 Task: Add a signature Hannah Green containing Have a great Halloween, Hannah Green to email address softage.8@softage.net and add a folder Meditation
Action: Mouse moved to (94, 115)
Screenshot: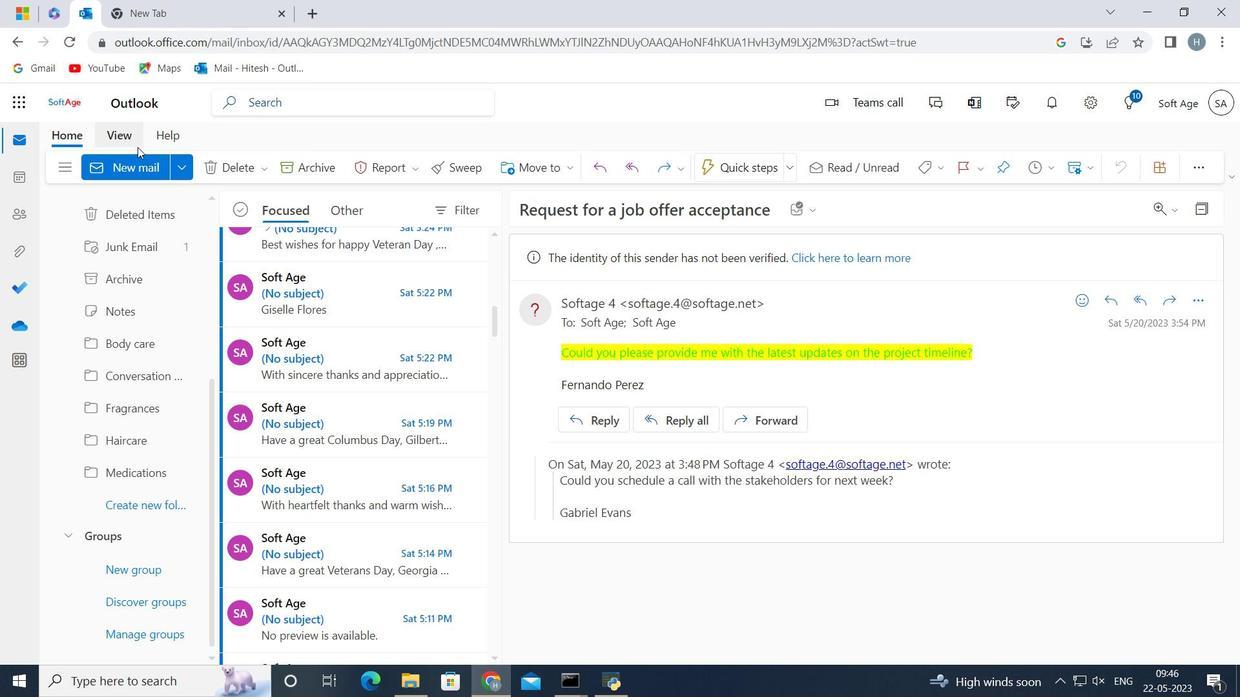 
Action: Mouse pressed left at (94, 115)
Screenshot: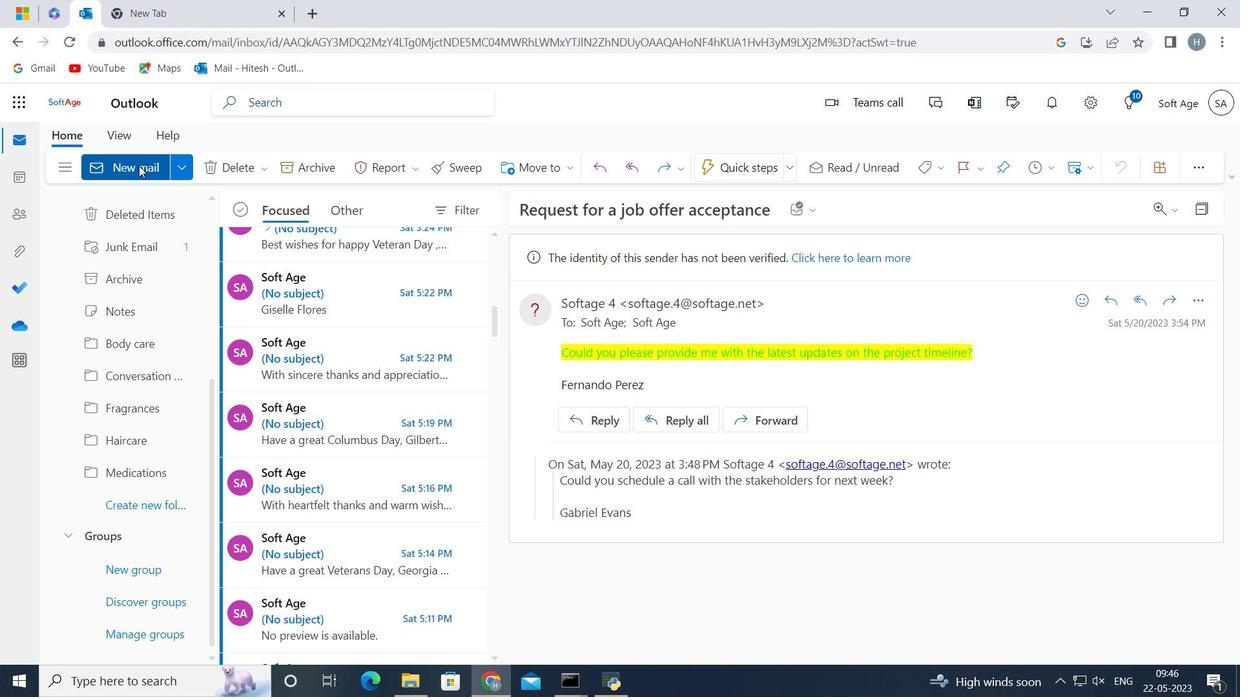 
Action: Mouse moved to (590, 319)
Screenshot: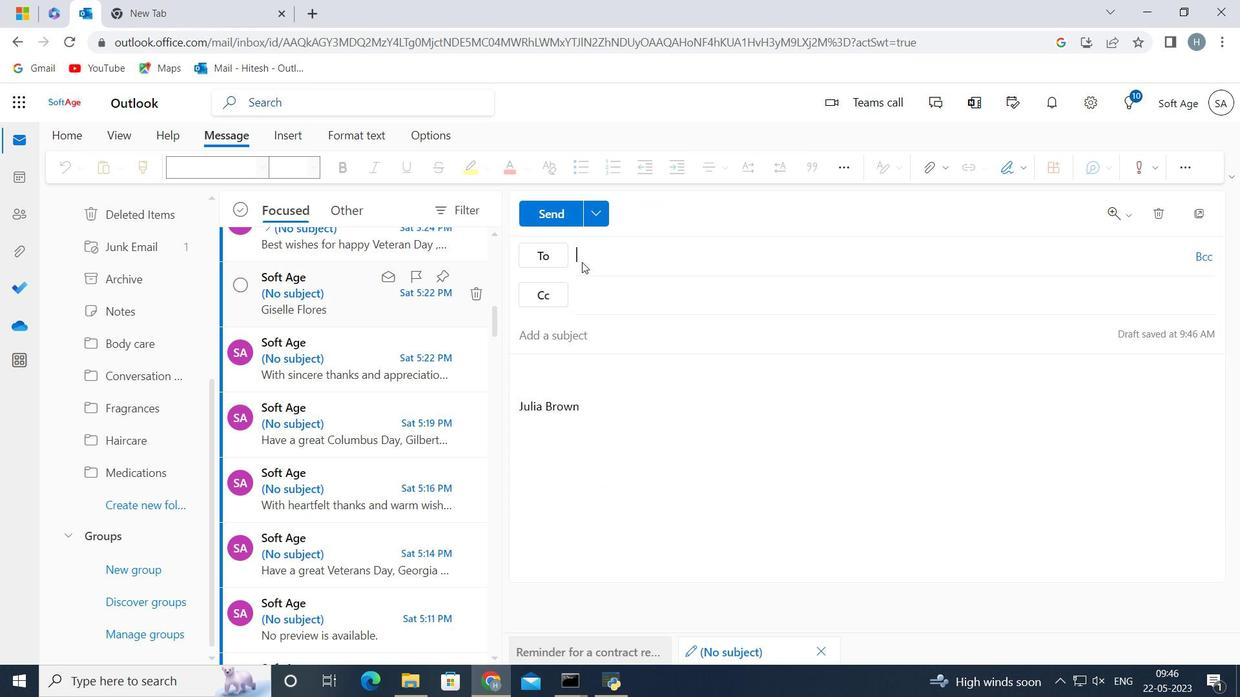 
Action: Mouse pressed left at (590, 319)
Screenshot: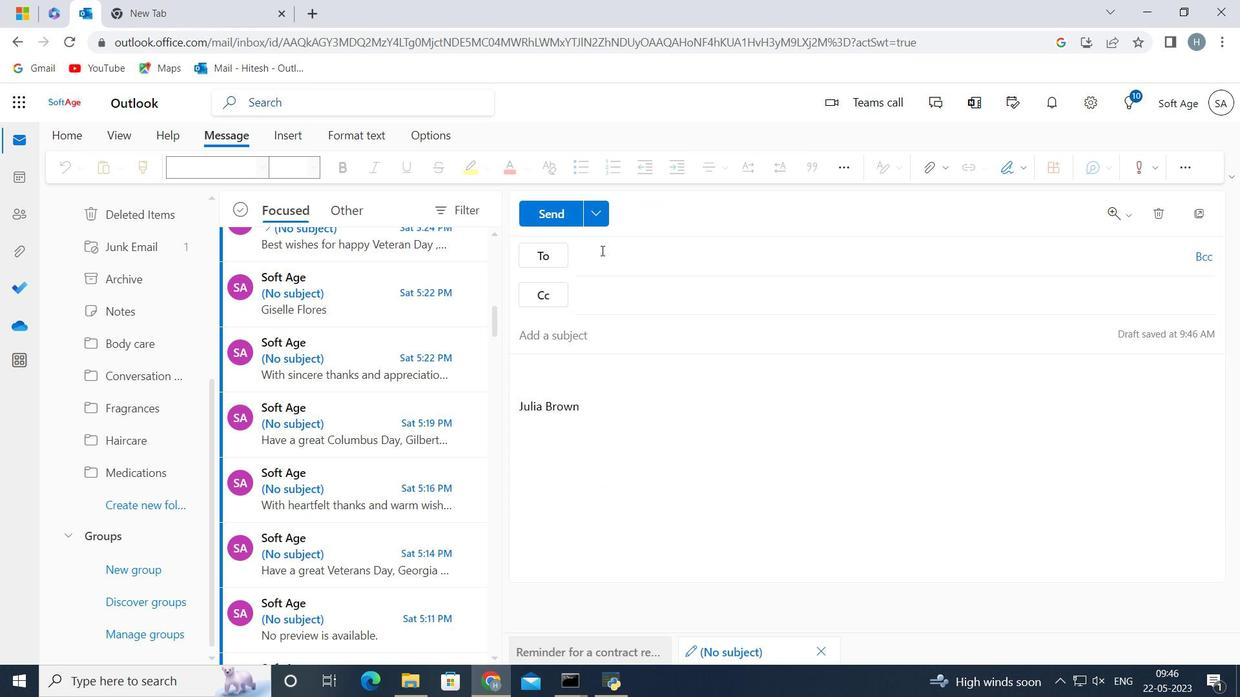 
Action: Mouse moved to (875, 112)
Screenshot: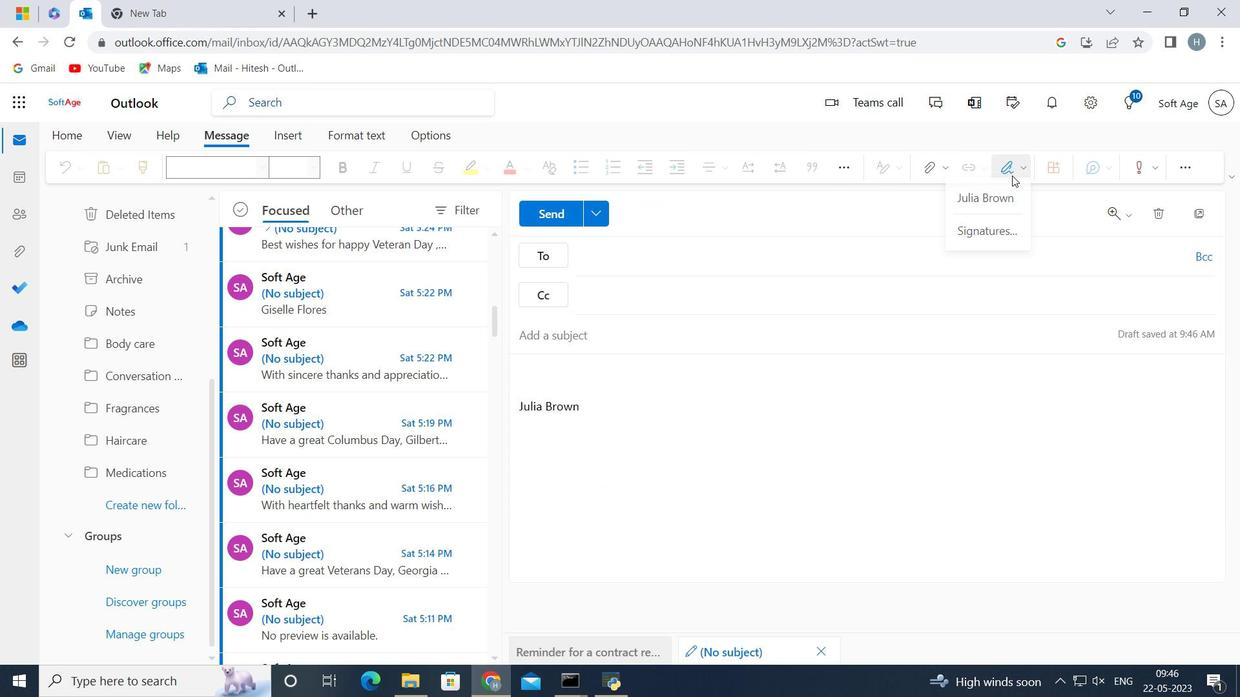 
Action: Mouse pressed left at (875, 112)
Screenshot: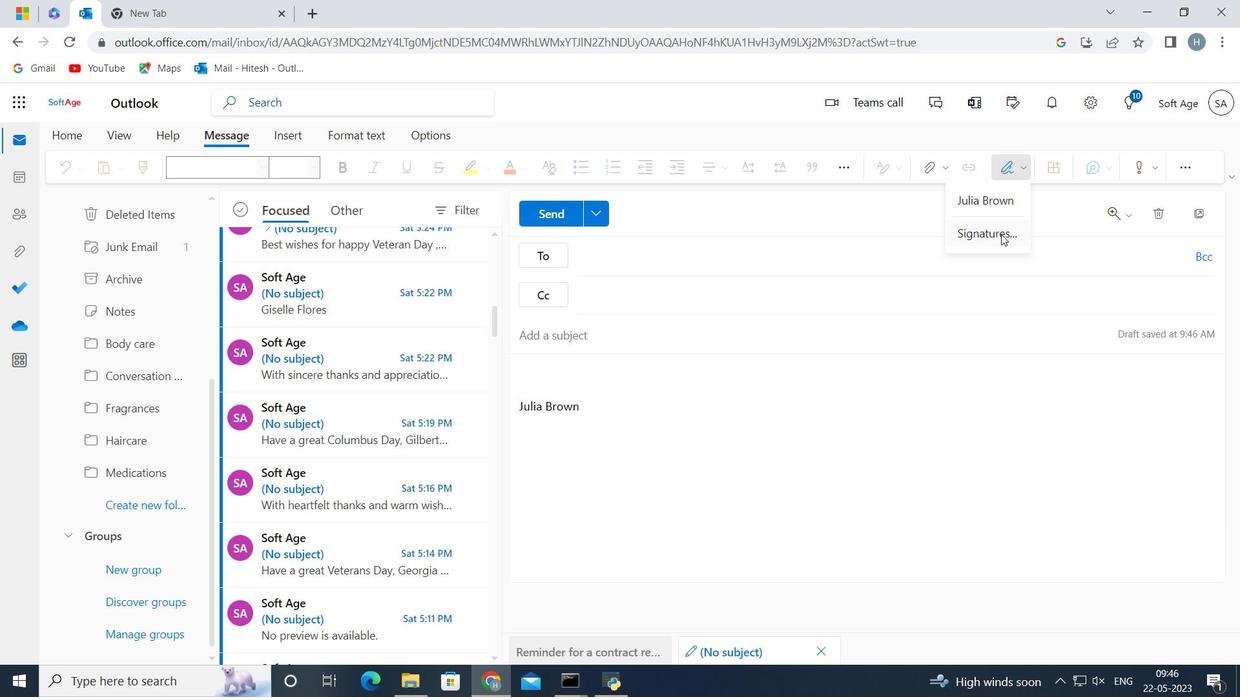 
Action: Mouse moved to (840, 184)
Screenshot: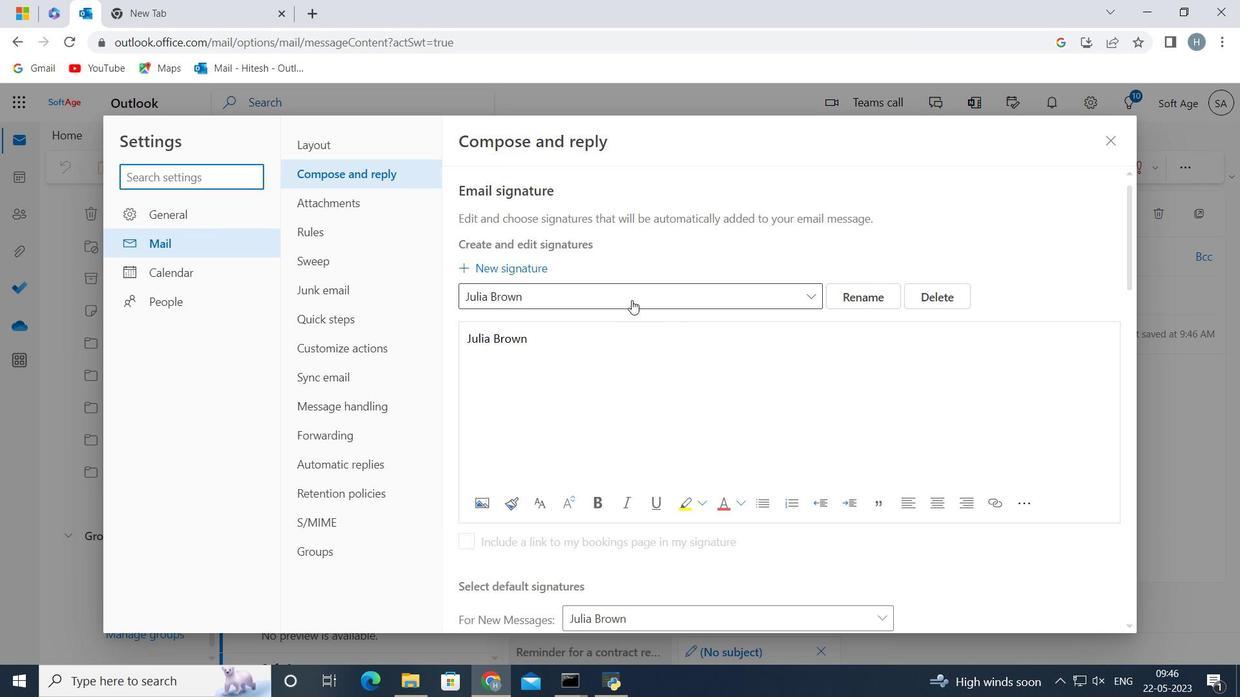 
Action: Mouse pressed left at (840, 184)
Screenshot: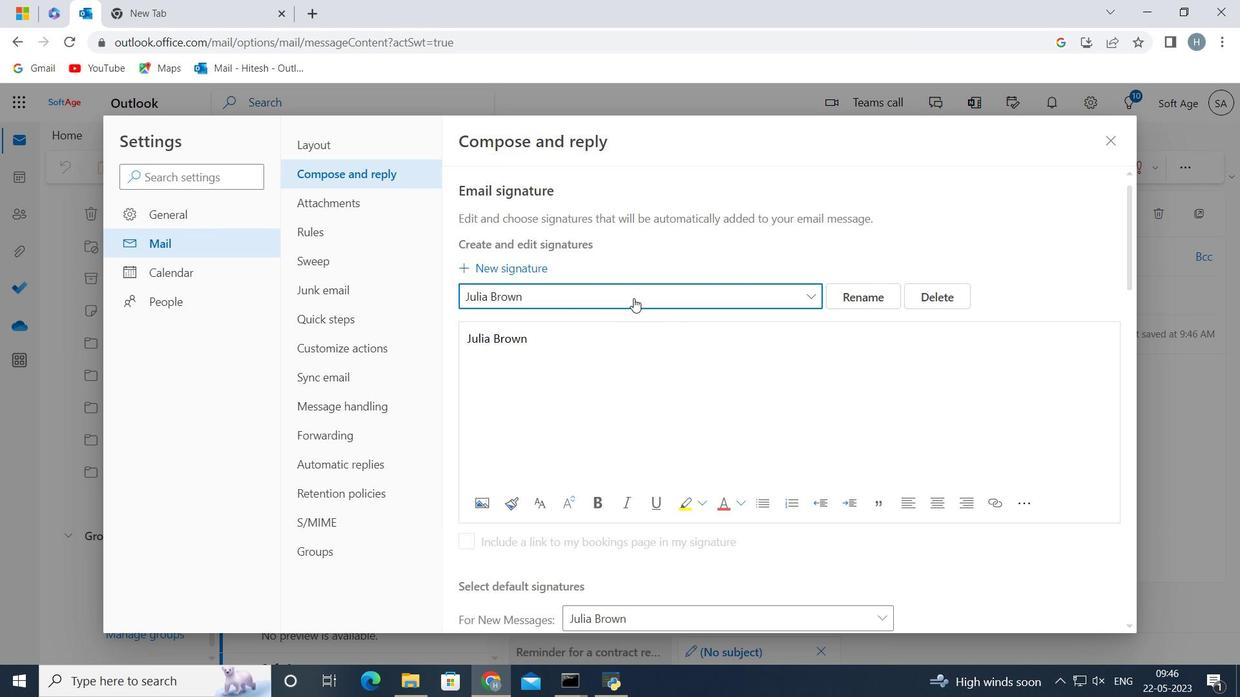 
Action: Mouse moved to (526, 189)
Screenshot: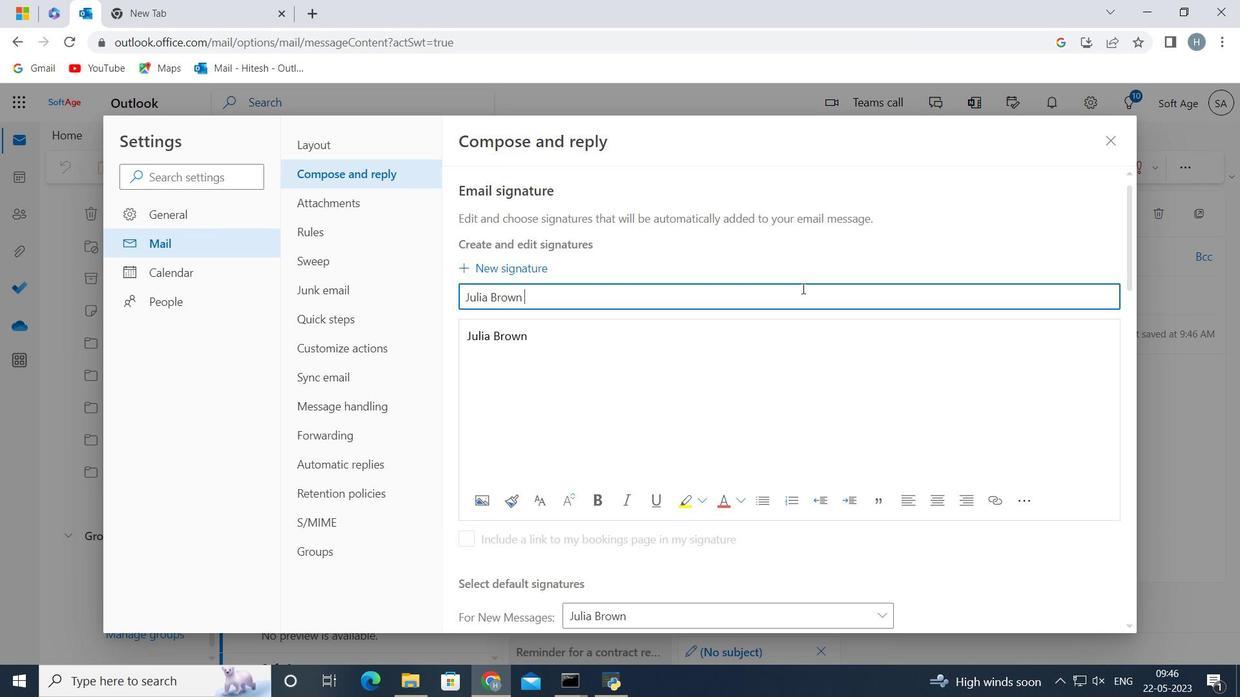 
Action: Mouse pressed left at (526, 189)
Screenshot: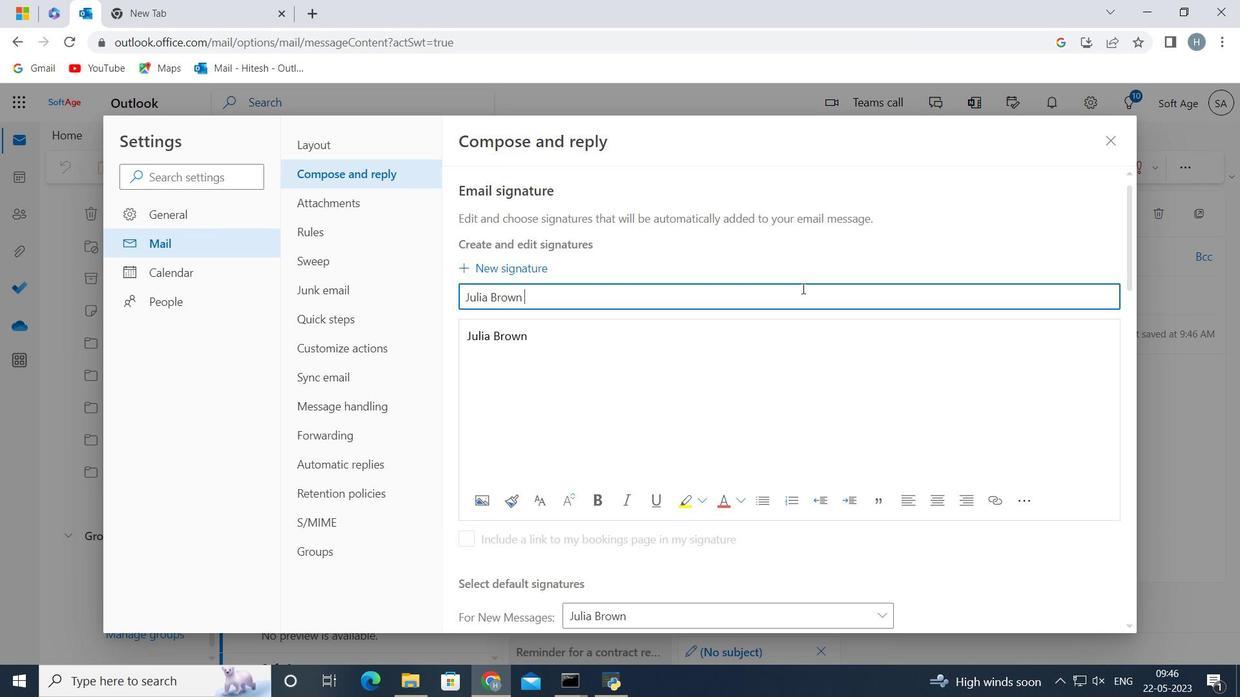 
Action: Mouse moved to (559, 212)
Screenshot: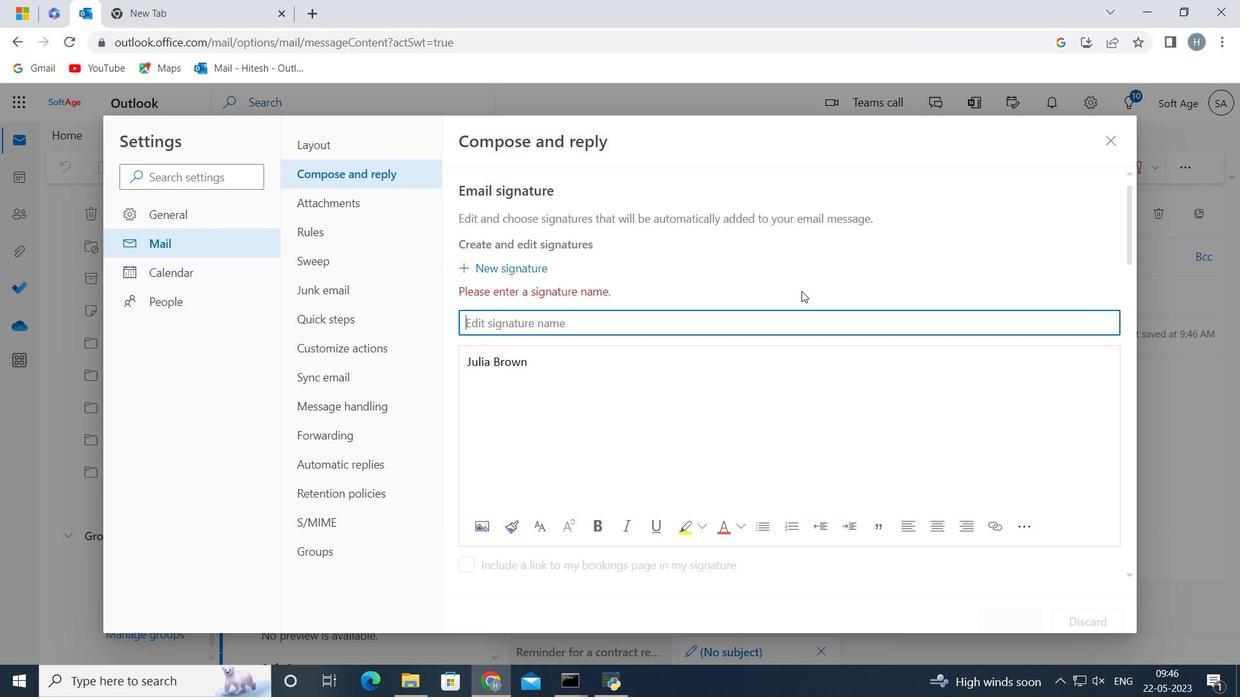 
Action: Mouse pressed left at (559, 212)
Screenshot: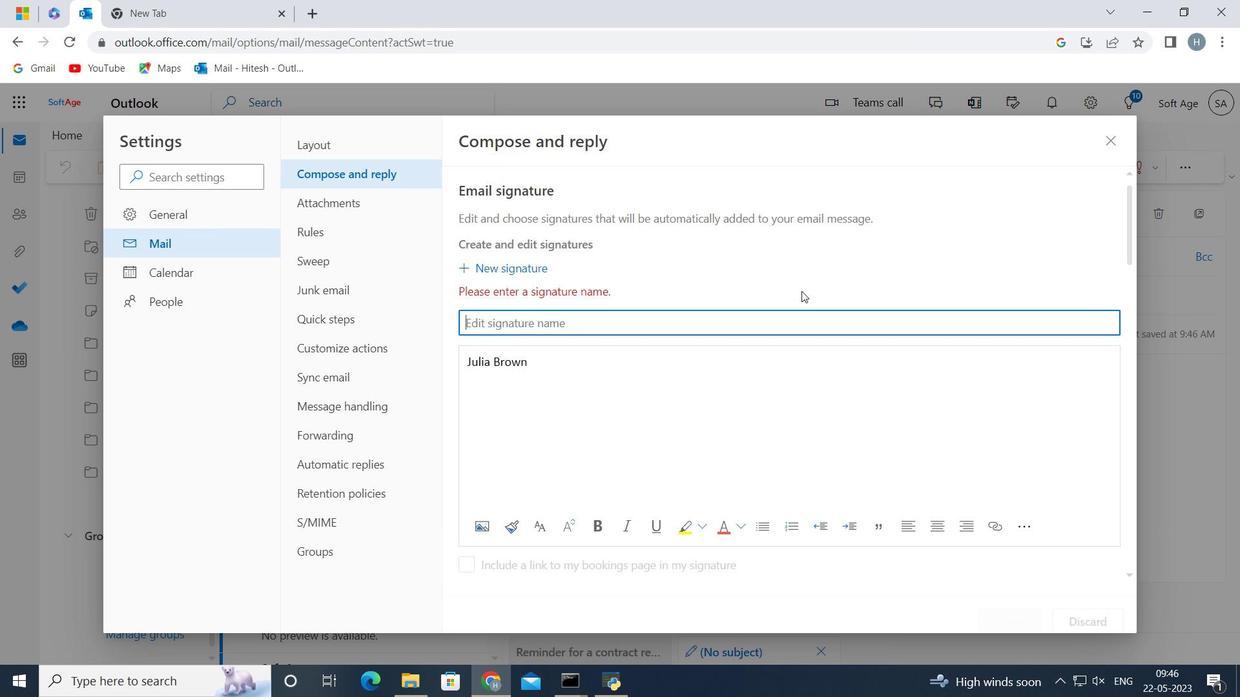 
Action: Key pressed <Key.caps_lock>H<Key.caps_lock>annah<Key.space><Key.caps_lock>G<Key.caps_lock>reen
Screenshot: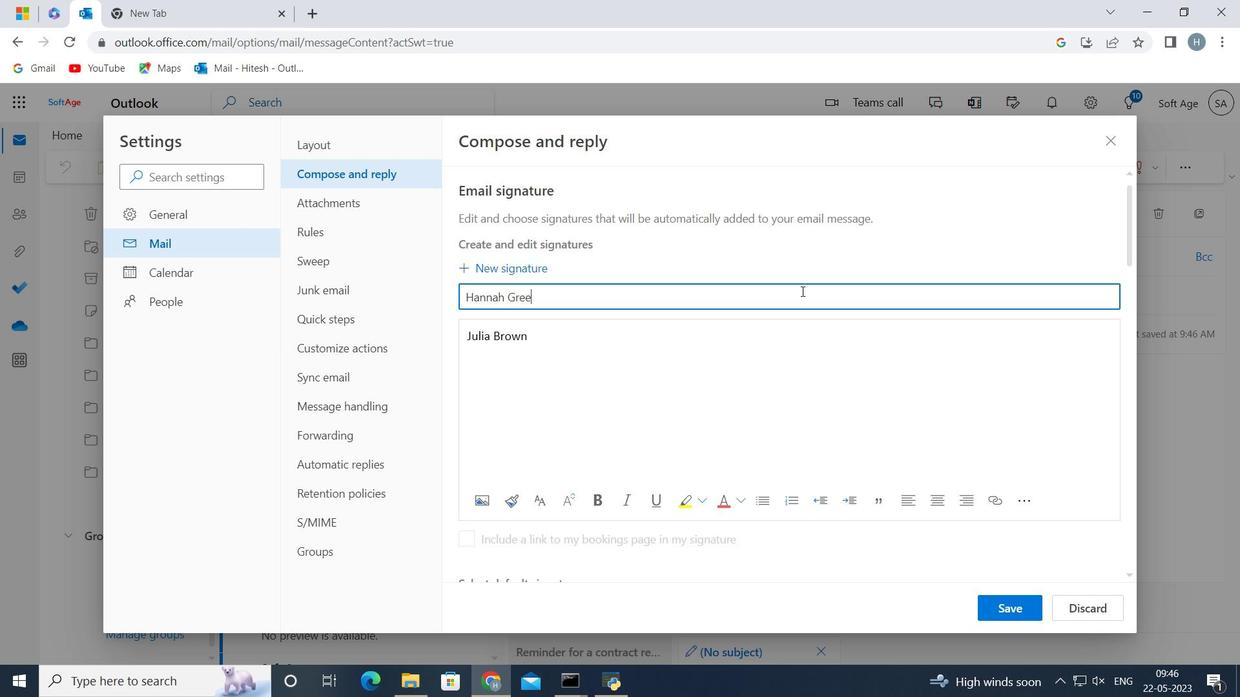
Action: Mouse moved to (570, 282)
Screenshot: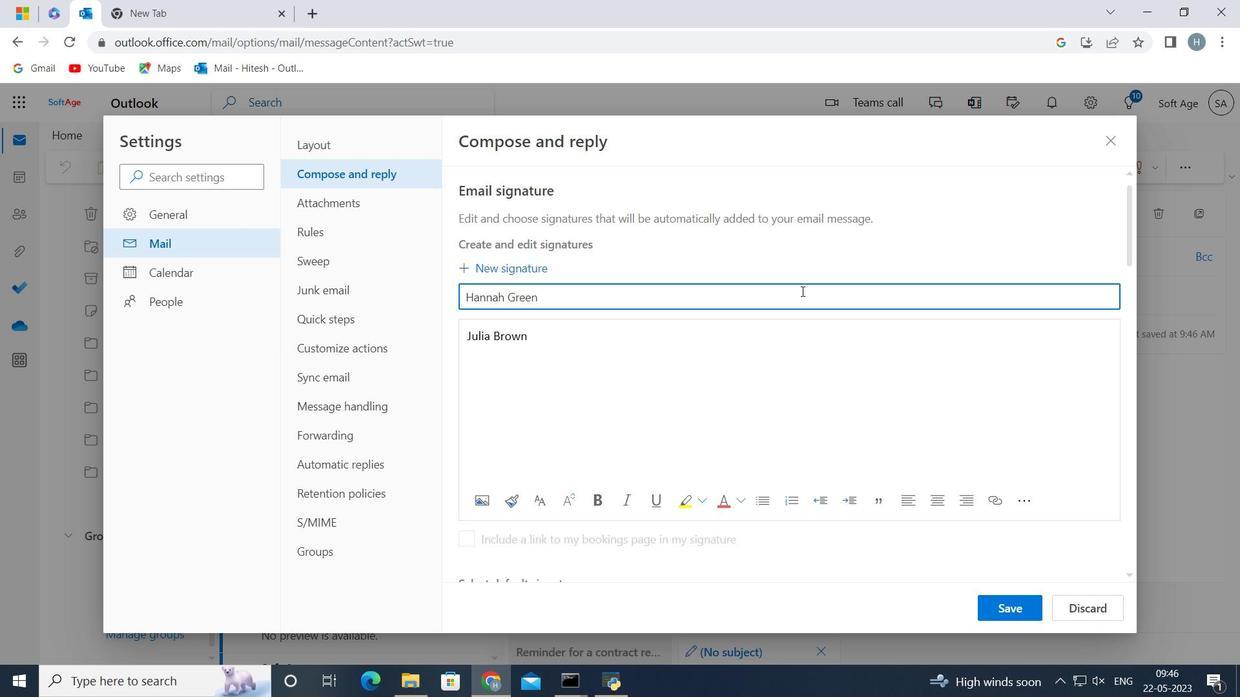 
Action: Mouse pressed left at (570, 282)
Screenshot: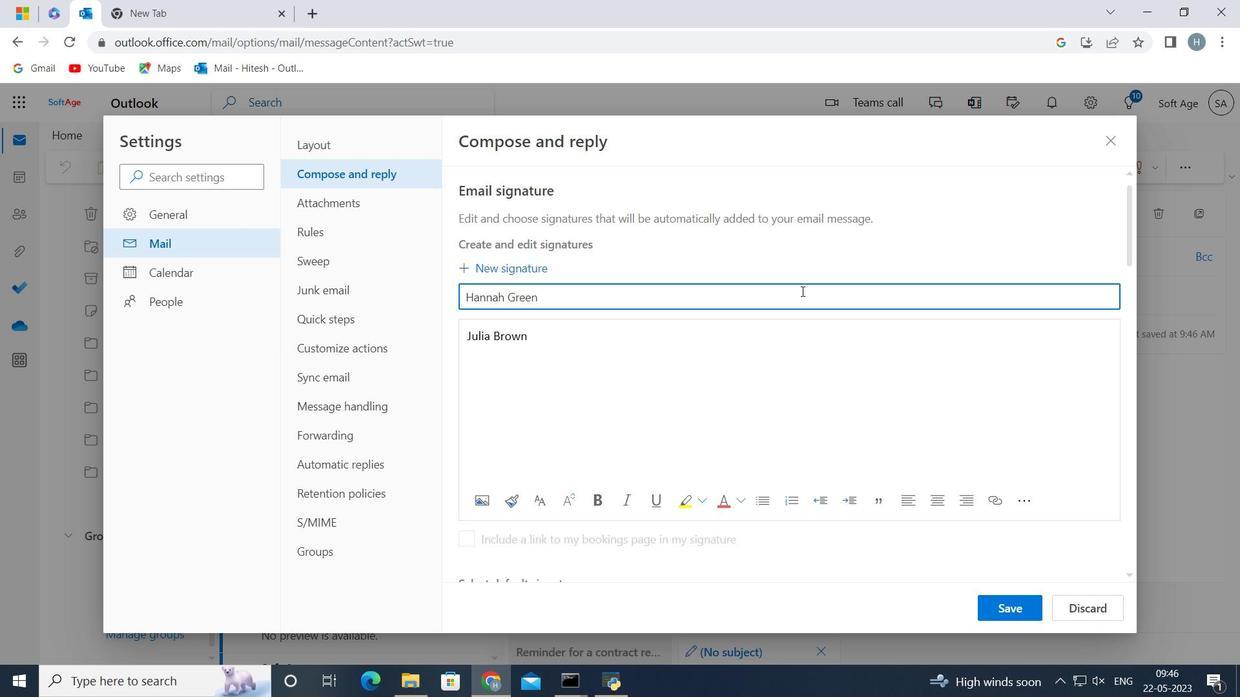 
Action: Key pressed <Key.caps_lock>H<Key.caps_lock>ave<Key.space>a<Key.space>great<Key.space><Key.caps_lock>H<Key.caps_lock>alloween,<Key.enter><Key.caps_lock>H<Key.caps_lock>annah<Key.space><Key.caps_lock>G<Key.caps_lock>reen
Screenshot: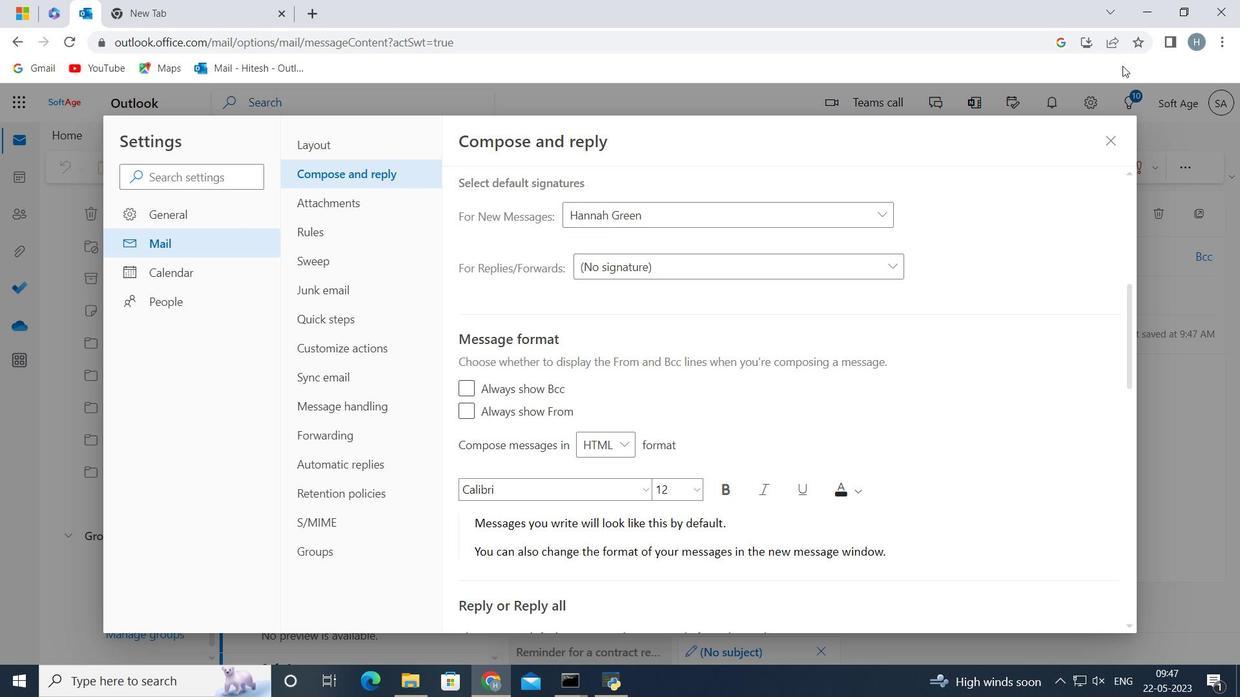
Action: Mouse moved to (927, 623)
Screenshot: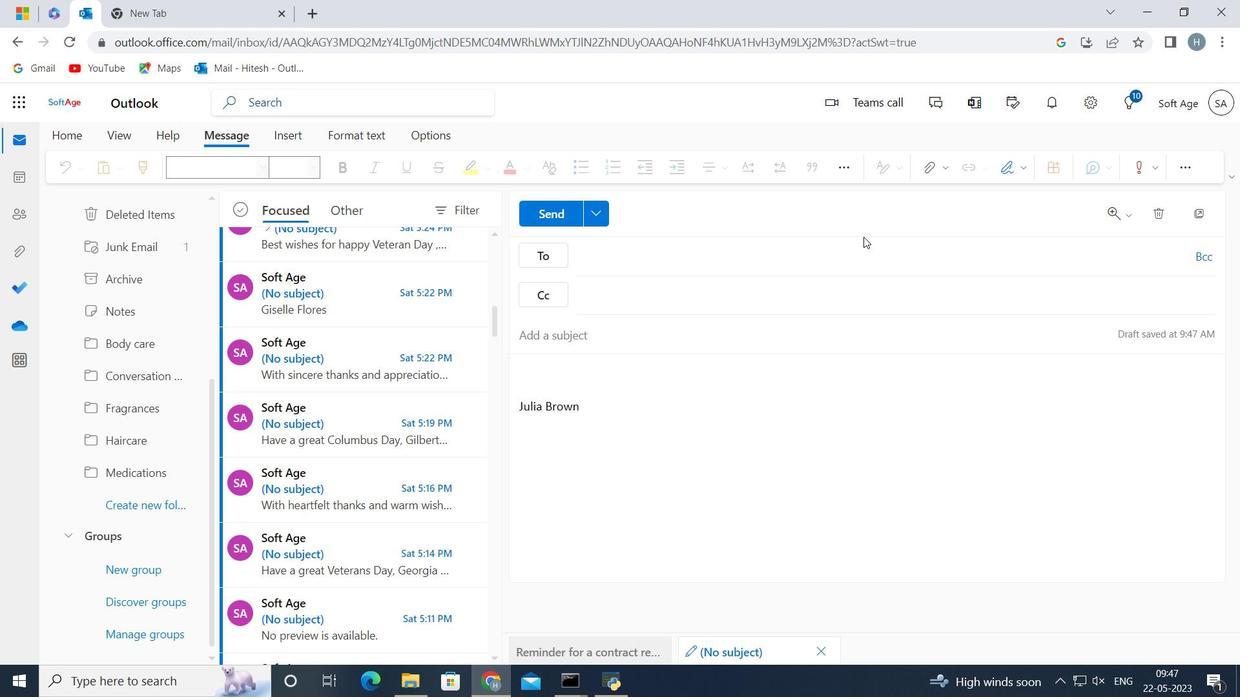 
Action: Mouse pressed left at (927, 623)
Screenshot: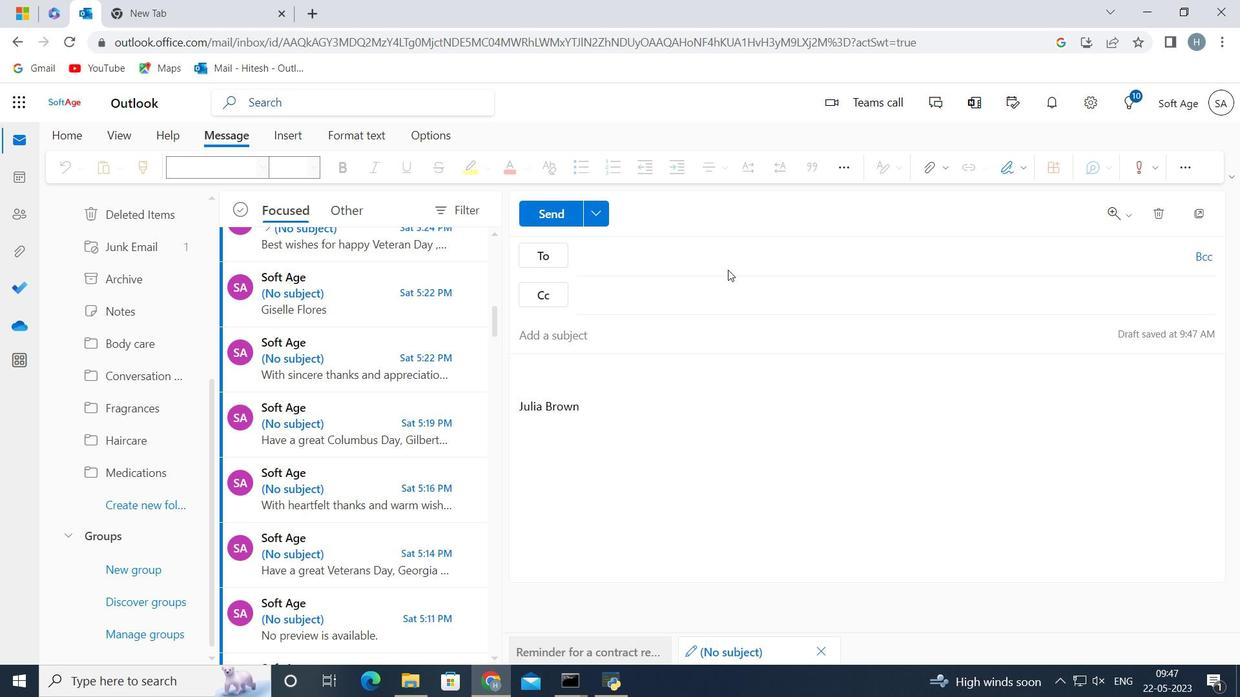 
Action: Mouse moved to (1009, 94)
Screenshot: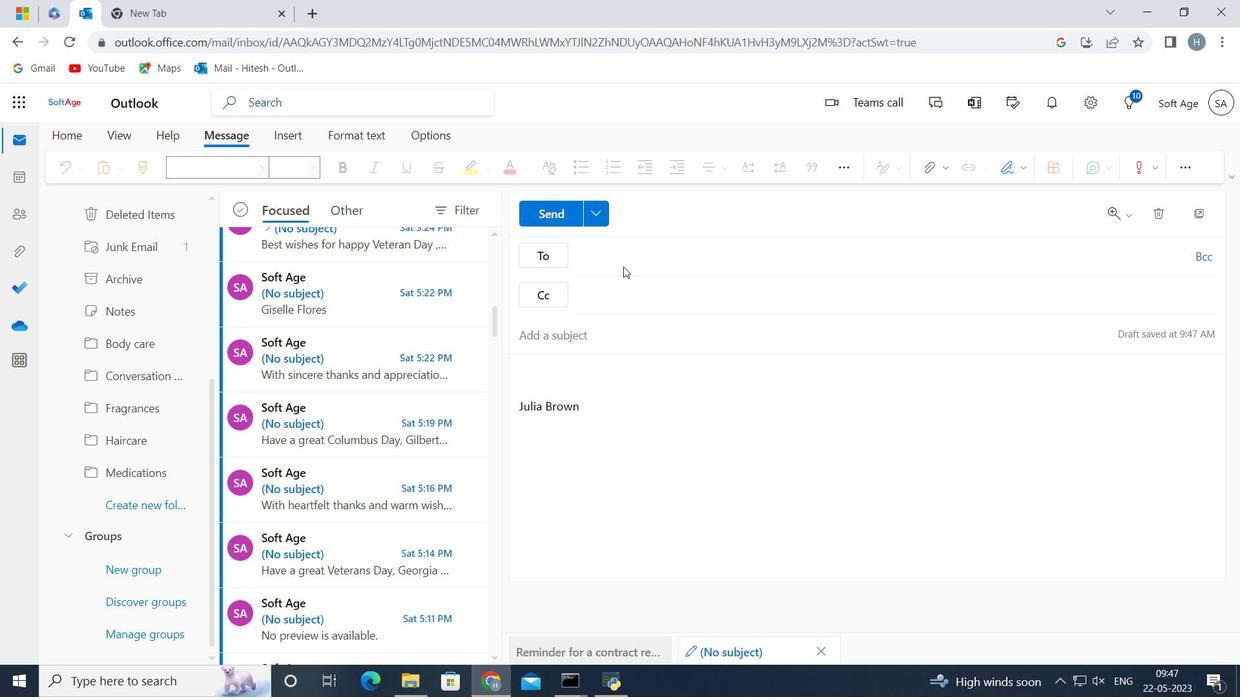 
Action: Mouse pressed left at (1009, 94)
Screenshot: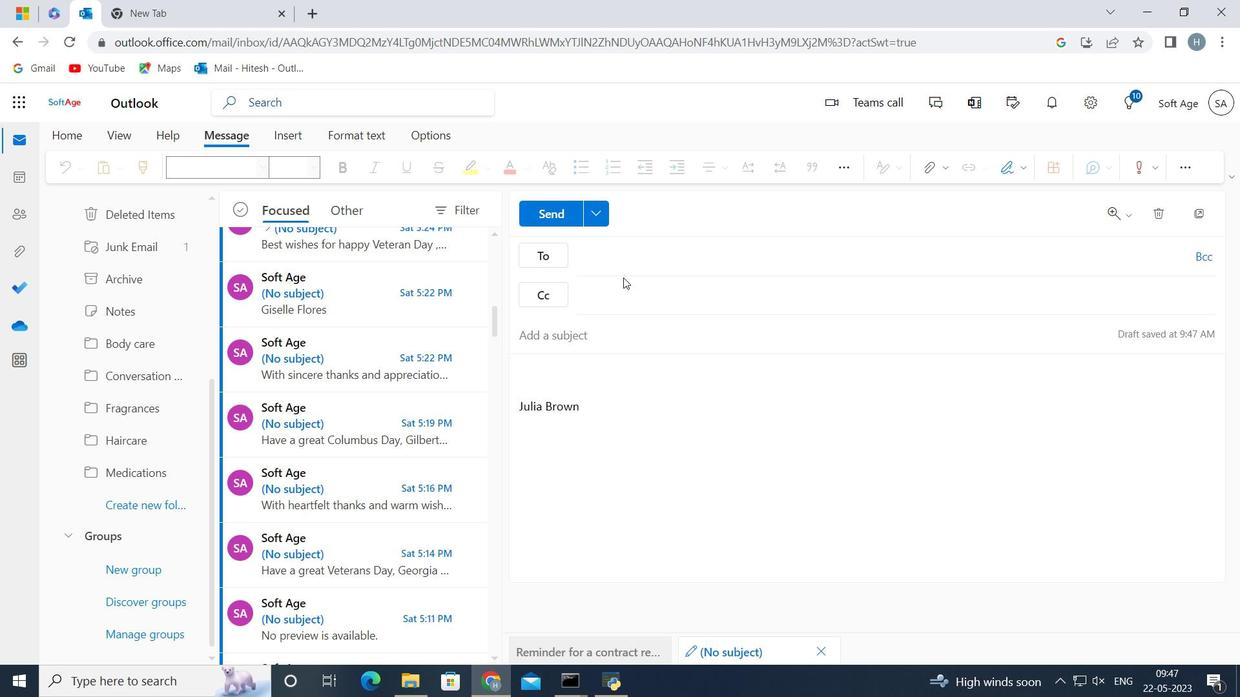 
Action: Mouse moved to (509, 348)
Screenshot: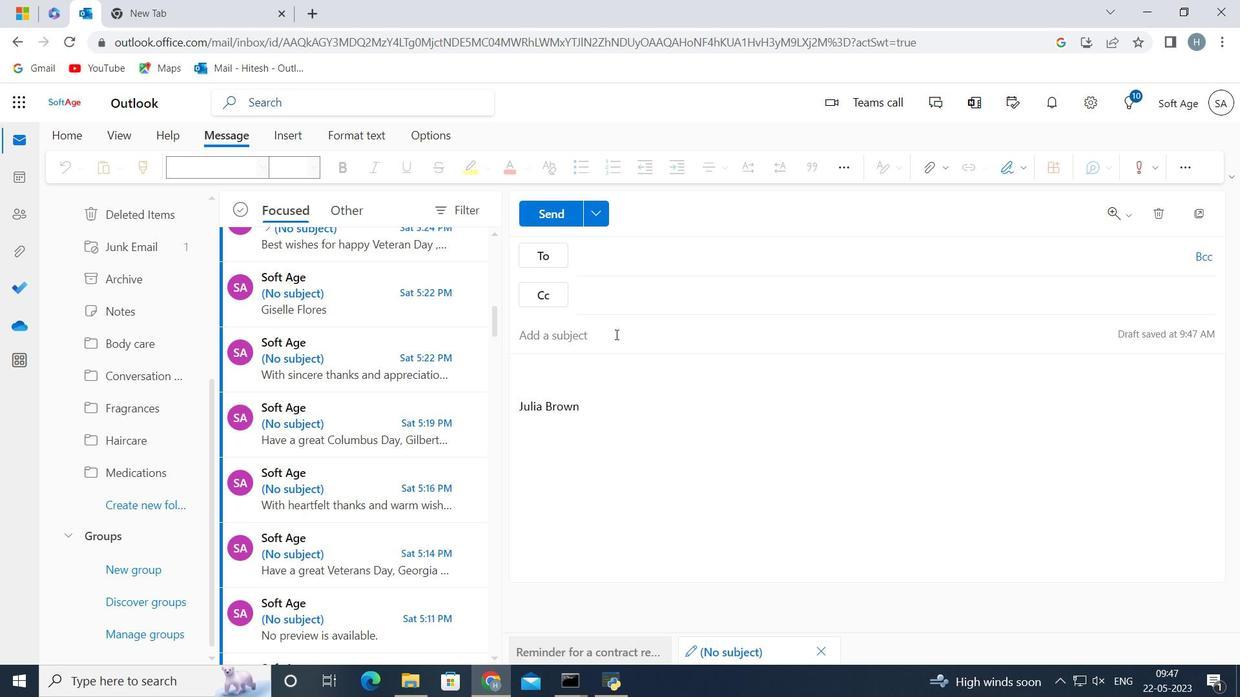 
Action: Mouse pressed left at (509, 348)
Screenshot: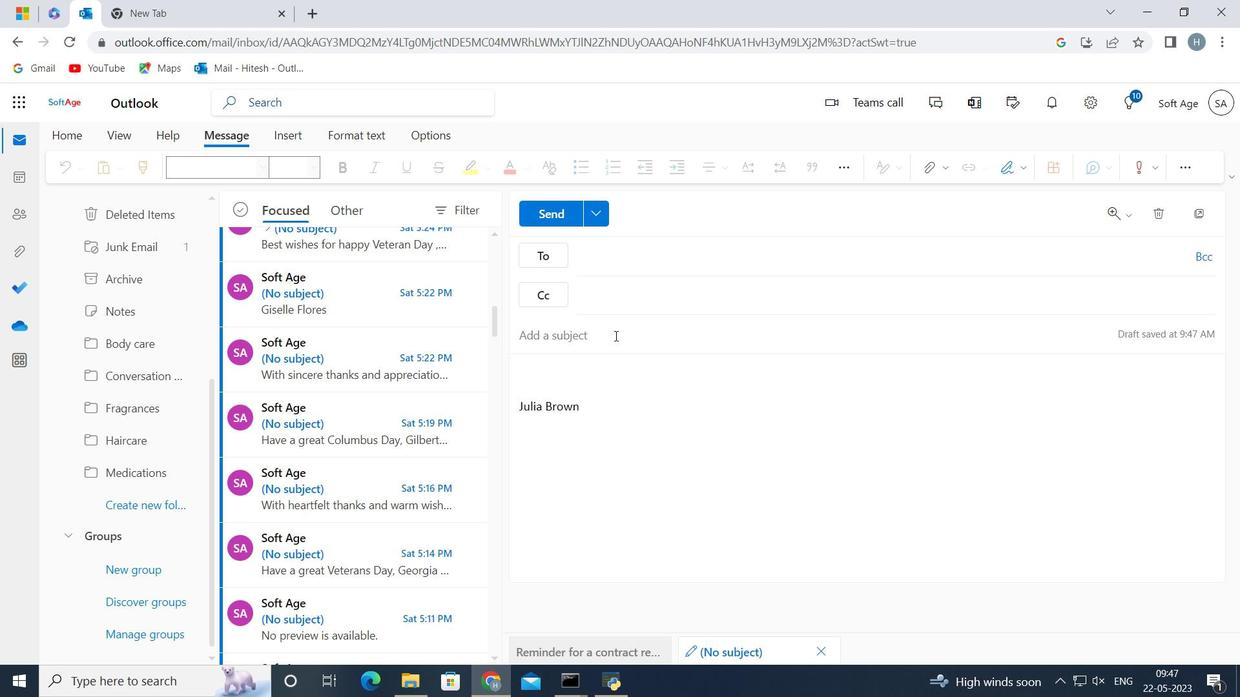 
Action: Mouse moved to (869, 109)
Screenshot: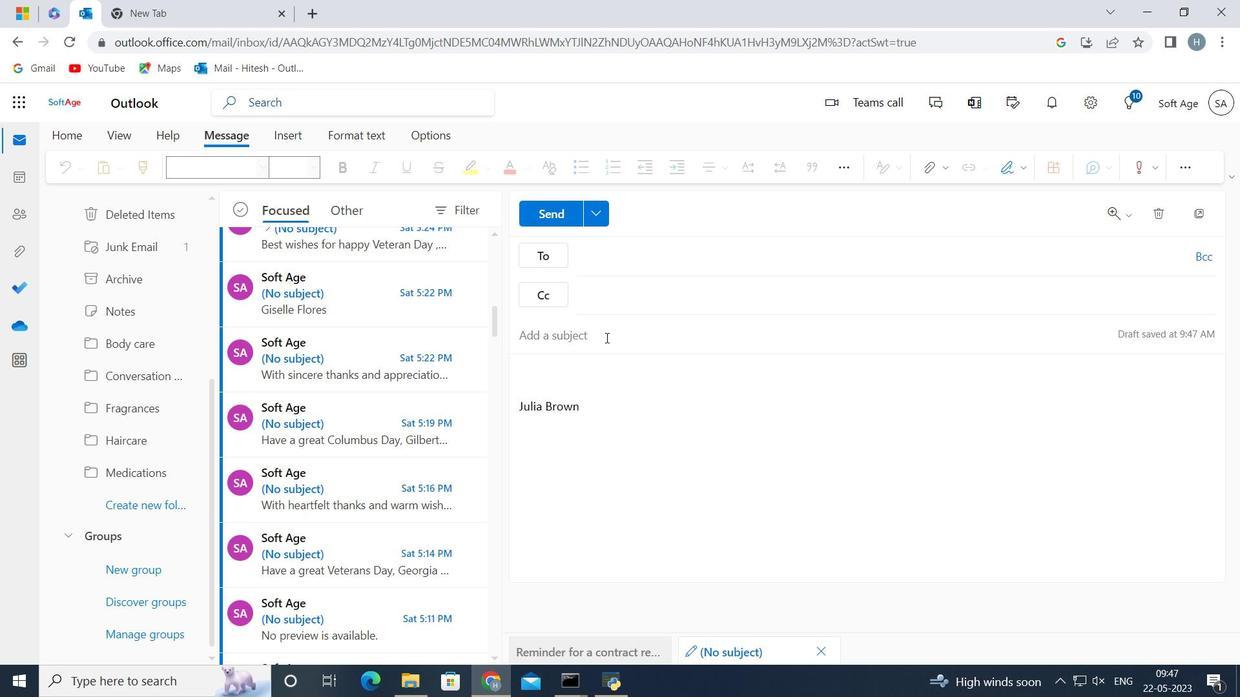 
Action: Mouse pressed left at (869, 109)
Screenshot: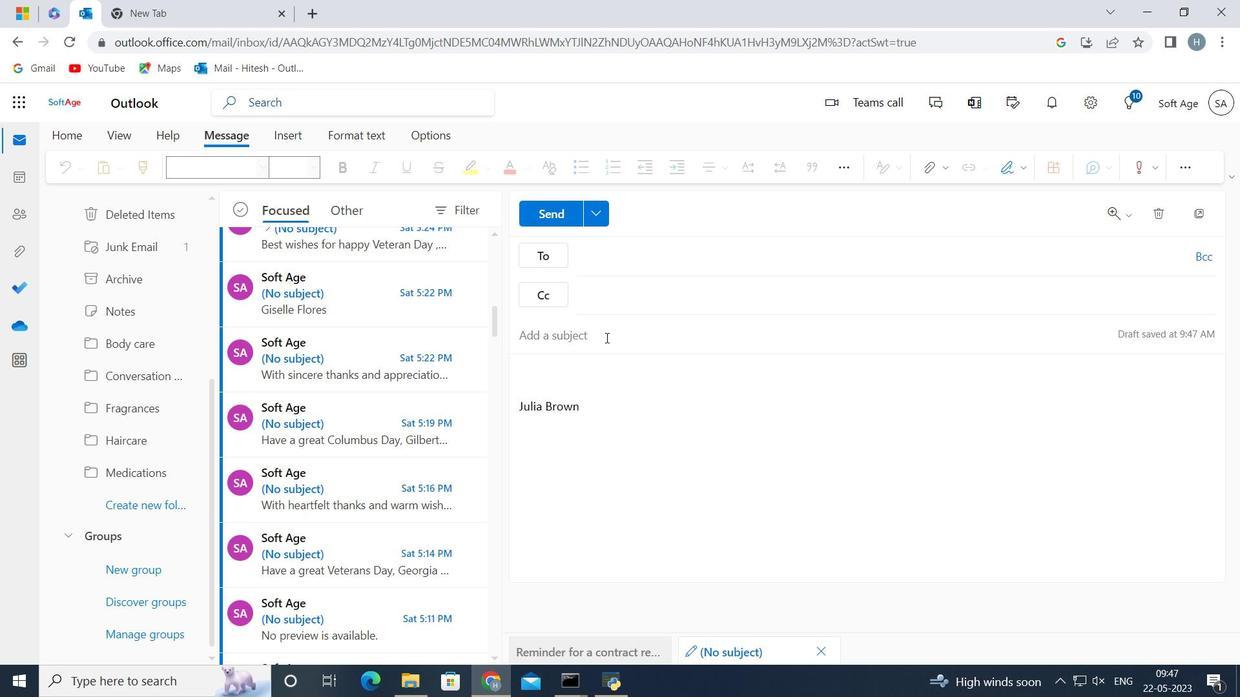 
Action: Mouse moved to (851, 187)
Screenshot: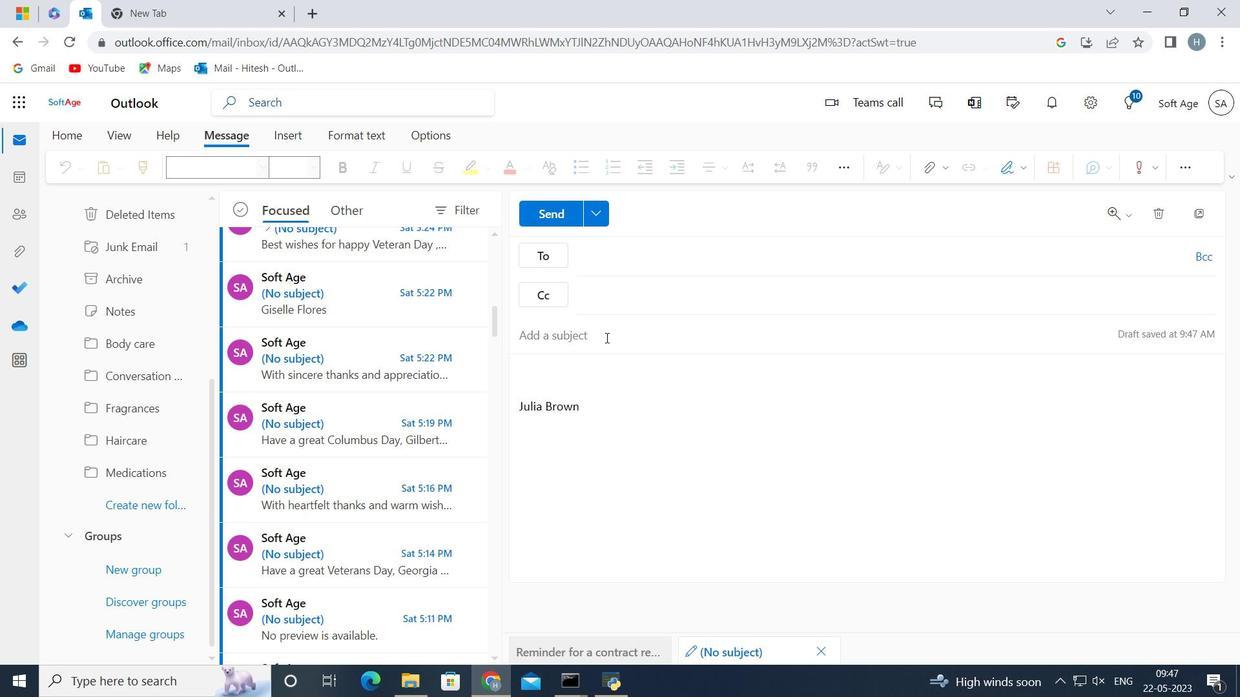 
Action: Mouse pressed left at (851, 187)
Screenshot: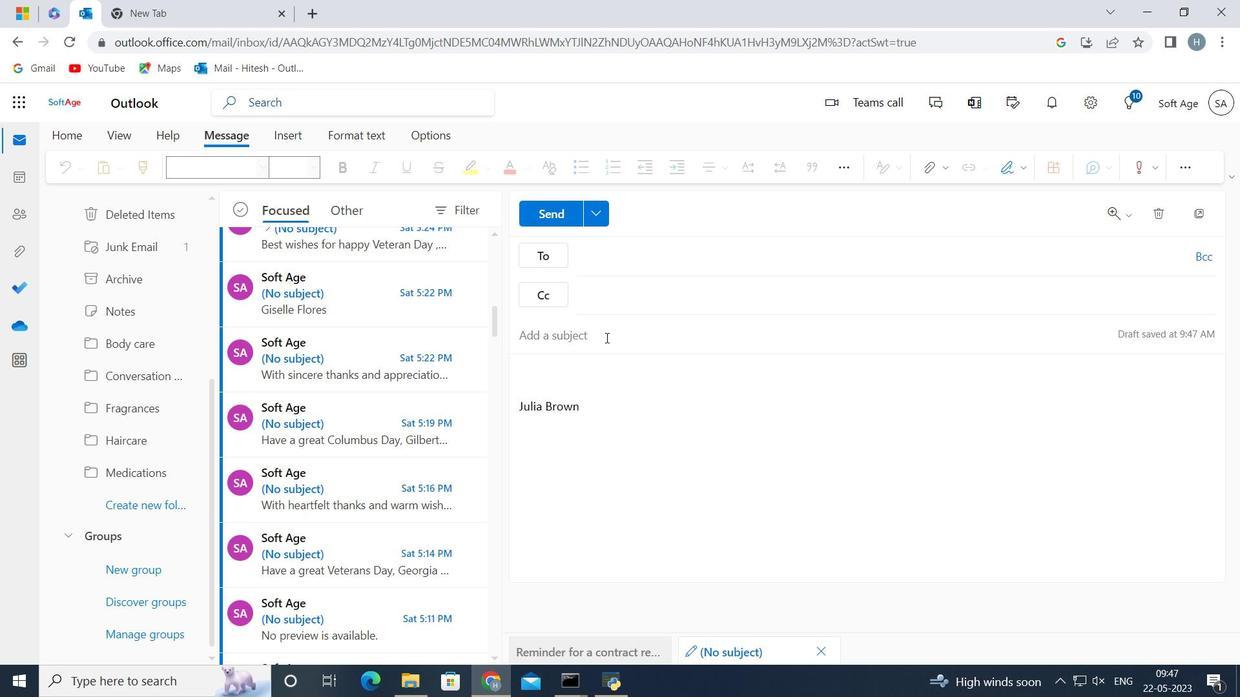 
Action: Mouse moved to (517, 177)
Screenshot: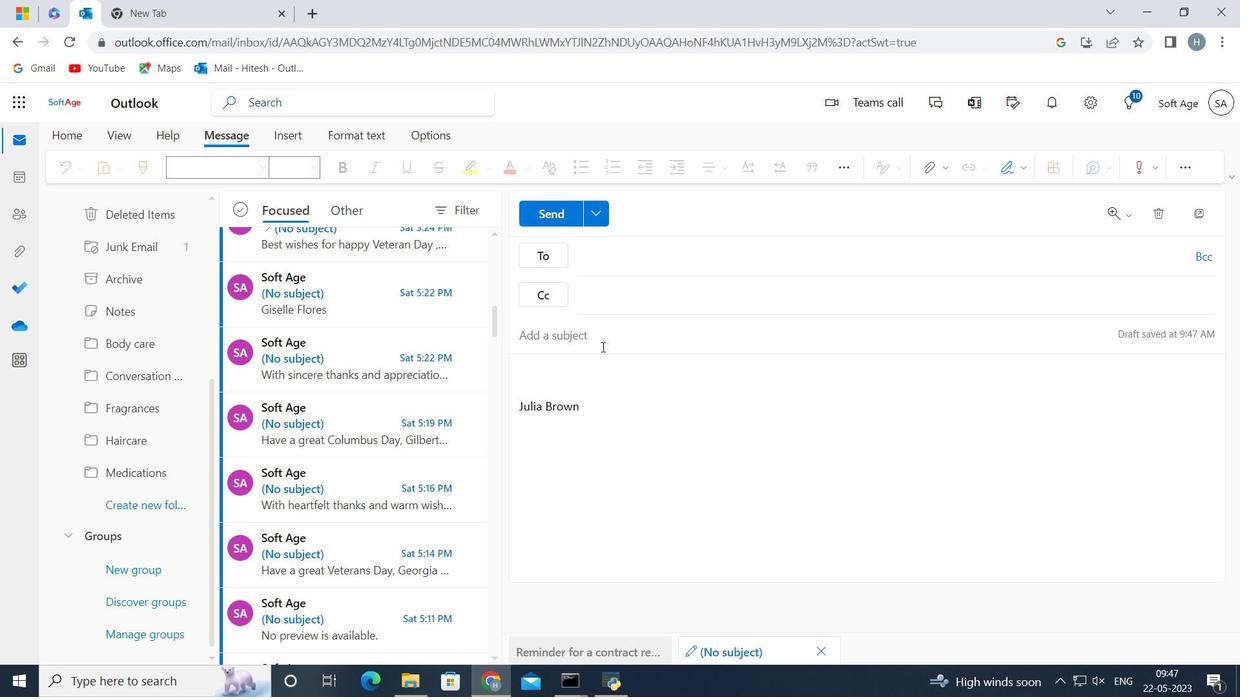 
Action: Mouse pressed left at (517, 177)
Screenshot: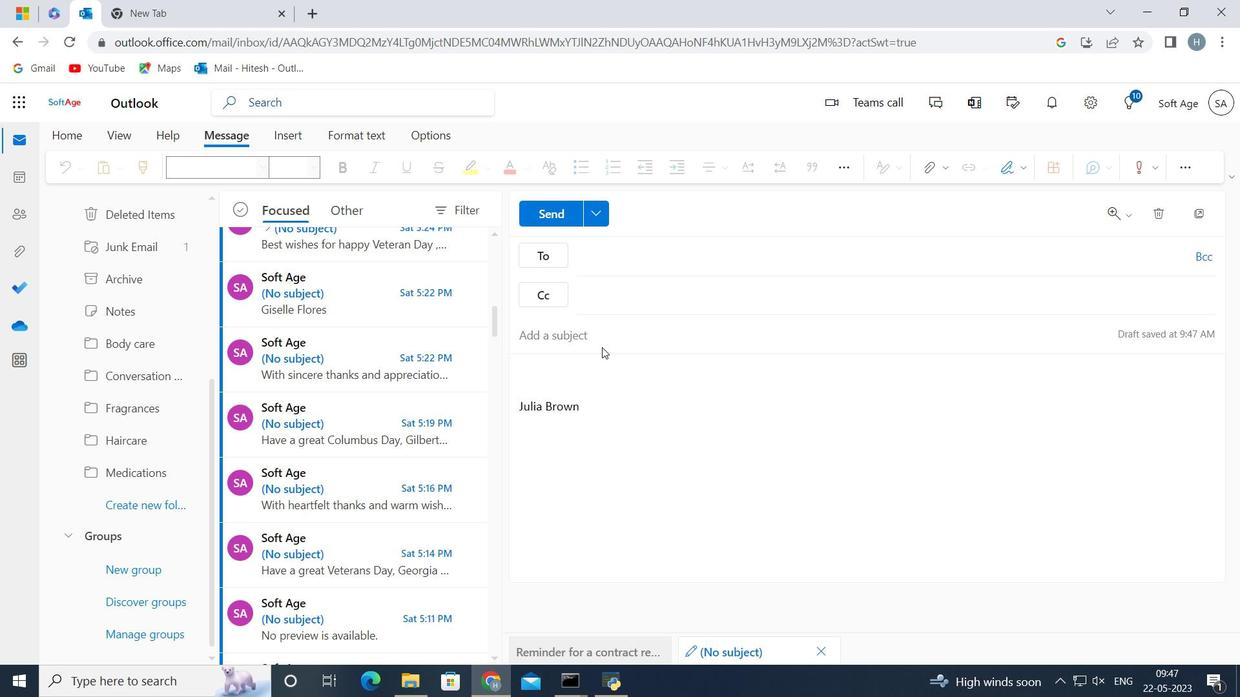 
Action: Key pressed softage.8<Key.shift>@softage.net
Screenshot: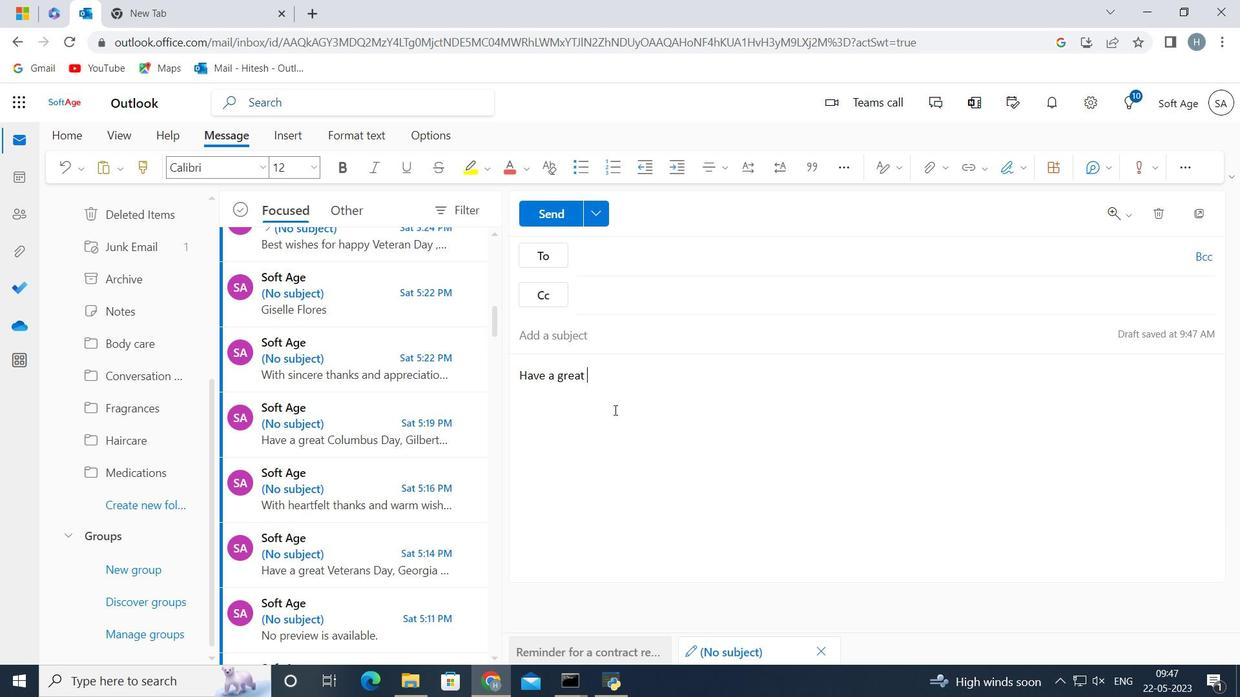 
Action: Mouse moved to (560, 214)
Screenshot: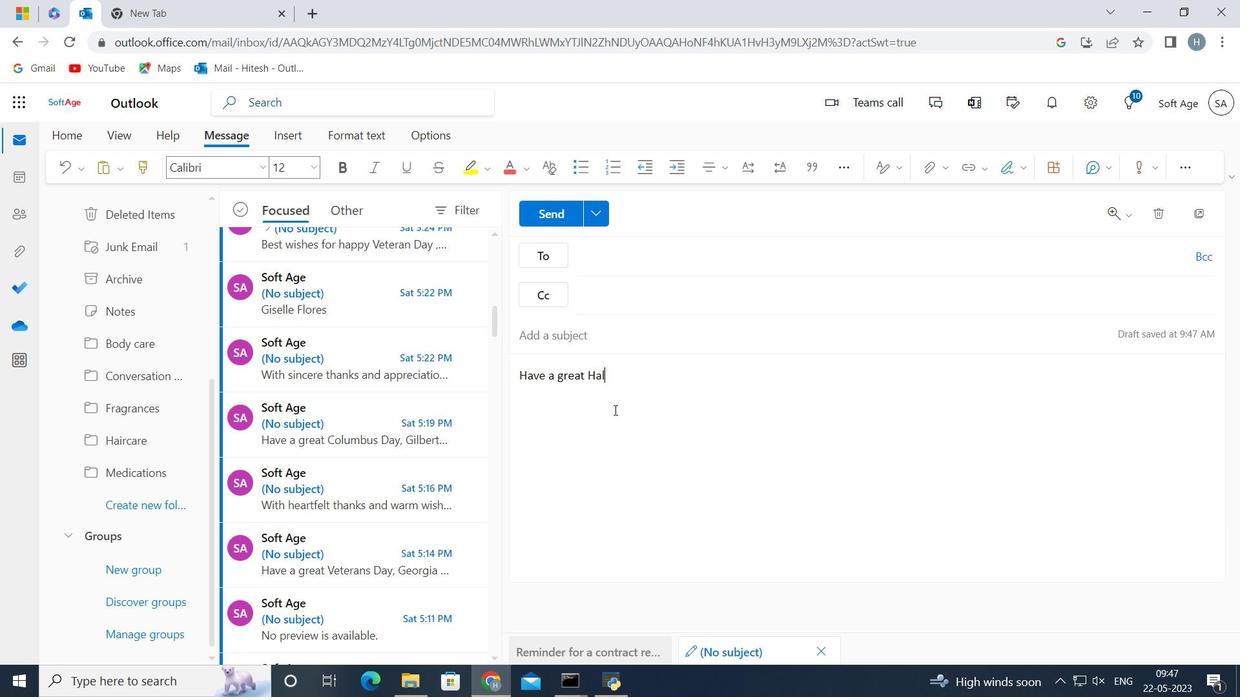 
Action: Mouse pressed left at (560, 214)
Screenshot: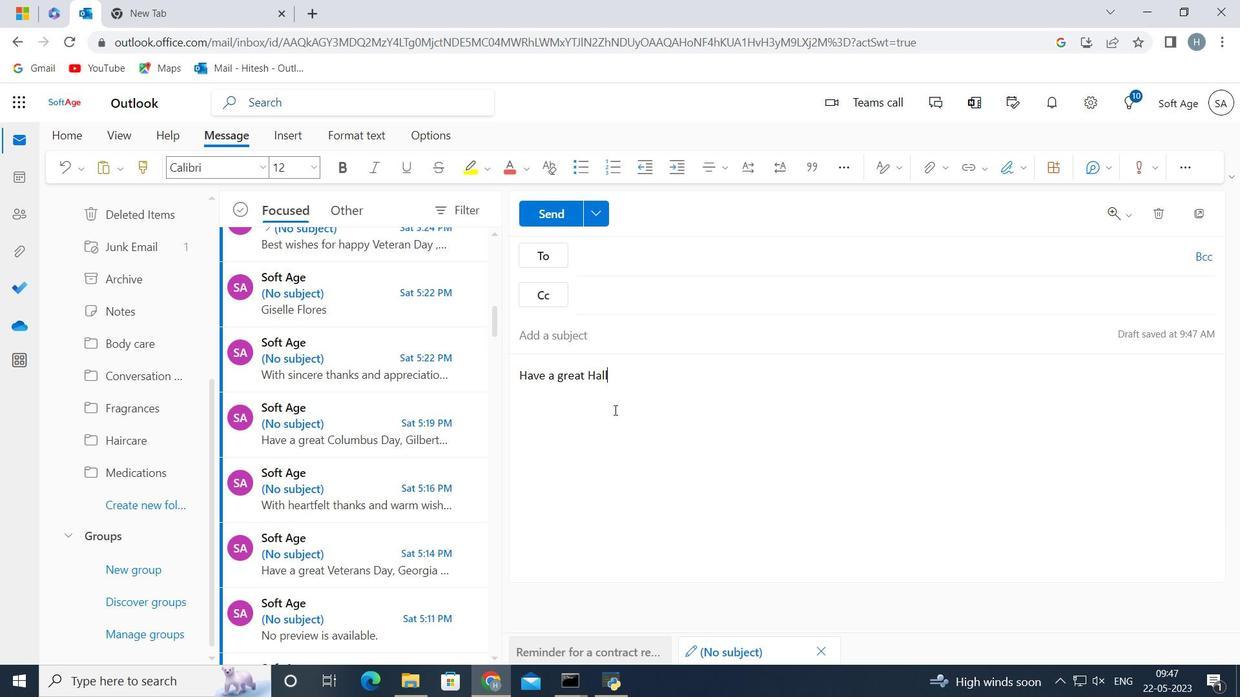 
Action: Mouse moved to (120, 572)
Screenshot: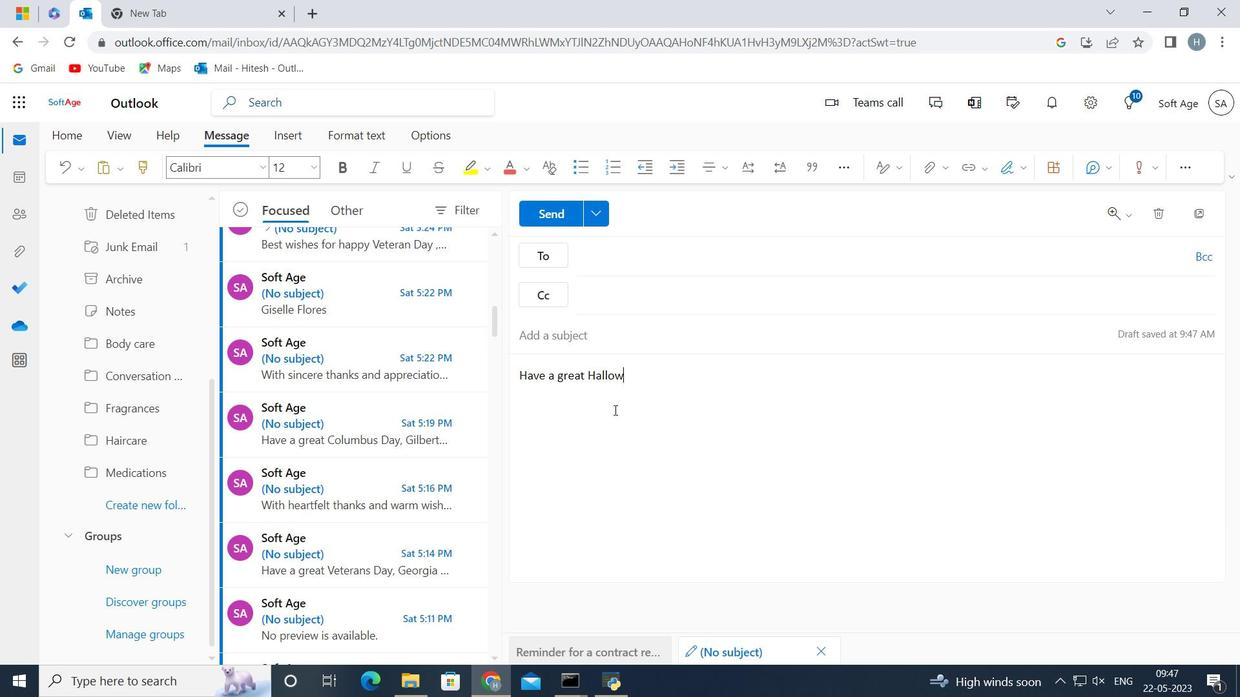 
Action: Mouse pressed left at (120, 572)
Screenshot: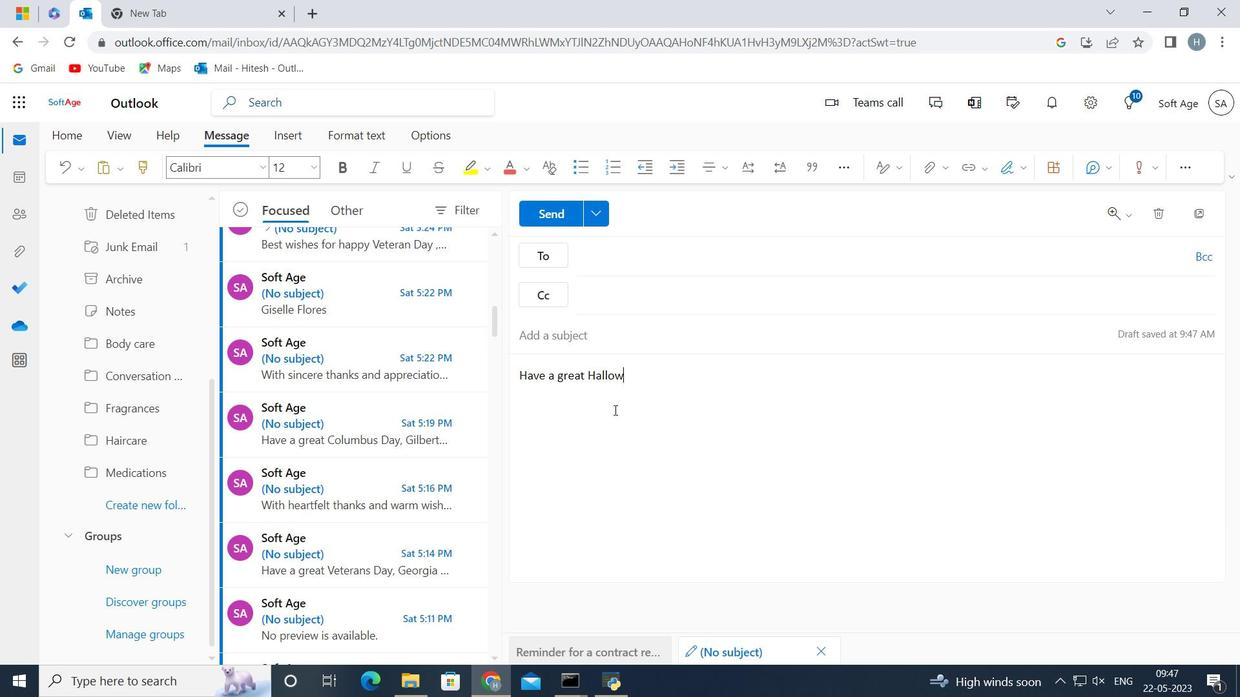 
Action: Mouse moved to (116, 571)
Screenshot: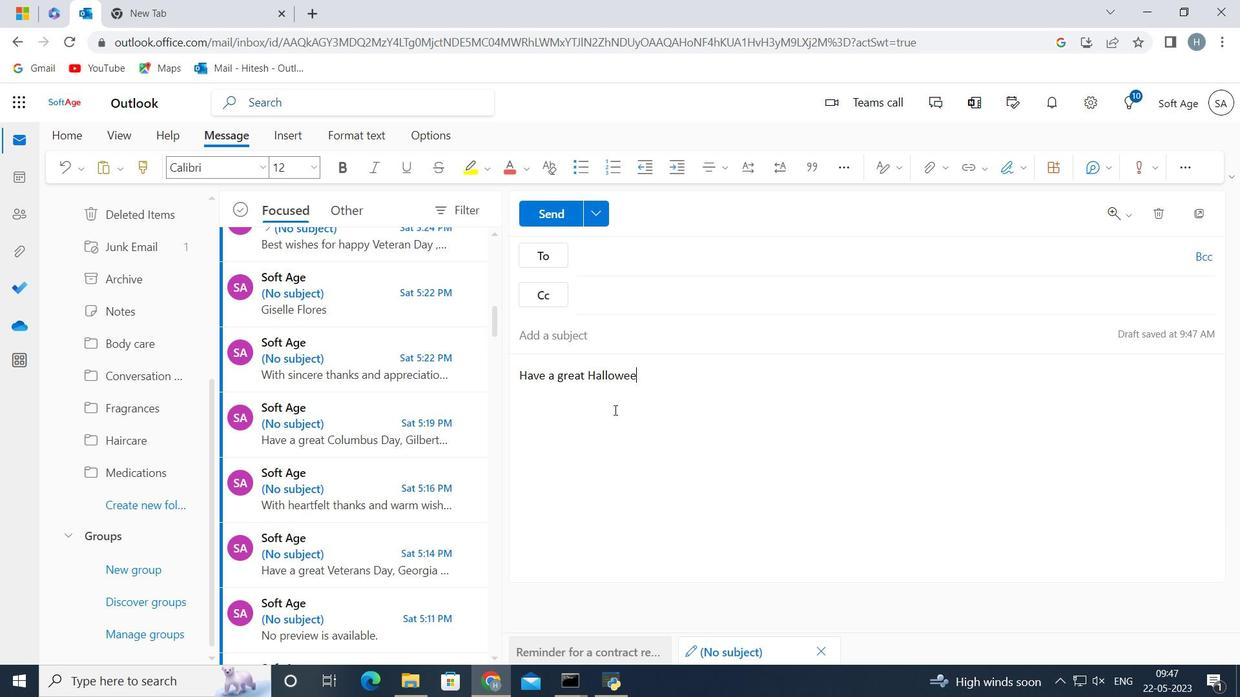 
Action: Mouse pressed left at (116, 571)
Screenshot: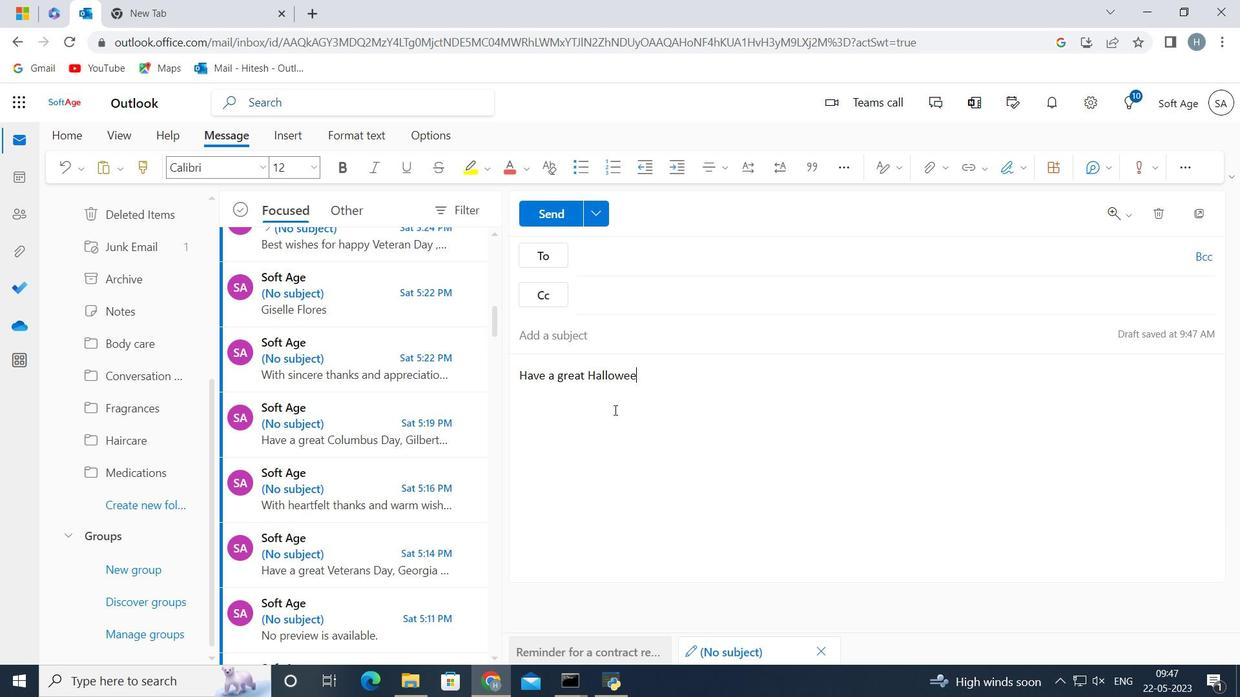 
Action: Mouse moved to (114, 571)
Screenshot: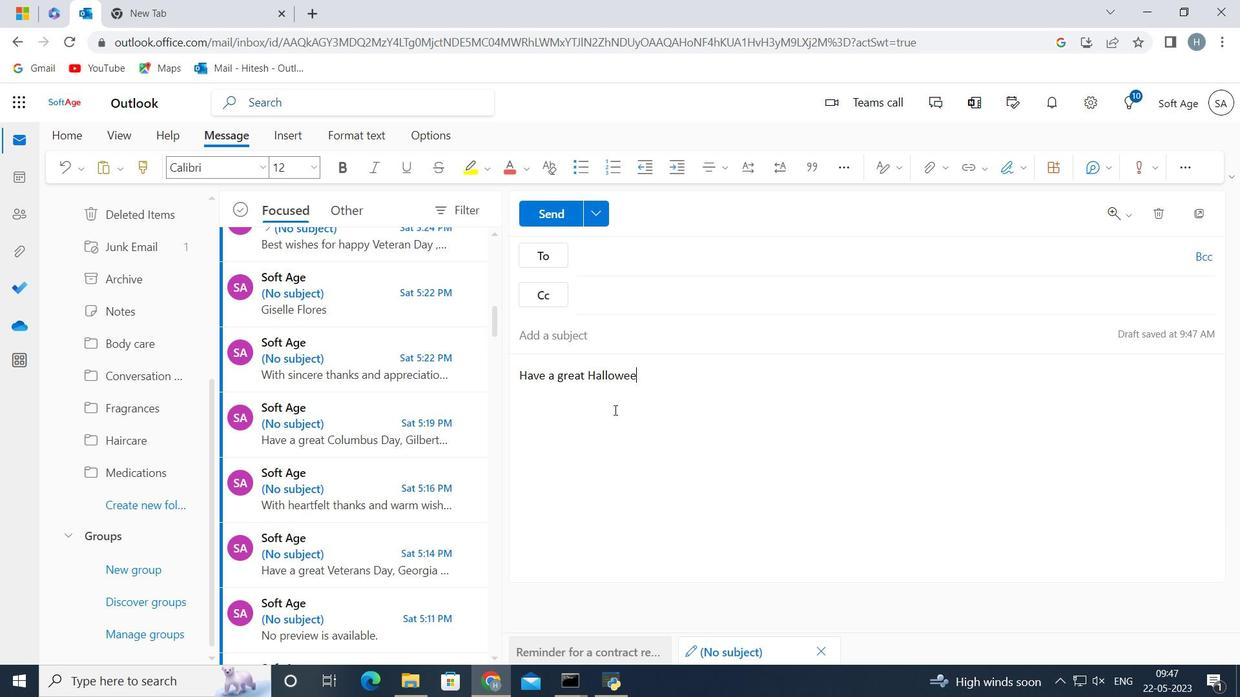 
Action: Key pressed <Key.caps_lock>M<Key.caps_lock>editation<Key.enter>
Screenshot: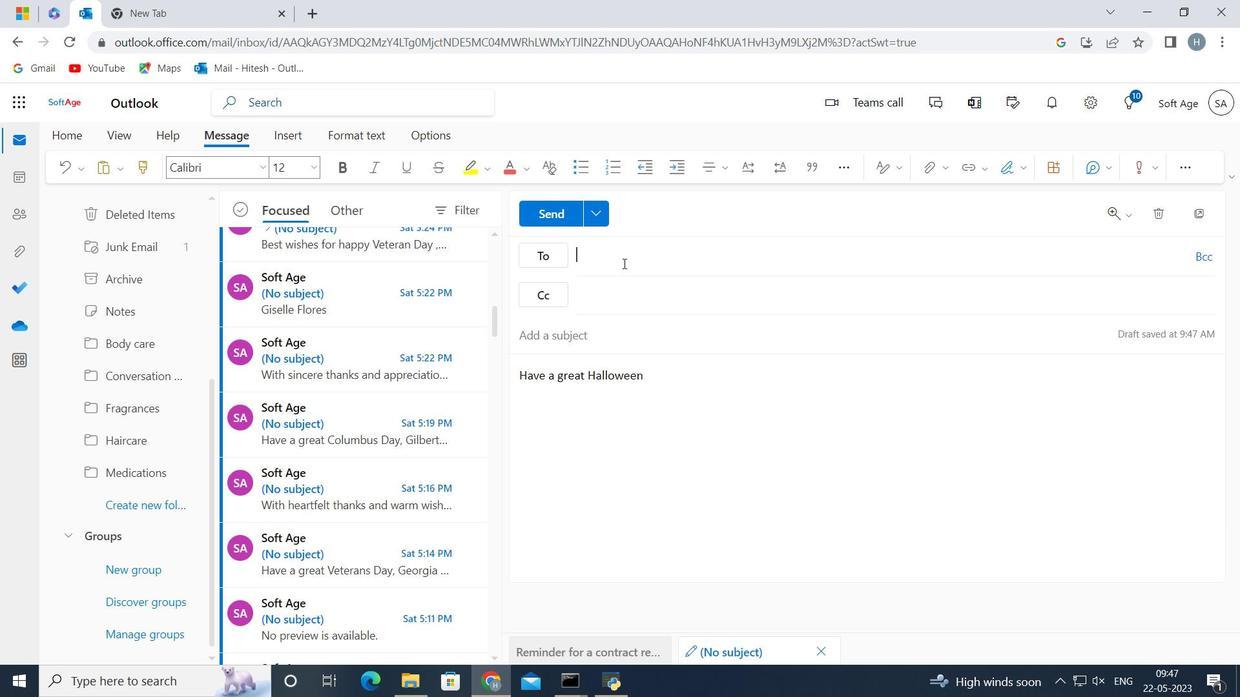 
Action: Mouse moved to (442, 185)
Screenshot: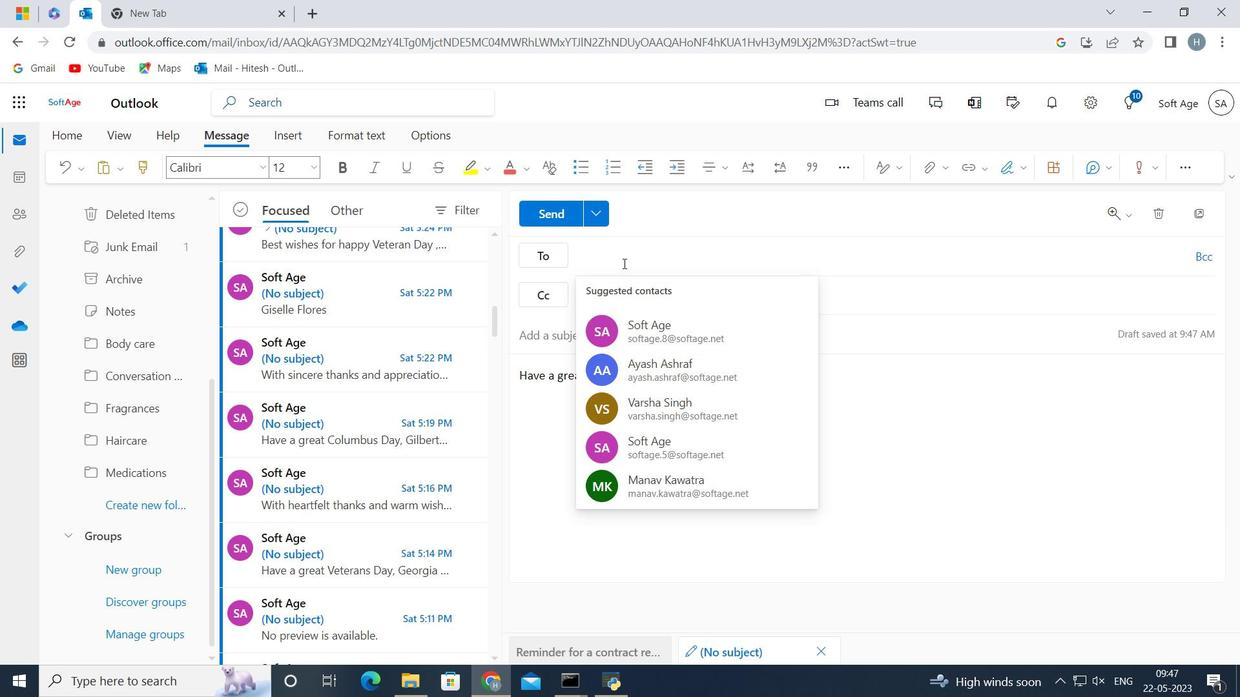 
Action: Mouse pressed left at (442, 185)
Screenshot: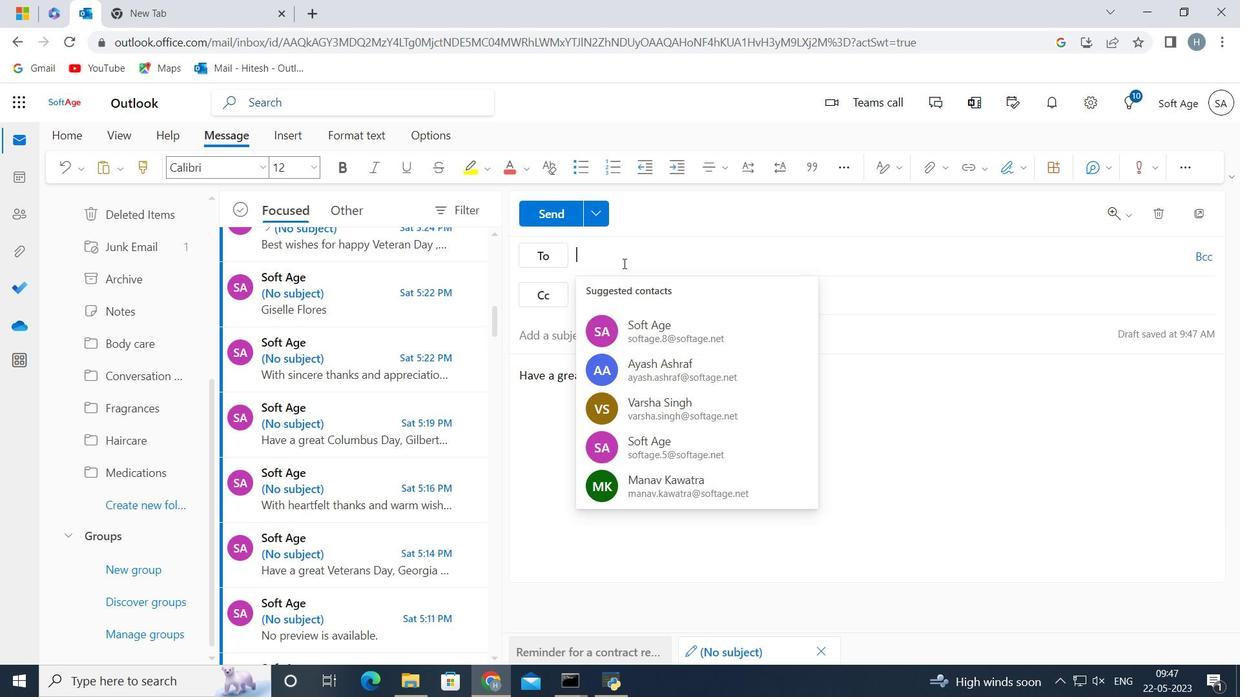 
Action: Mouse moved to (598, 392)
Screenshot: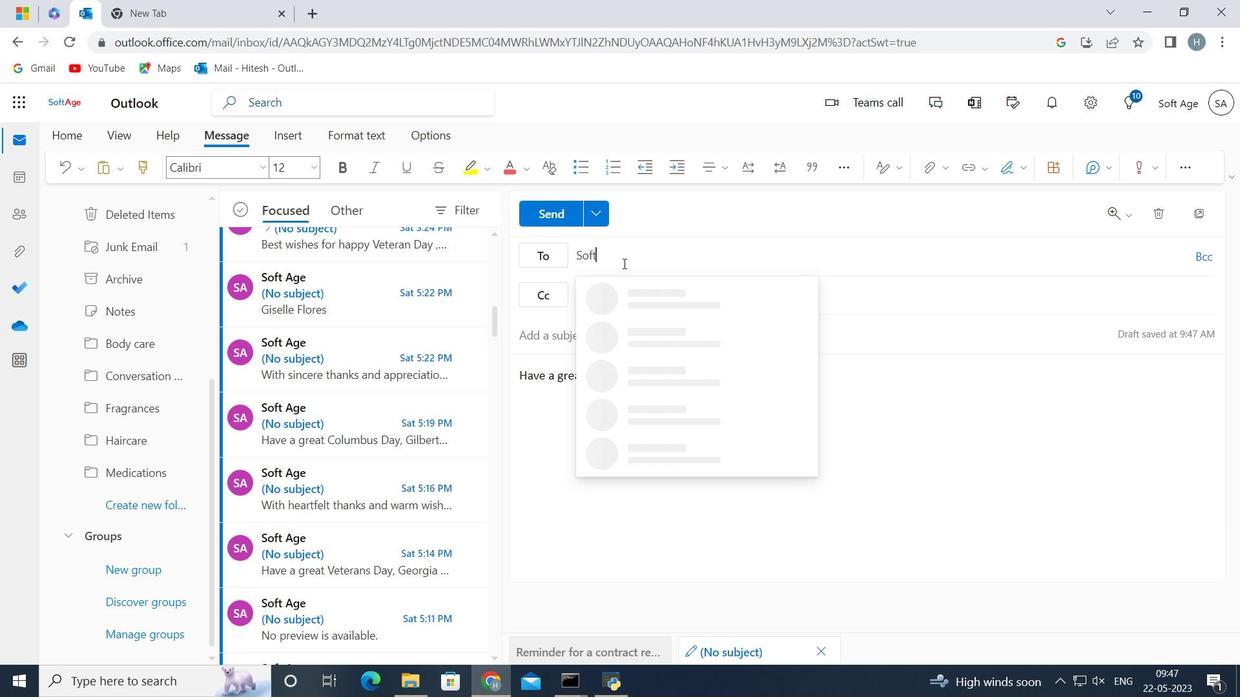 
Action: Mouse pressed left at (598, 392)
Screenshot: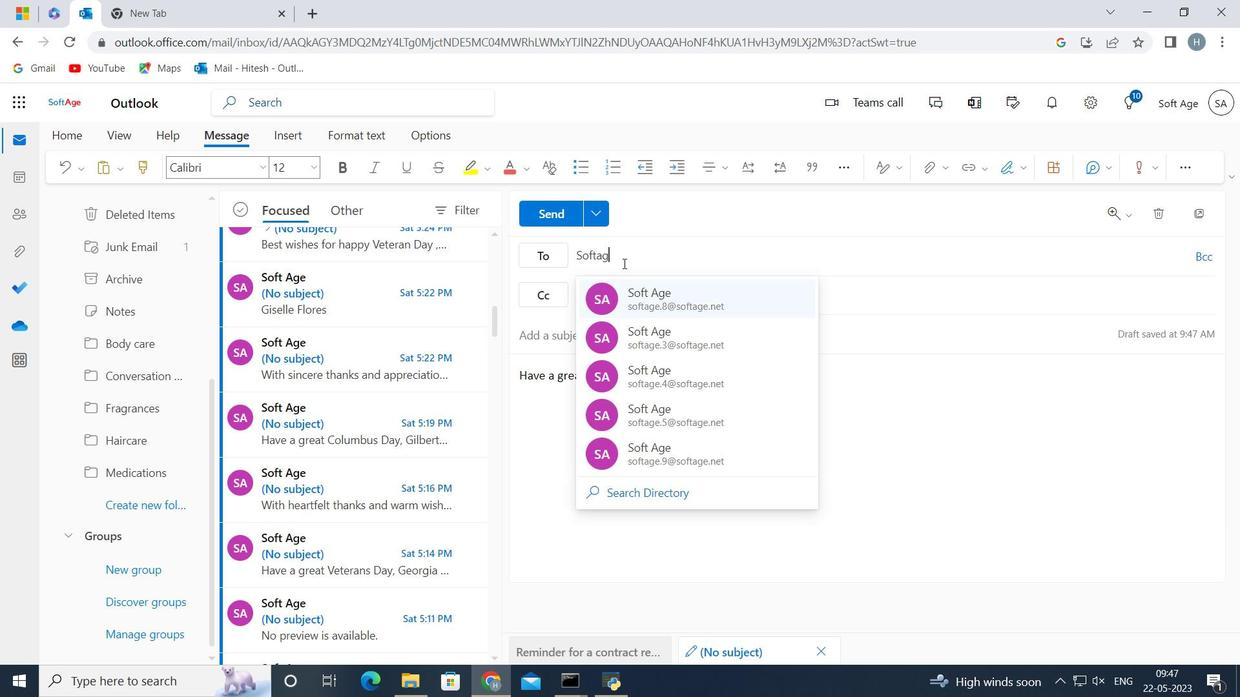 
Action: Mouse moved to (138, 169)
Screenshot: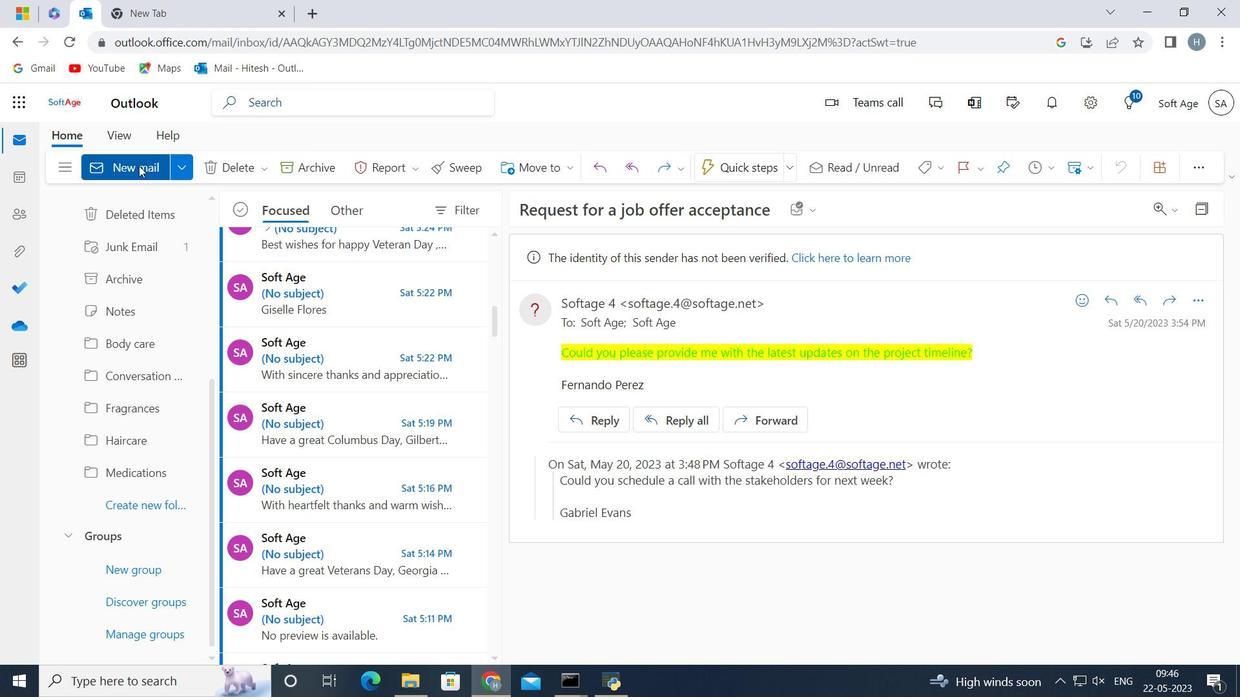 
Action: Mouse pressed left at (138, 169)
Screenshot: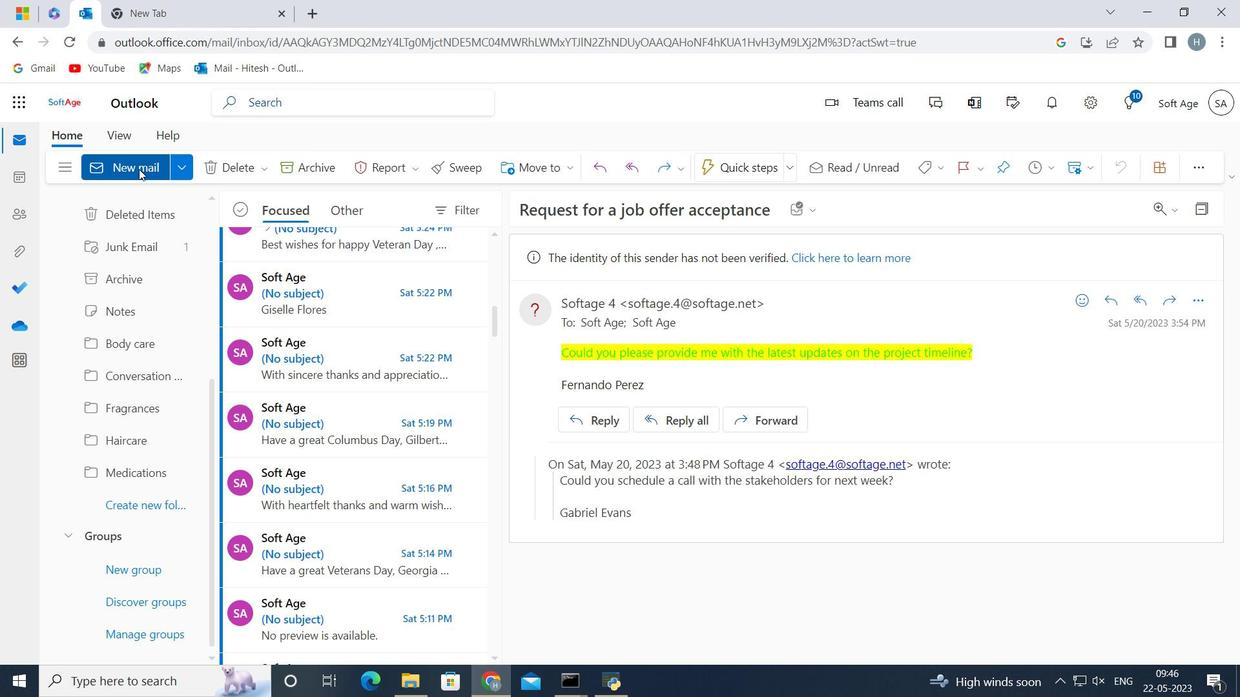
Action: Mouse moved to (1012, 176)
Screenshot: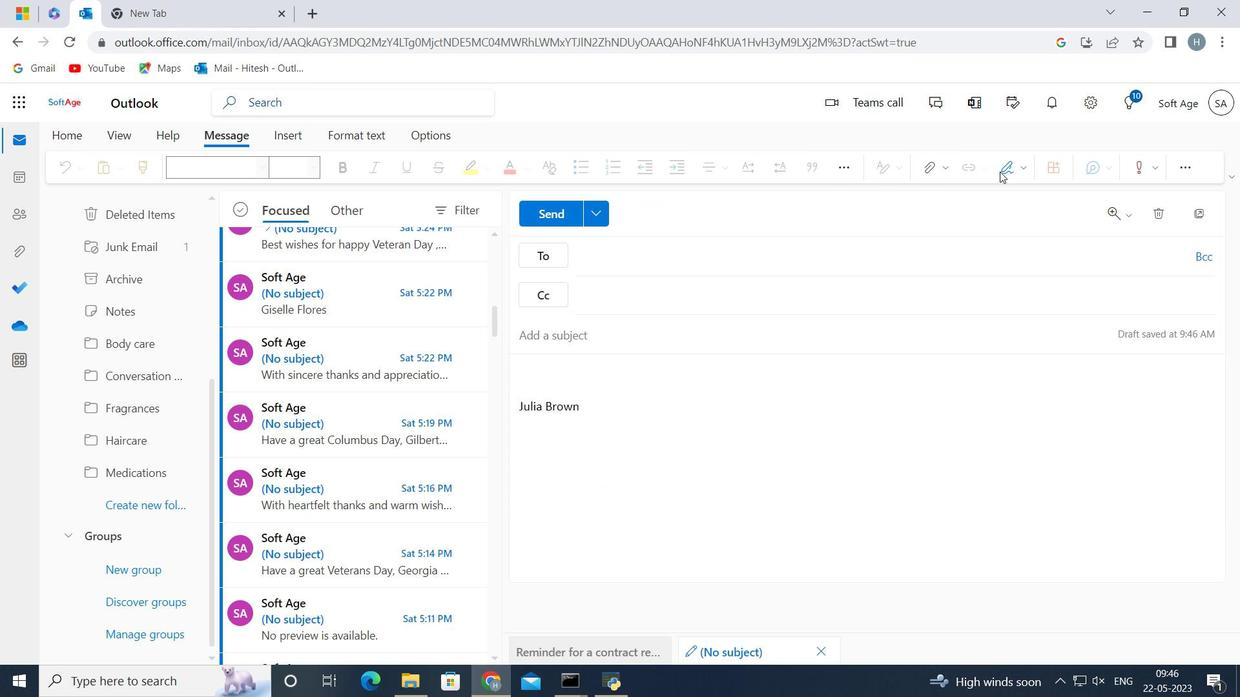 
Action: Mouse pressed left at (1012, 176)
Screenshot: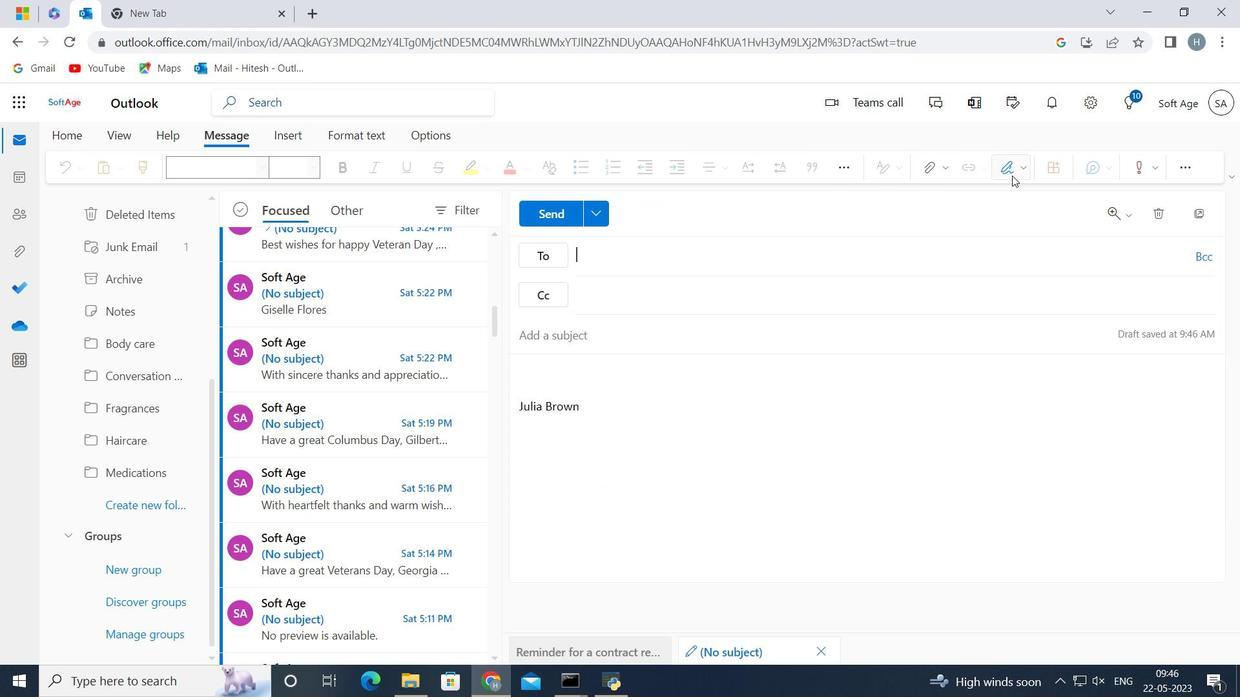 
Action: Mouse moved to (1001, 235)
Screenshot: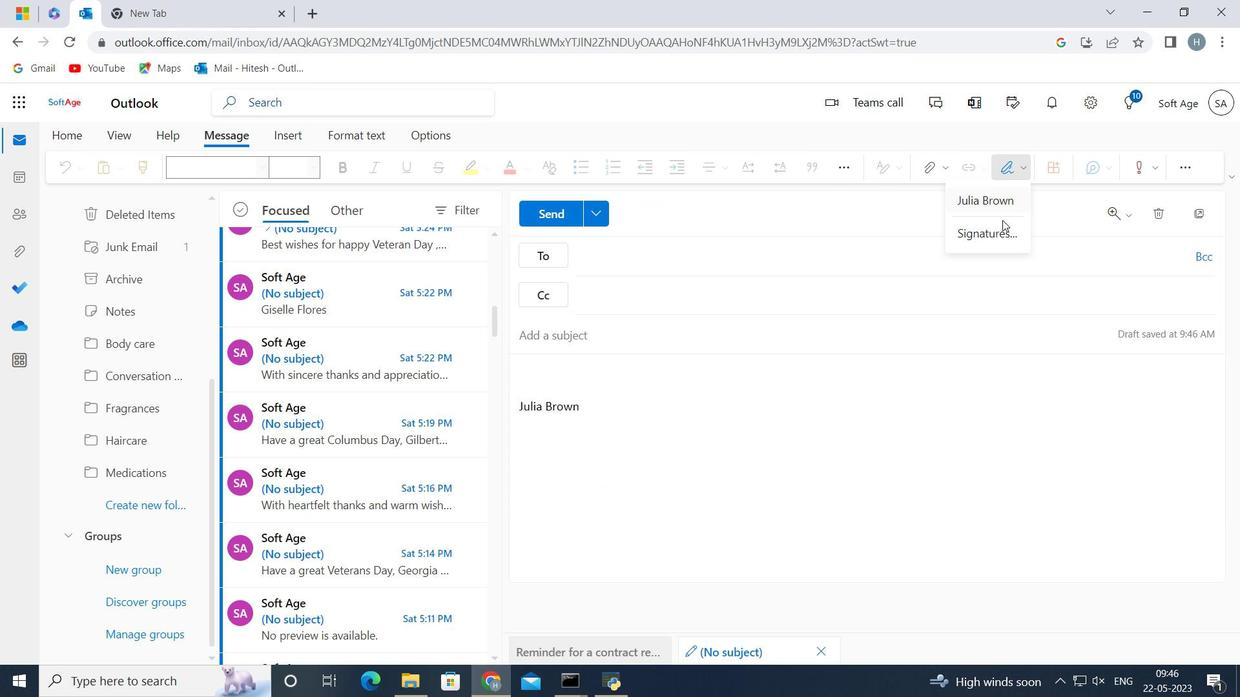 
Action: Mouse pressed left at (1001, 235)
Screenshot: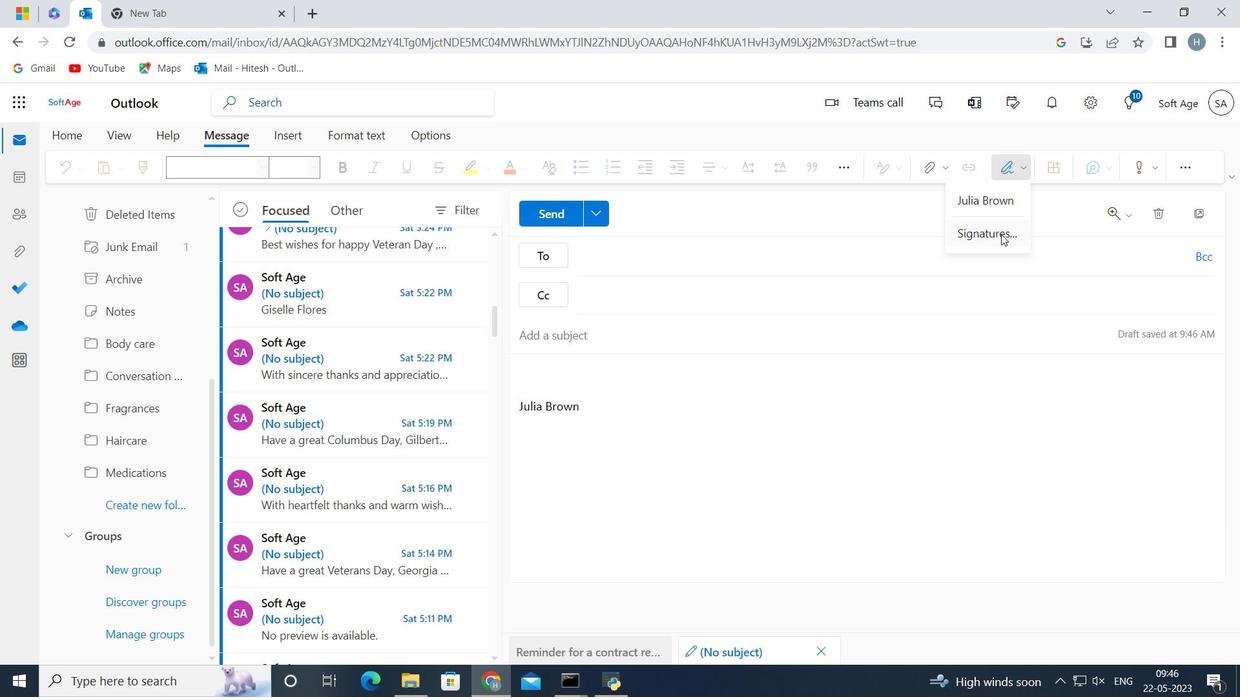 
Action: Mouse moved to (633, 298)
Screenshot: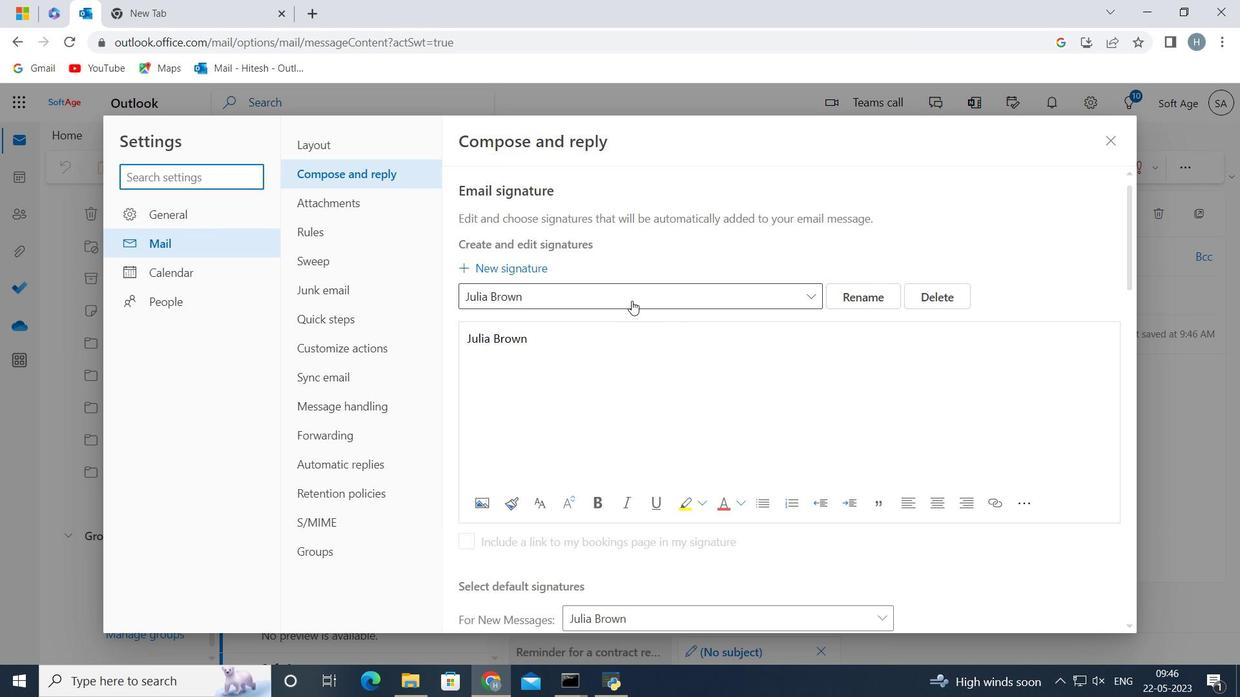 
Action: Mouse pressed left at (633, 298)
Screenshot: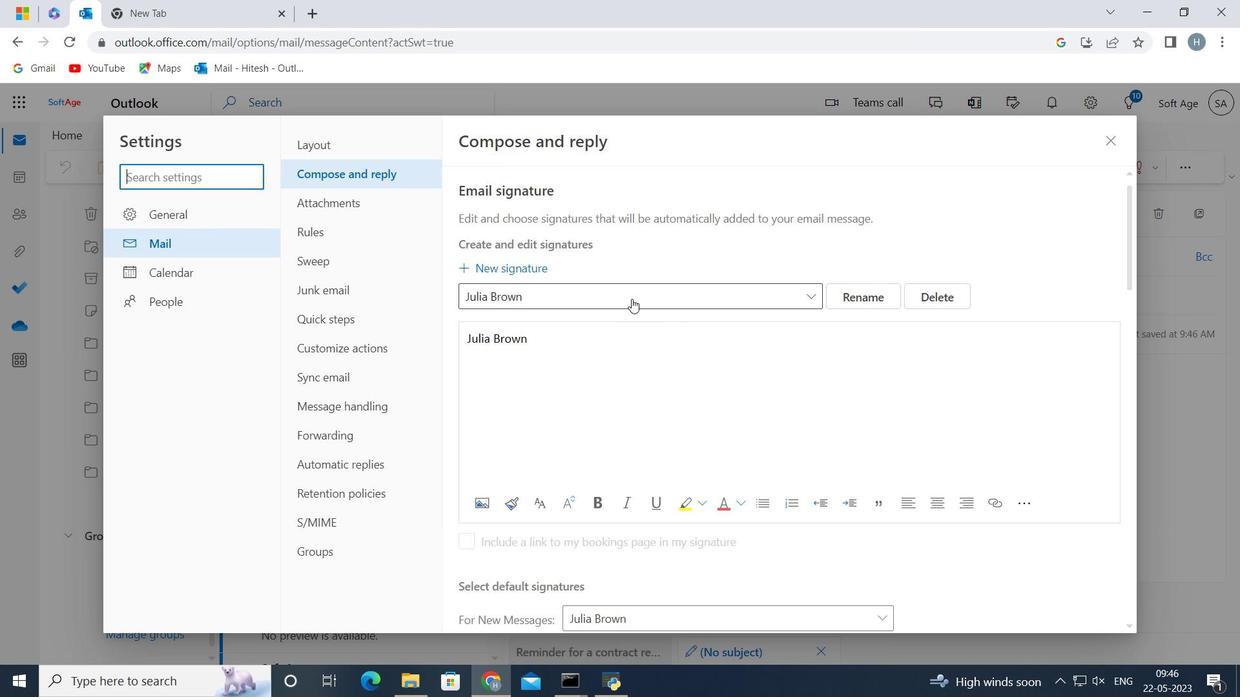 
Action: Mouse moved to (851, 286)
Screenshot: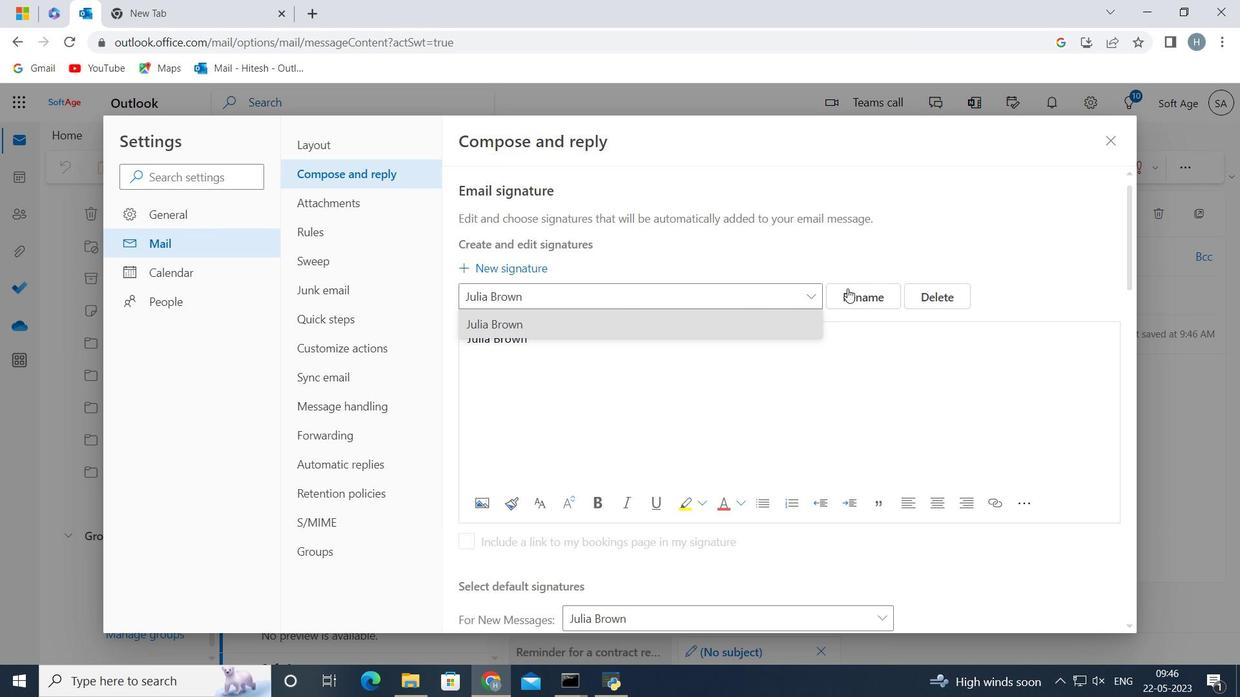 
Action: Mouse pressed left at (851, 286)
Screenshot: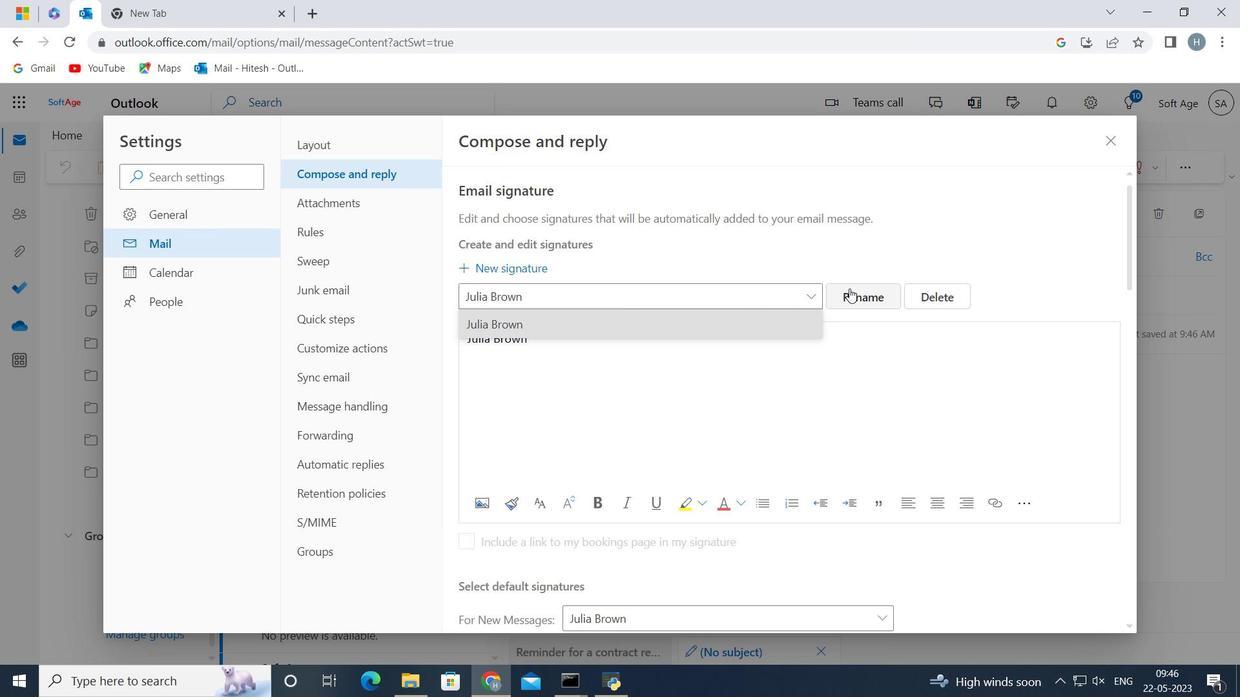 
Action: Mouse moved to (802, 289)
Screenshot: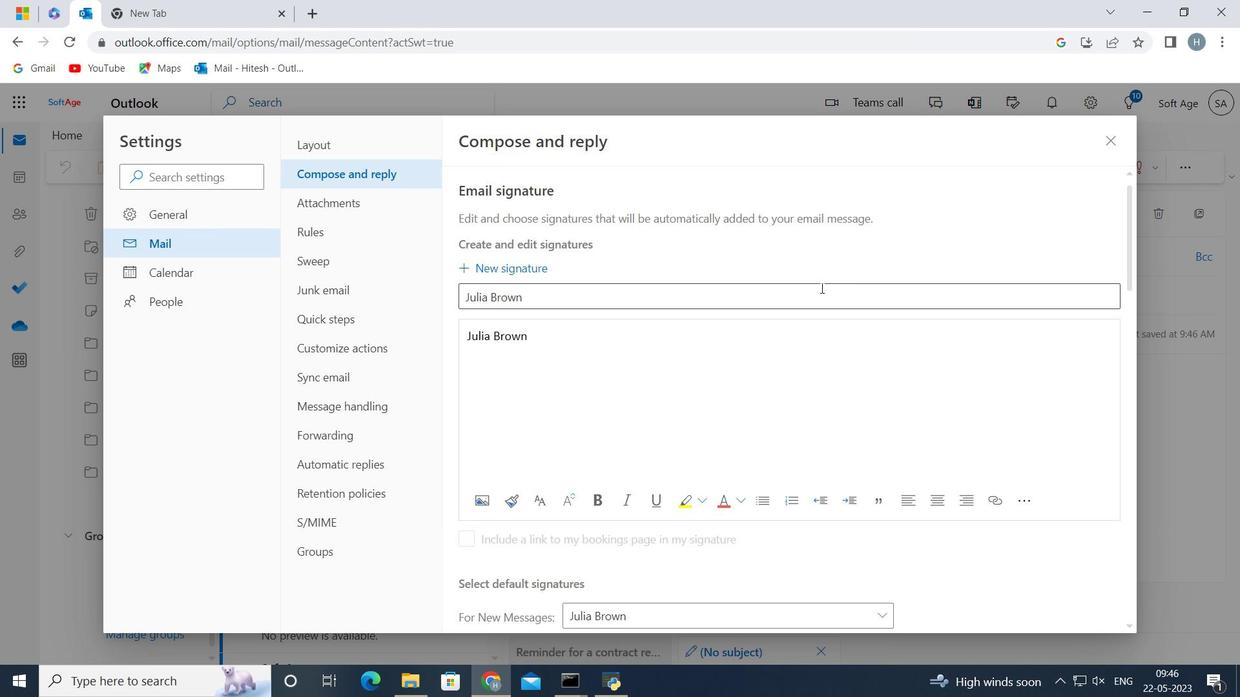 
Action: Mouse pressed left at (802, 289)
Screenshot: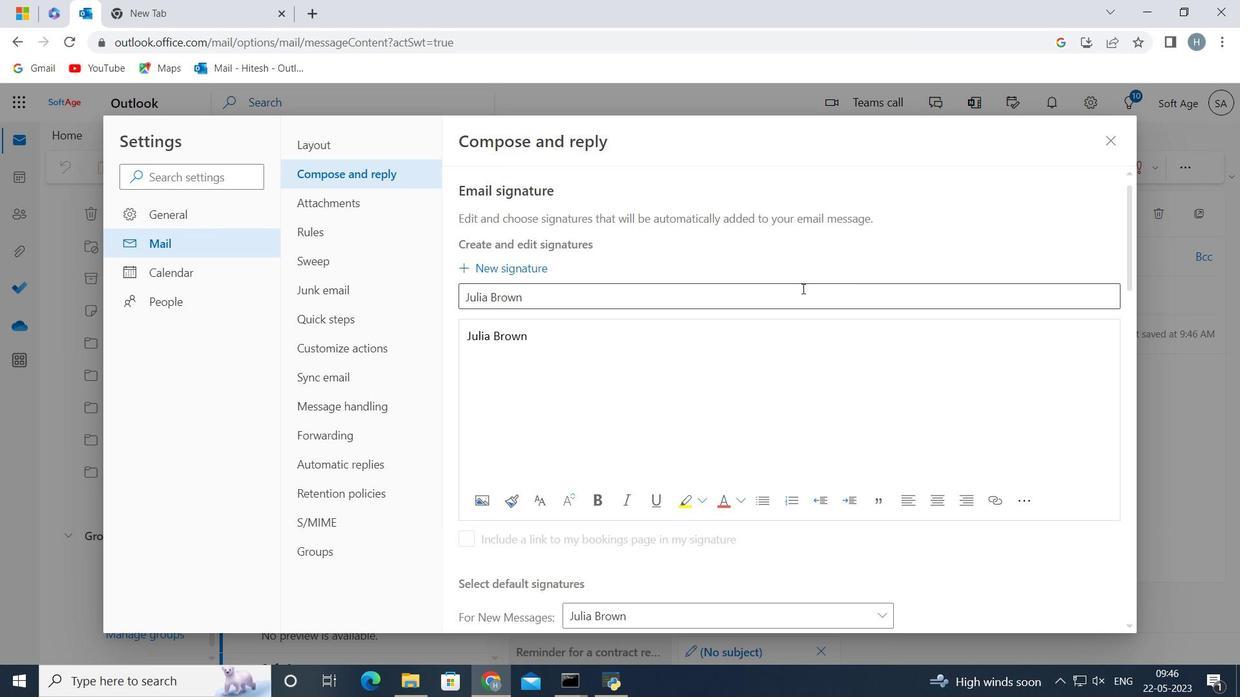
Action: Key pressed <Key.backspace>
Screenshot: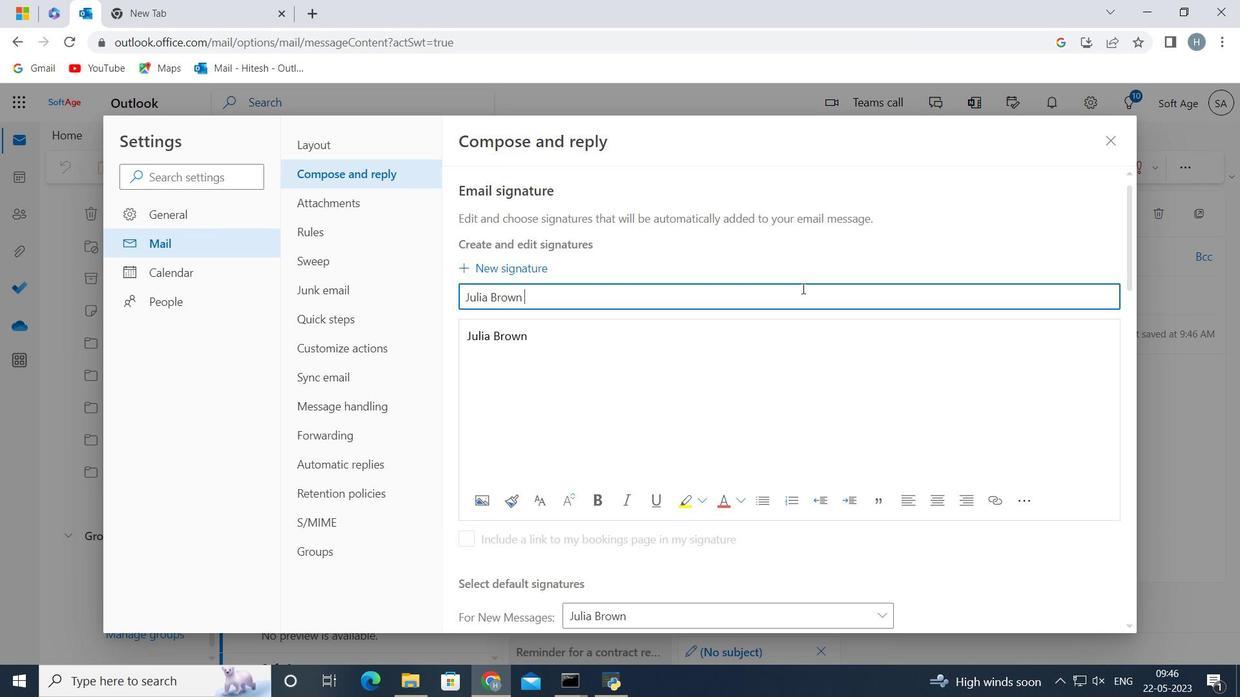 
Action: Mouse moved to (801, 291)
Screenshot: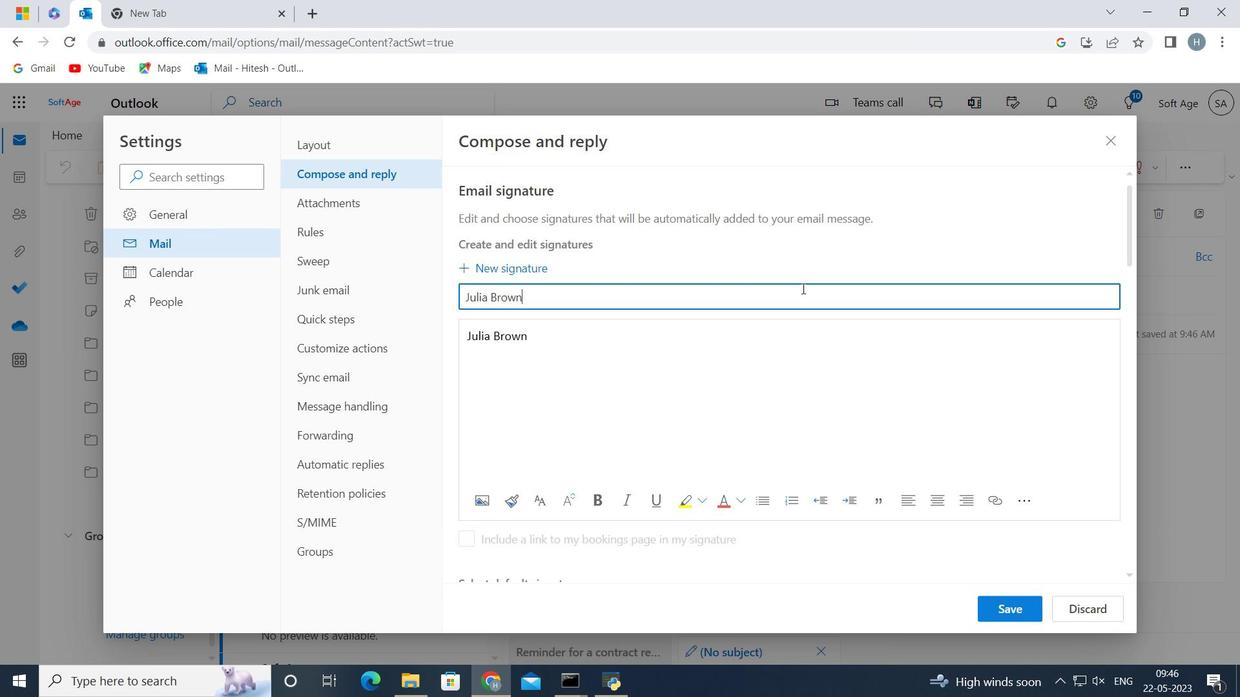 
Action: Key pressed <Key.backspace><Key.backspace><Key.backspace><Key.backspace><Key.backspace><Key.backspace><Key.backspace><Key.backspace><Key.backspace><Key.backspace><Key.backspace><Key.backspace><Key.backspace><Key.backspace><Key.backspace><Key.backspace><Key.shift><Key.shift><Key.shift><Key.shift><Key.shift><Key.shift>Hannah<Key.space><Key.shift>Green<Key.space>
Screenshot: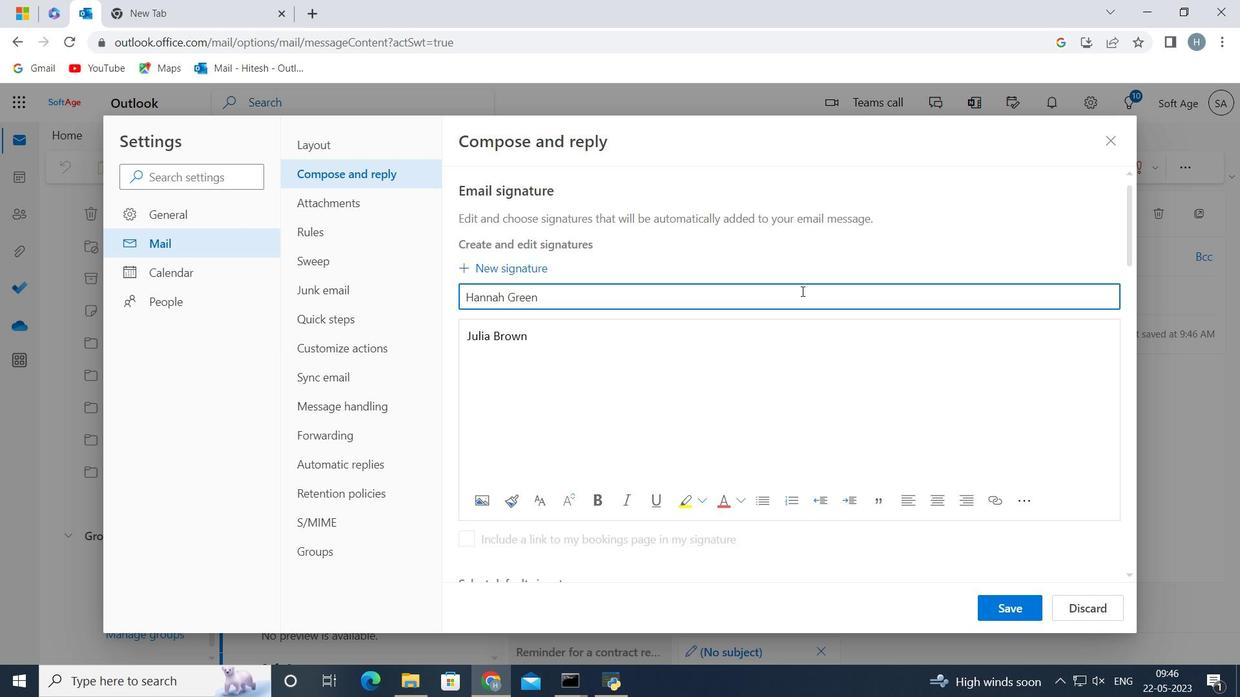
Action: Mouse moved to (694, 348)
Screenshot: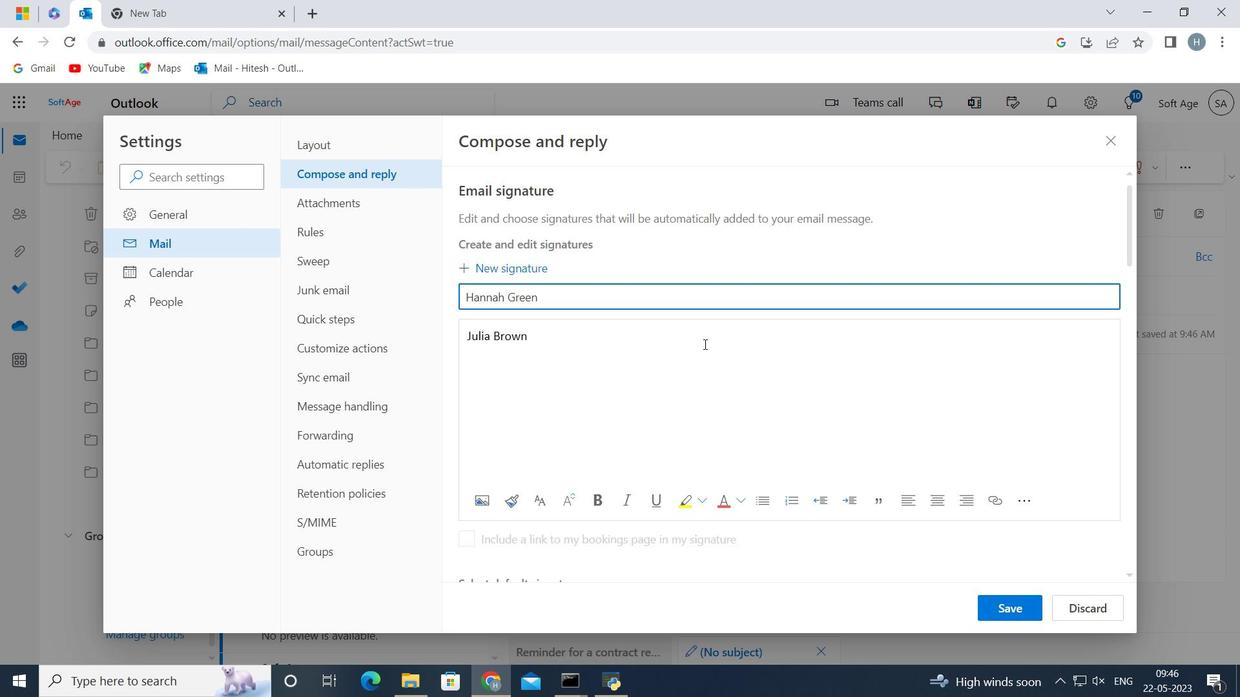 
Action: Mouse pressed left at (694, 348)
Screenshot: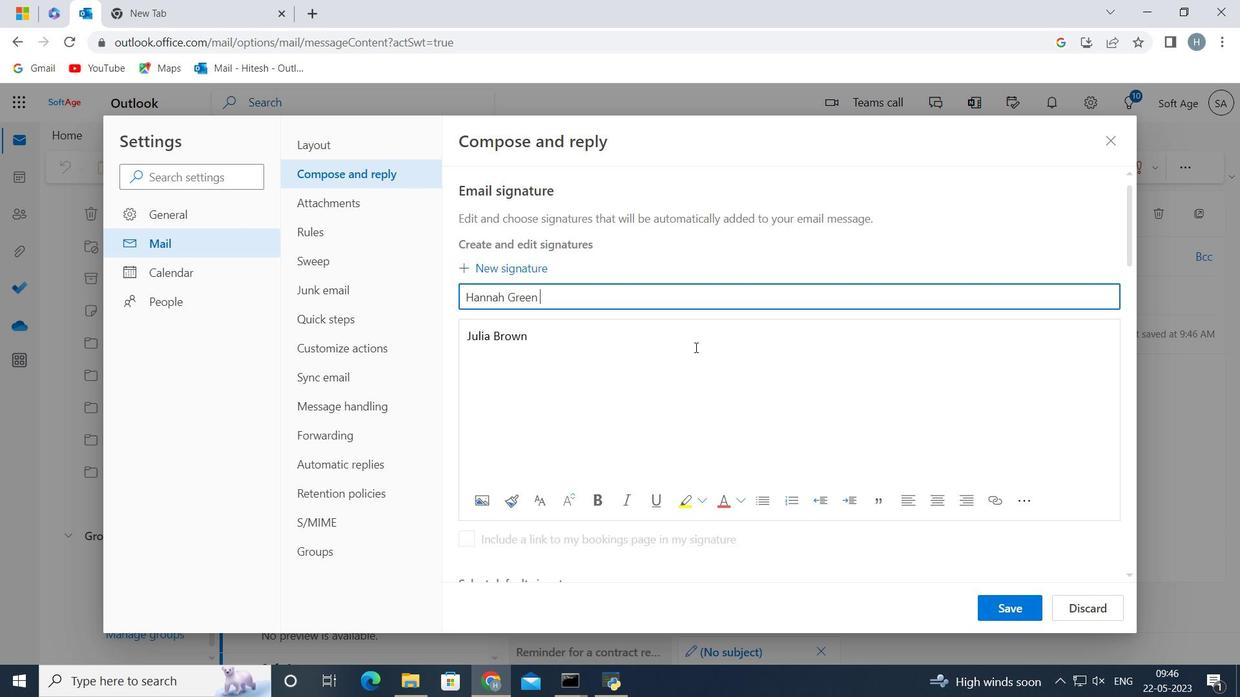 
Action: Key pressed <Key.backspace><Key.backspace><Key.backspace><Key.backspace><Key.backspace><Key.backspace><Key.backspace><Key.backspace><Key.backspace><Key.backspace><Key.backspace><Key.backspace><Key.backspace><Key.backspace><Key.backspace><Key.backspace><Key.shift>Hannah<Key.space><Key.shift>Green
Screenshot: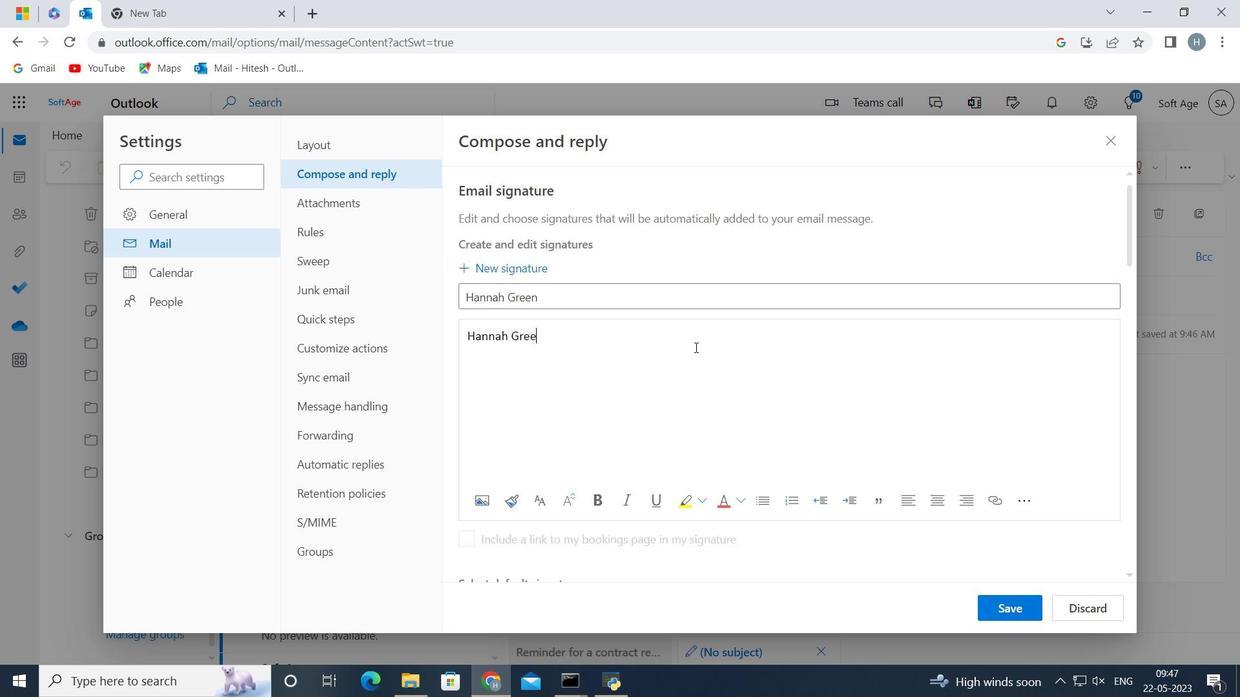 
Action: Mouse moved to (1014, 611)
Screenshot: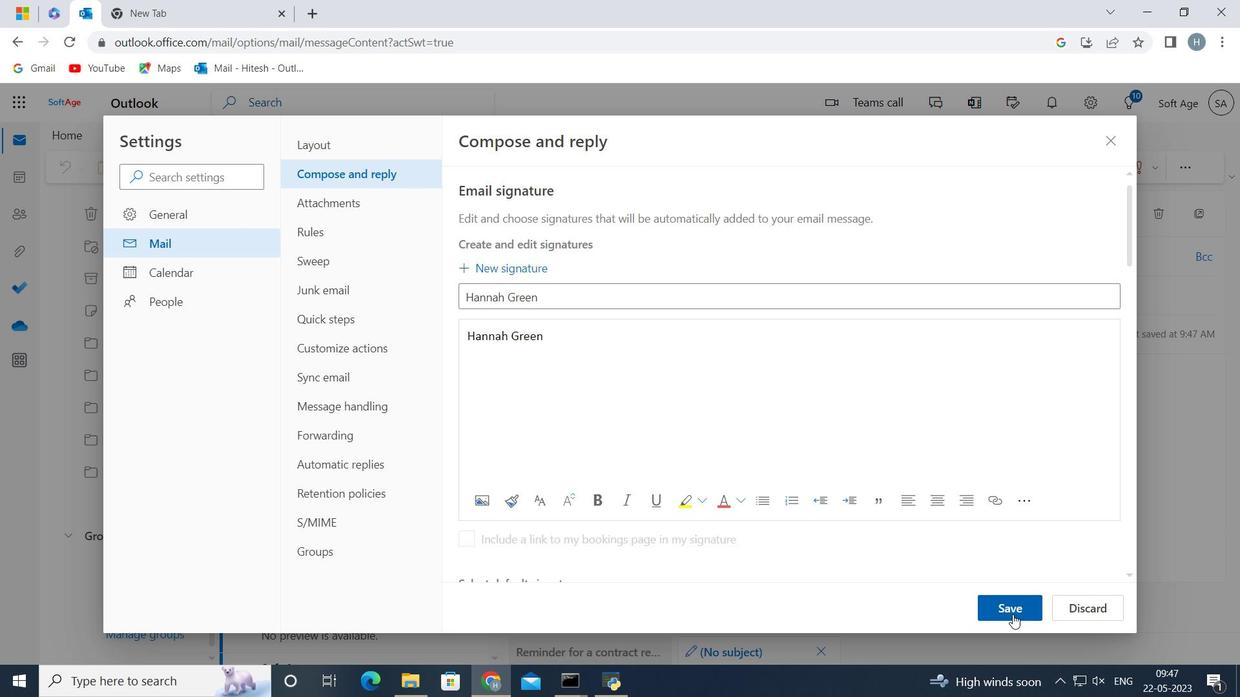 
Action: Mouse pressed left at (1014, 611)
Screenshot: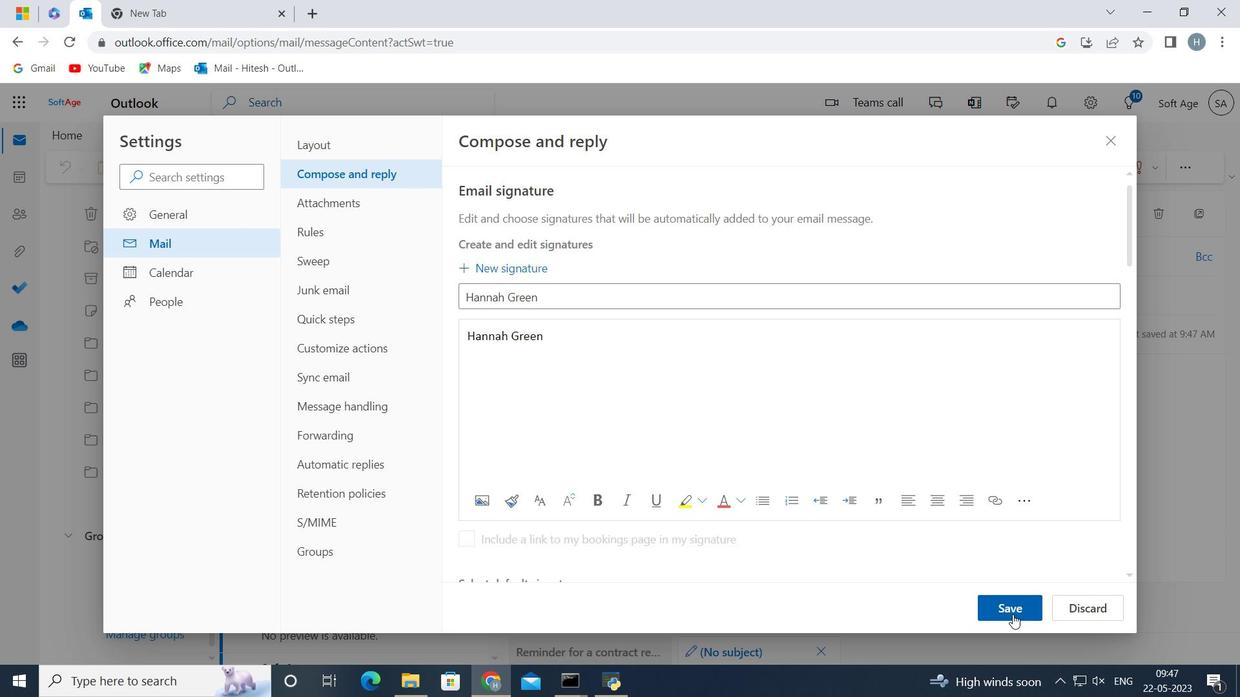 
Action: Mouse moved to (893, 424)
Screenshot: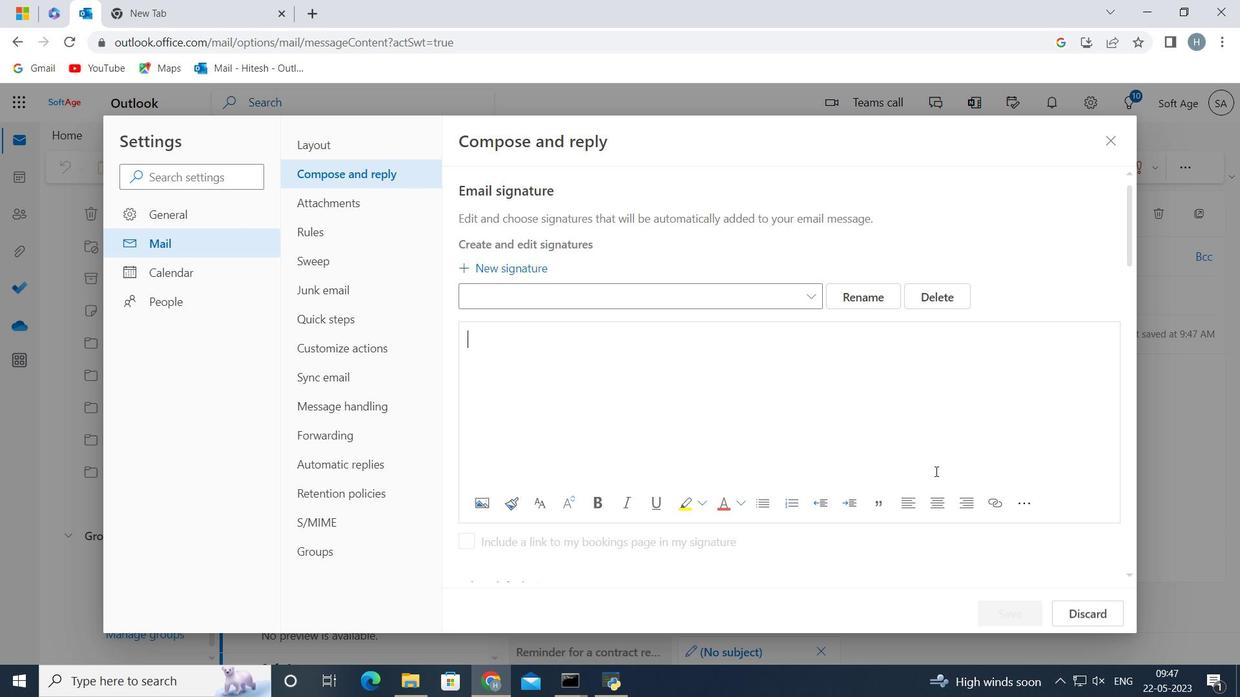 
Action: Mouse scrolled (893, 424) with delta (0, 0)
Screenshot: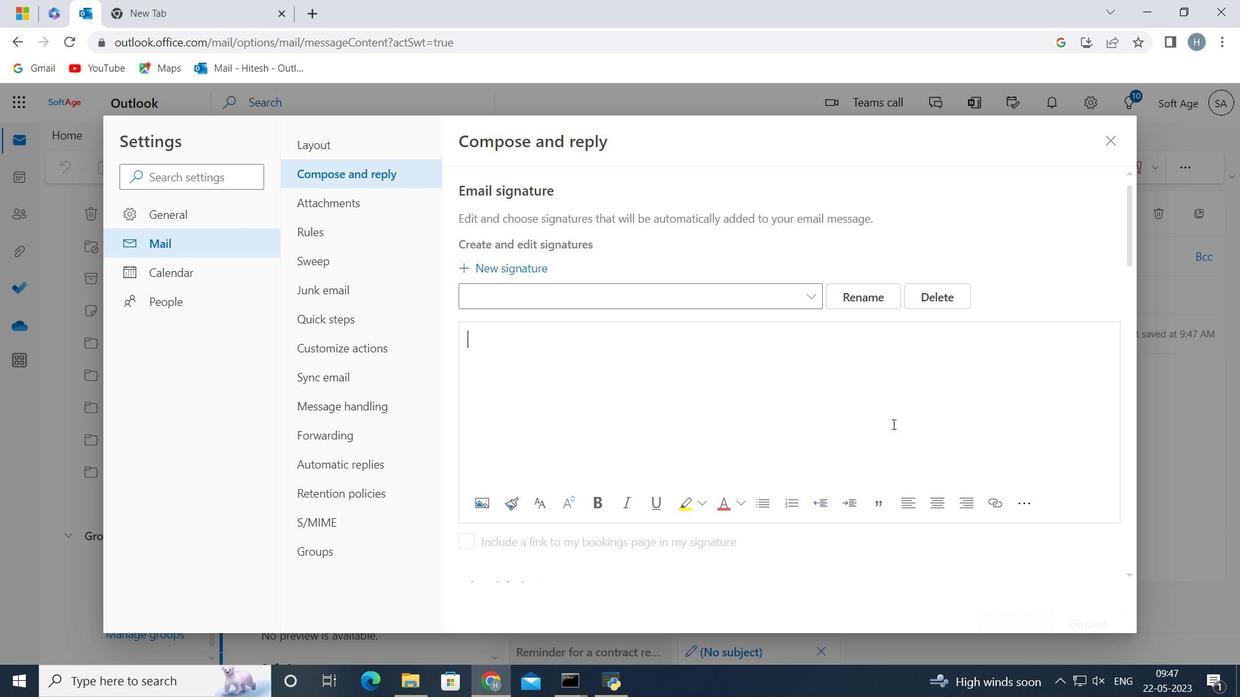 
Action: Mouse scrolled (893, 424) with delta (0, 0)
Screenshot: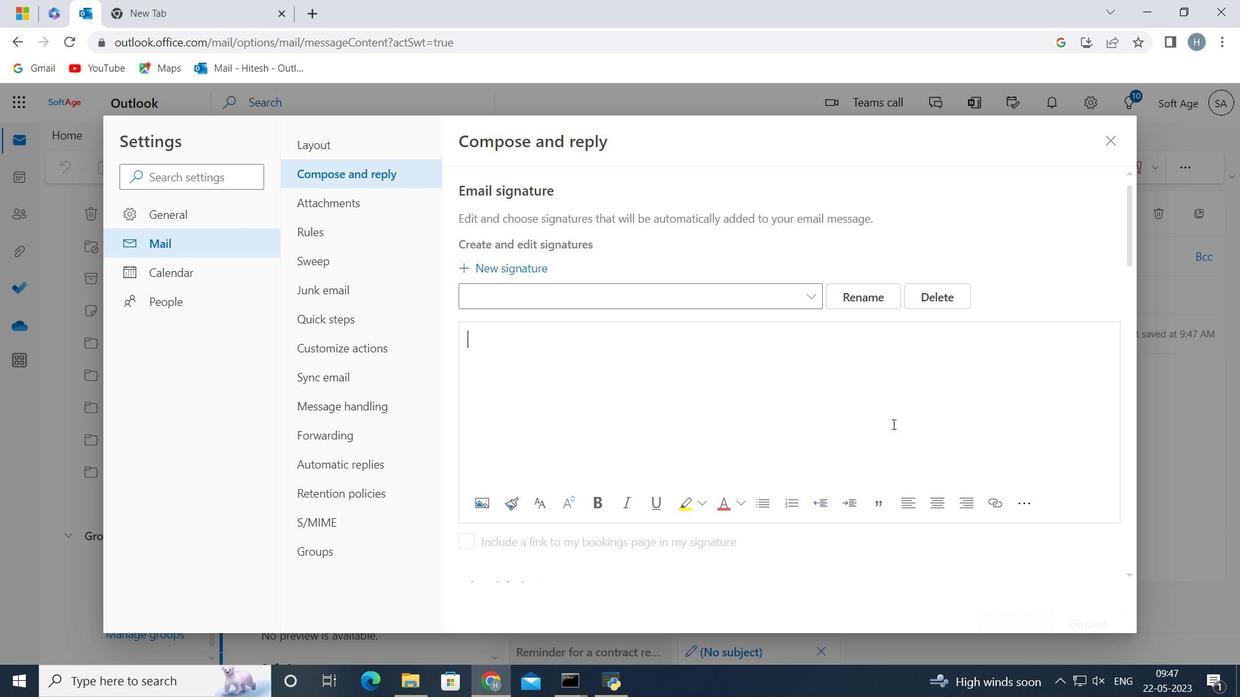 
Action: Mouse scrolled (893, 424) with delta (0, 0)
Screenshot: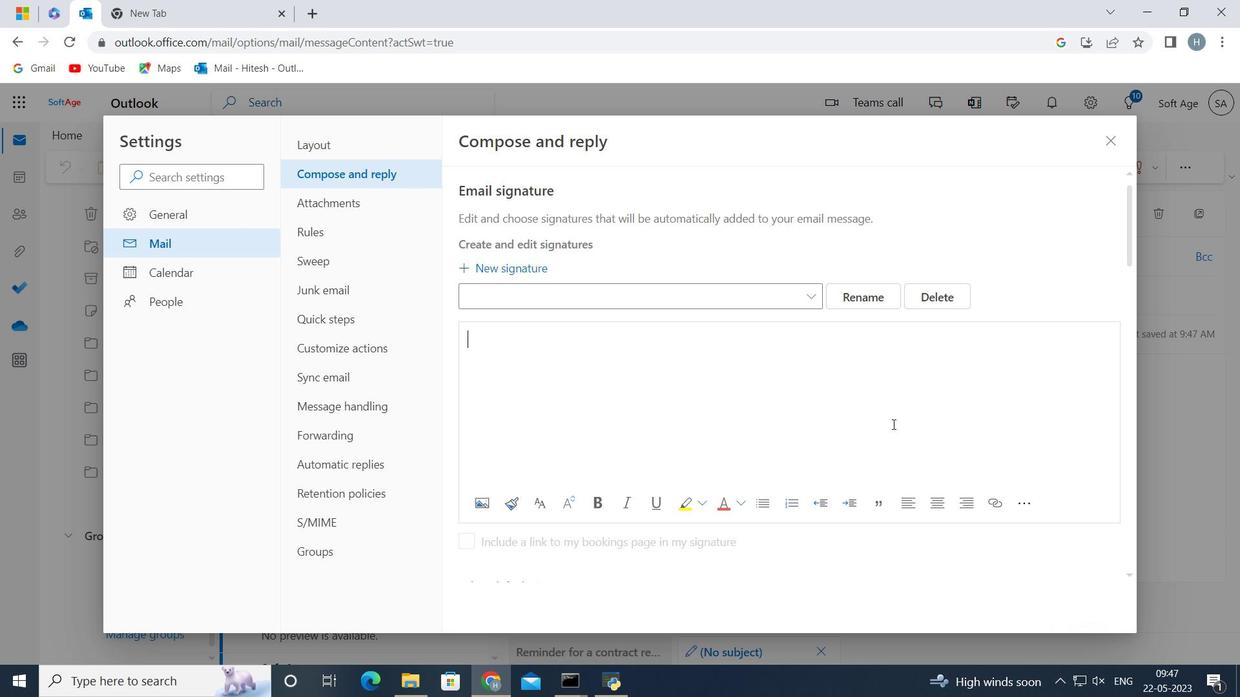 
Action: Mouse scrolled (893, 424) with delta (0, 0)
Screenshot: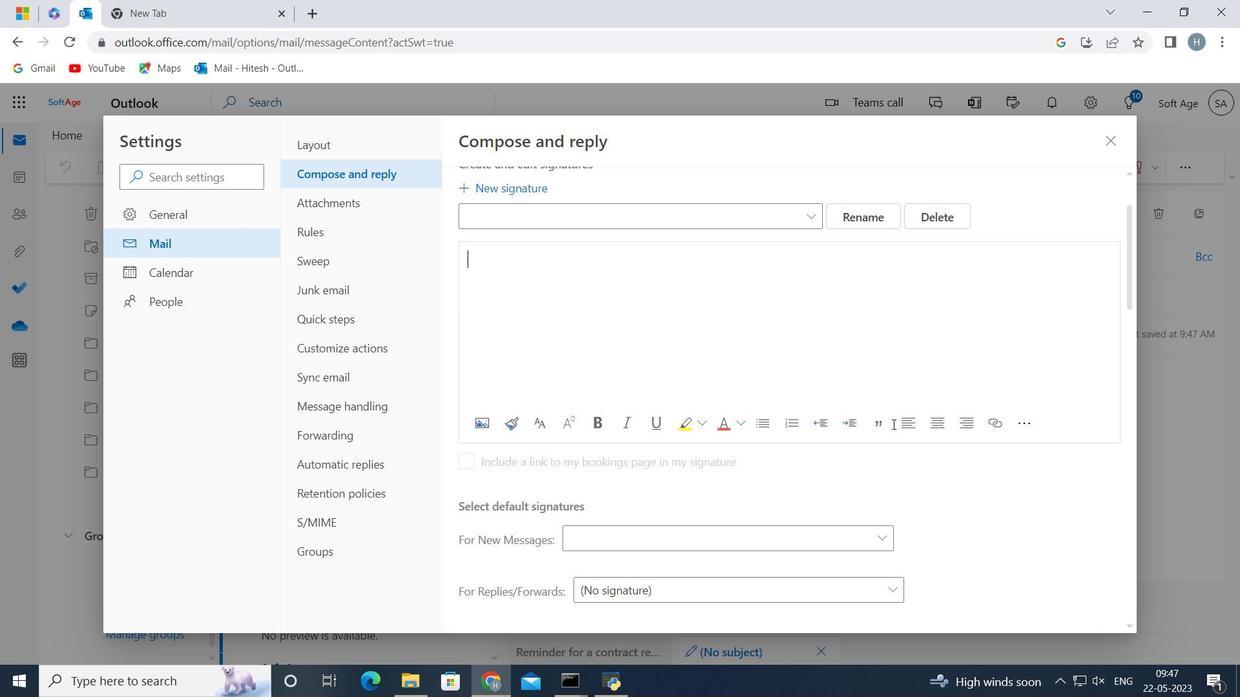 
Action: Mouse scrolled (893, 424) with delta (0, 0)
Screenshot: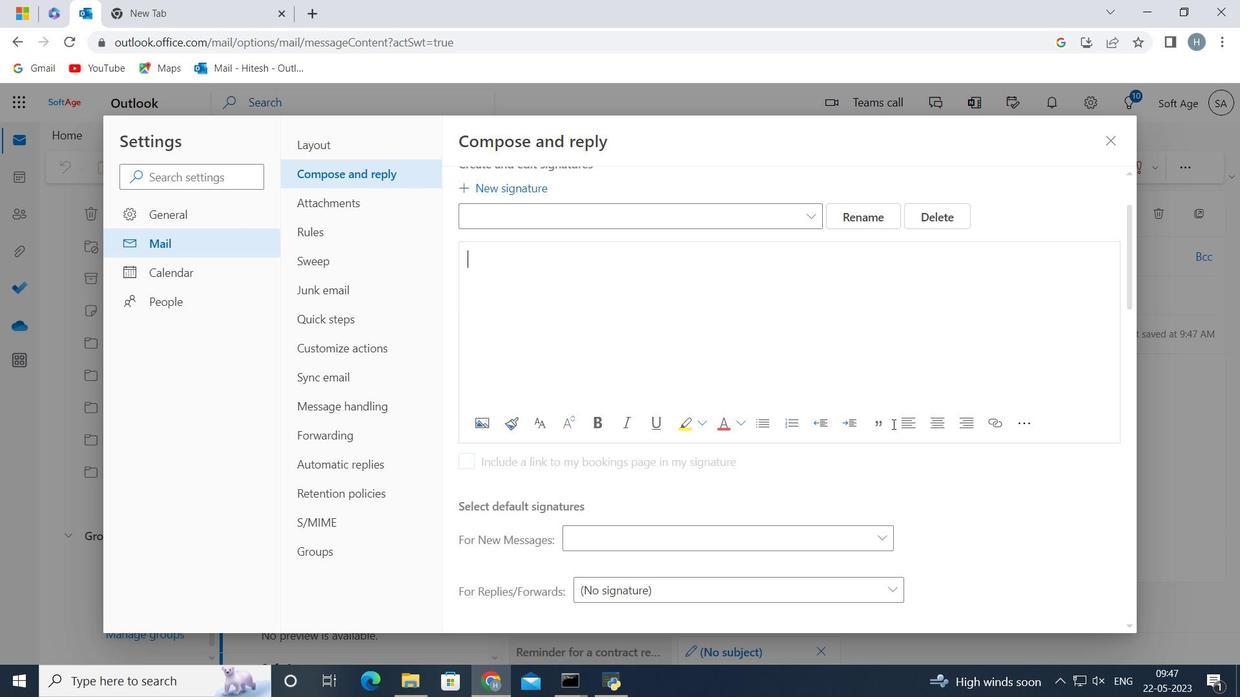 
Action: Mouse moved to (819, 214)
Screenshot: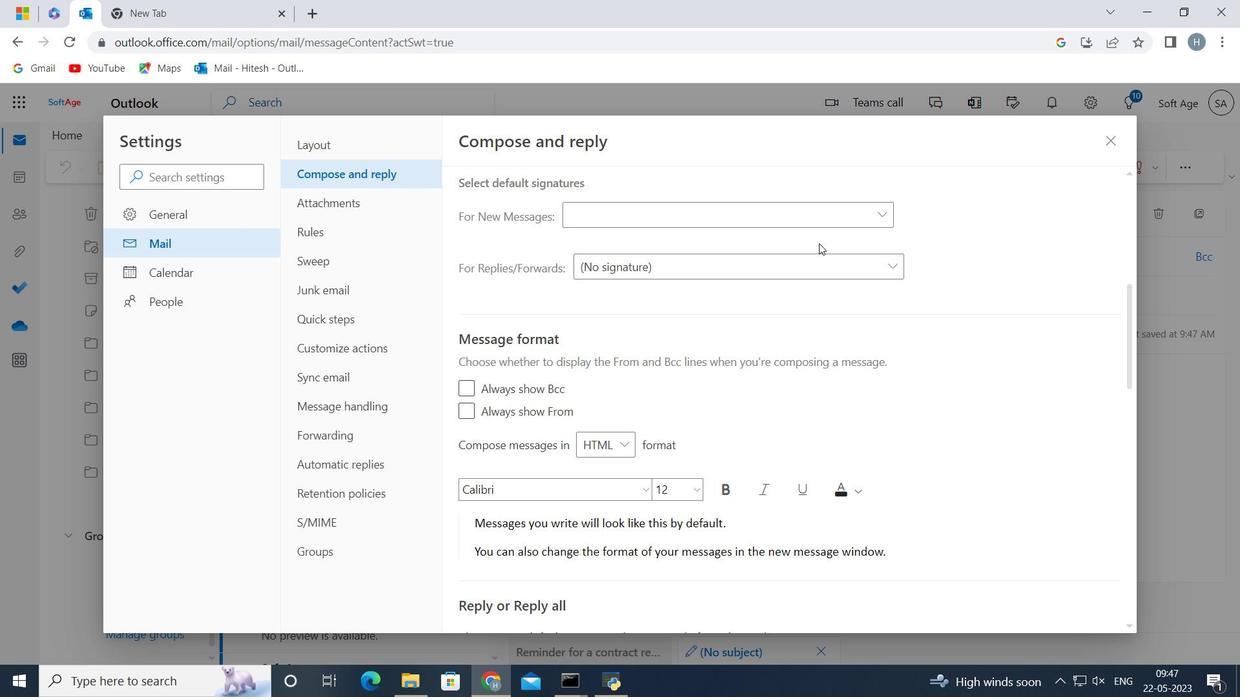 
Action: Mouse pressed left at (819, 214)
Screenshot: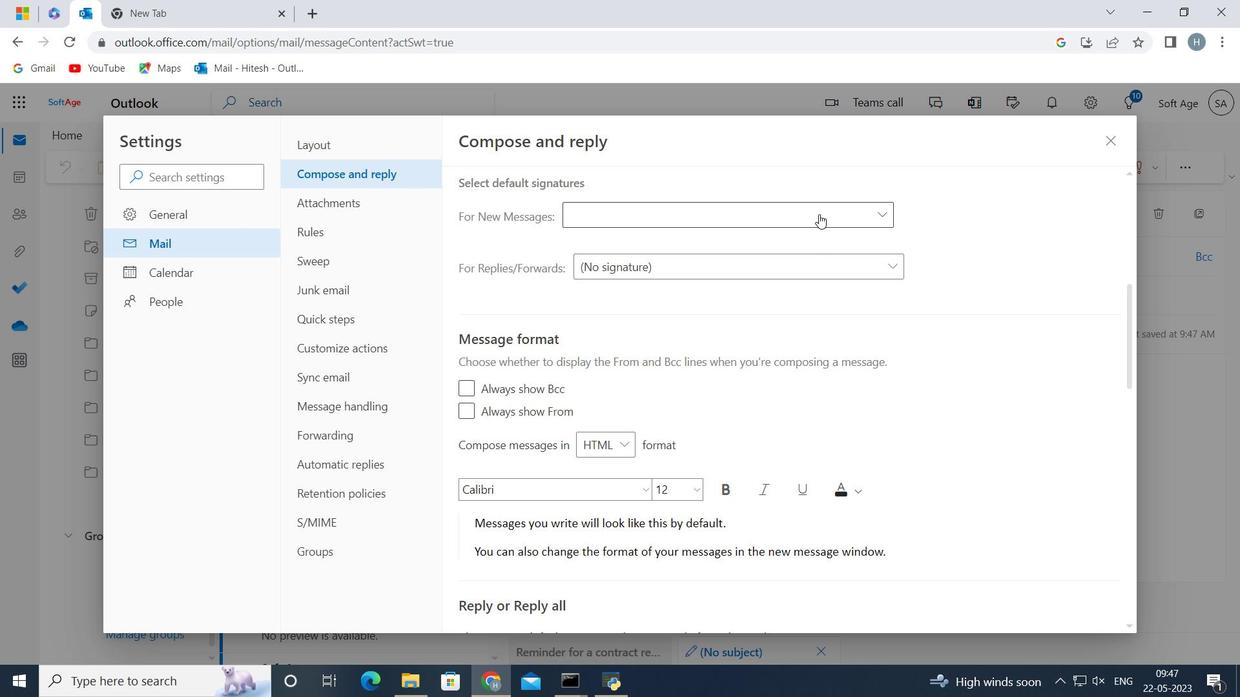
Action: Mouse moved to (807, 264)
Screenshot: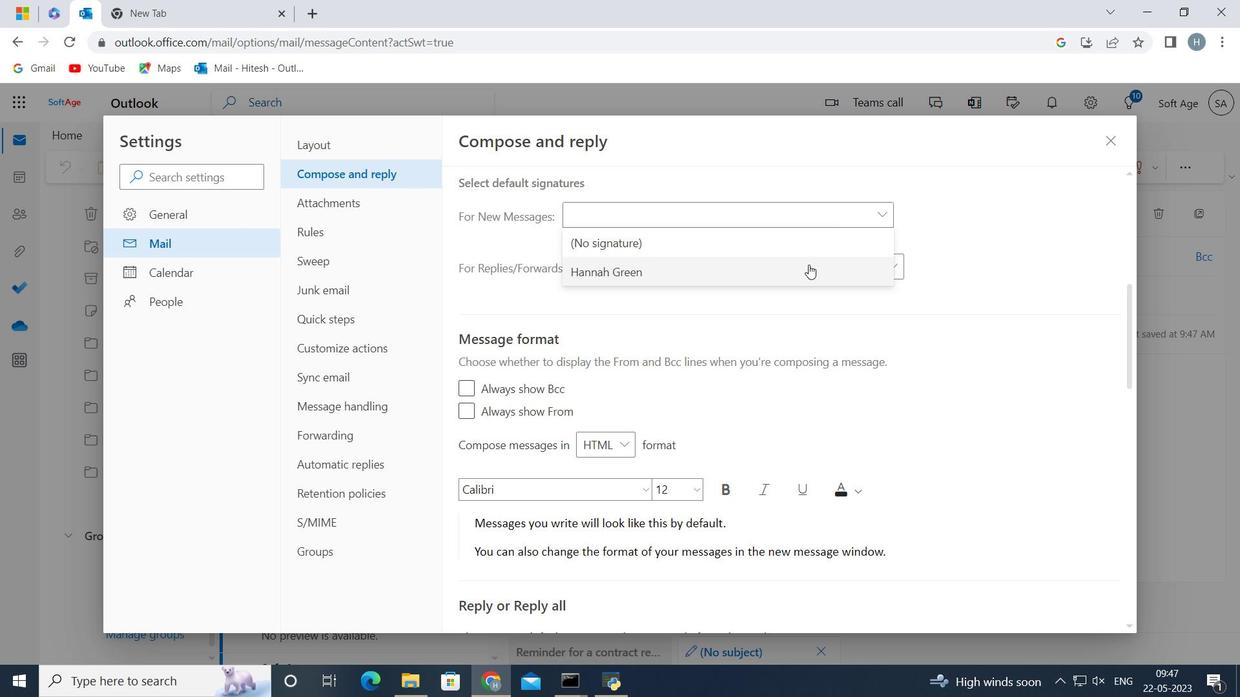 
Action: Mouse pressed left at (807, 264)
Screenshot: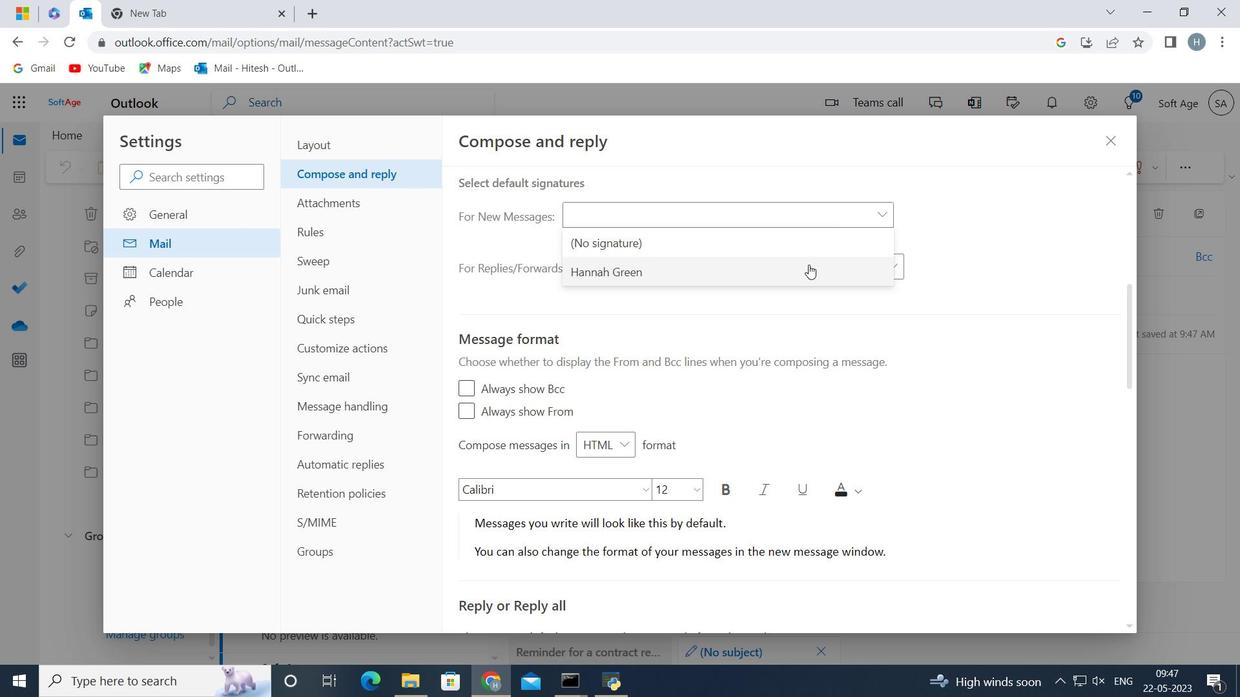 
Action: Mouse moved to (1015, 607)
Screenshot: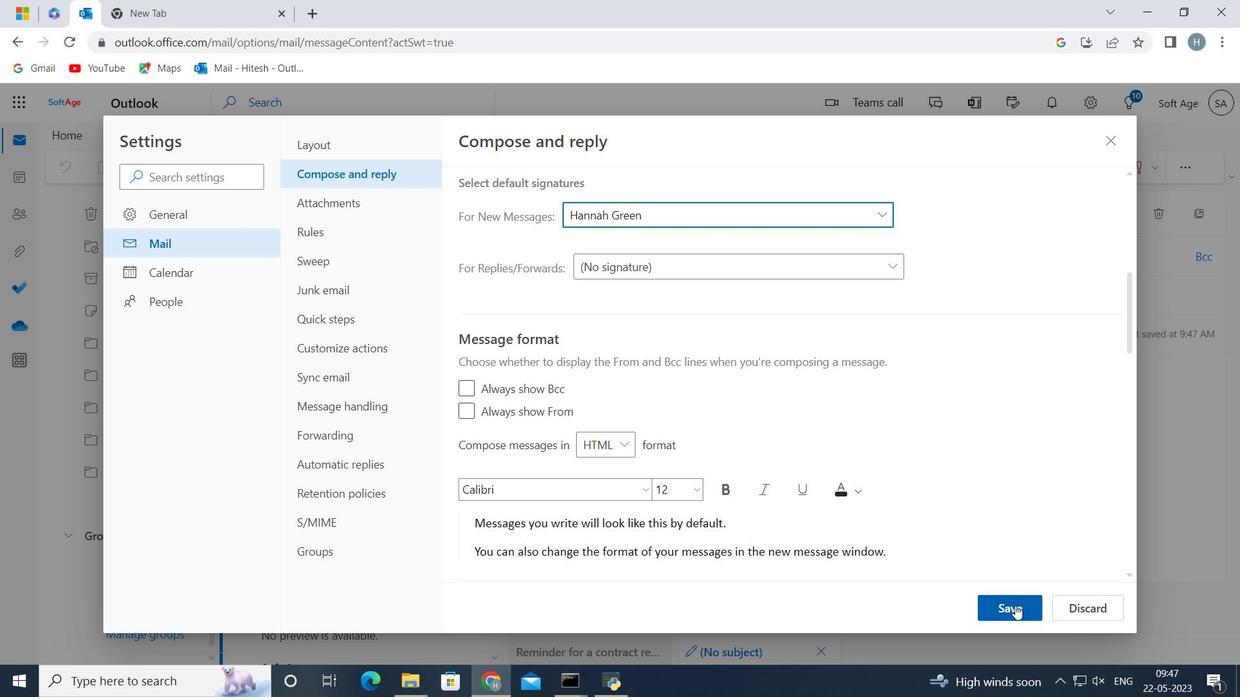 
Action: Mouse pressed left at (1015, 607)
Screenshot: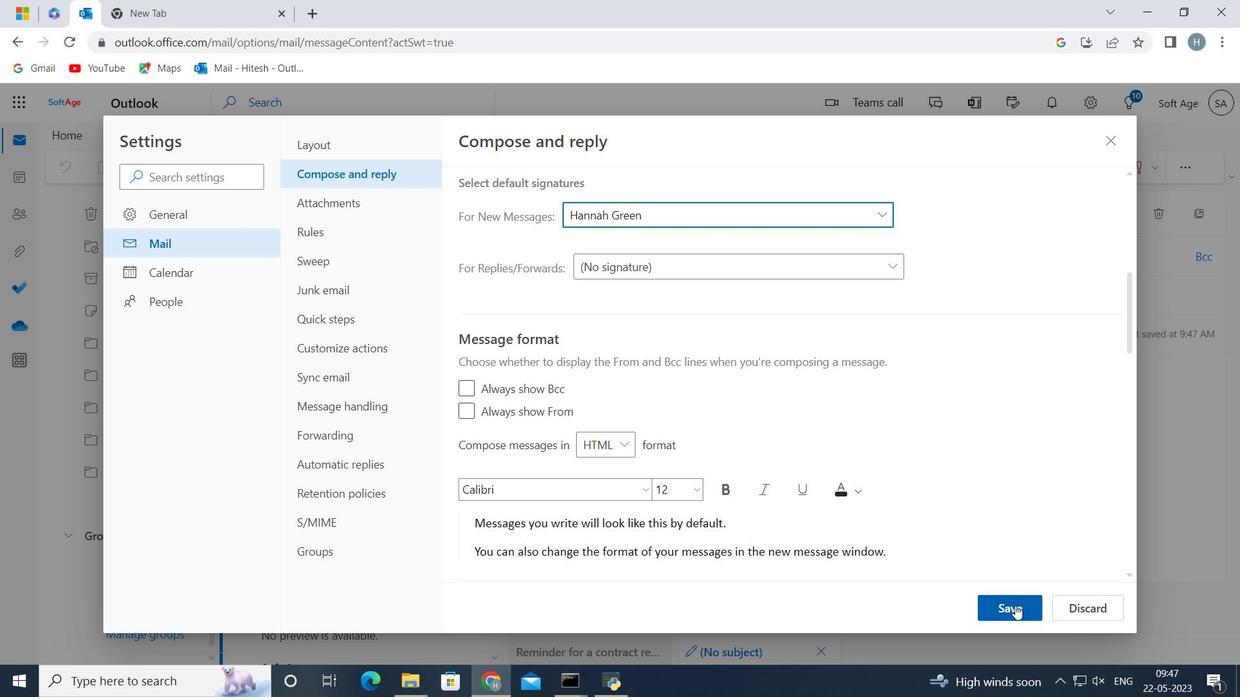 
Action: Mouse moved to (1108, 142)
Screenshot: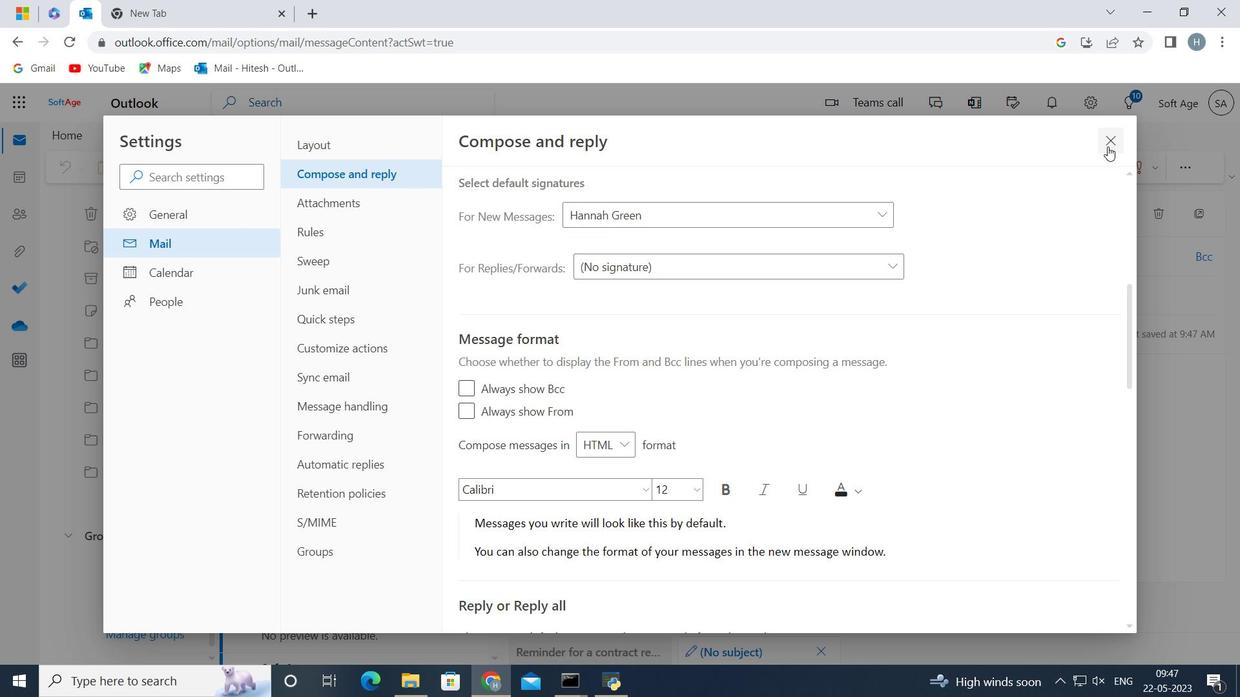 
Action: Mouse pressed left at (1108, 142)
Screenshot: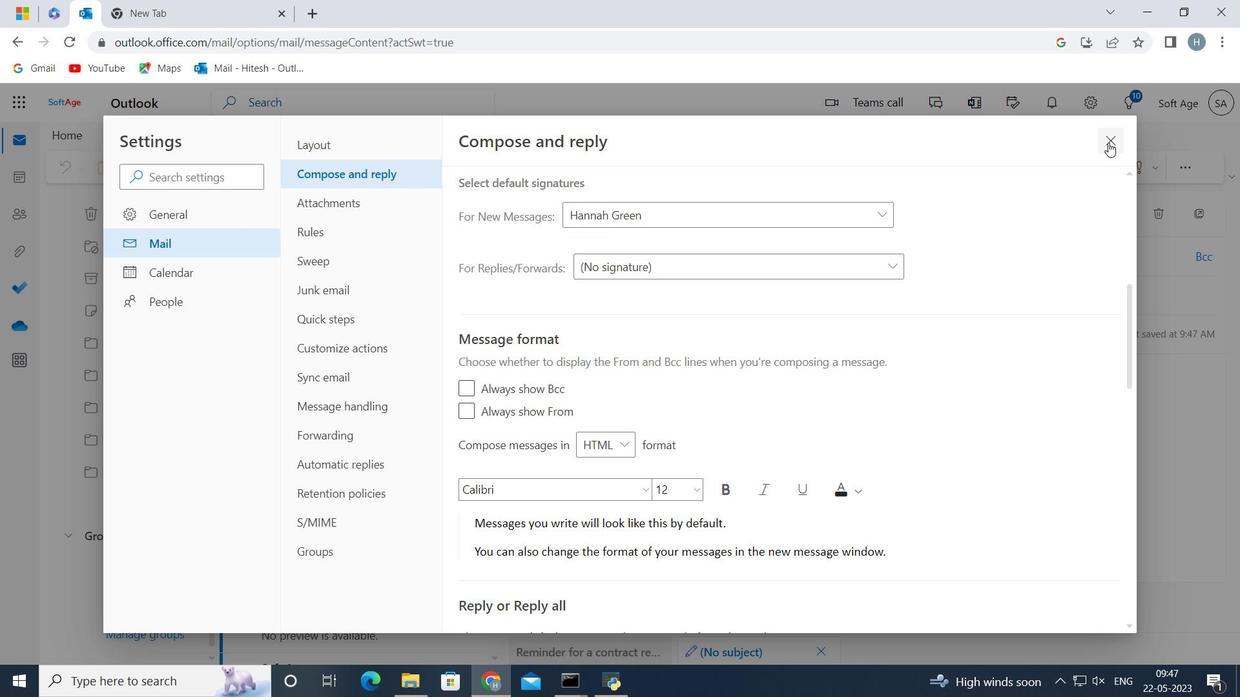 
Action: Mouse moved to (606, 399)
Screenshot: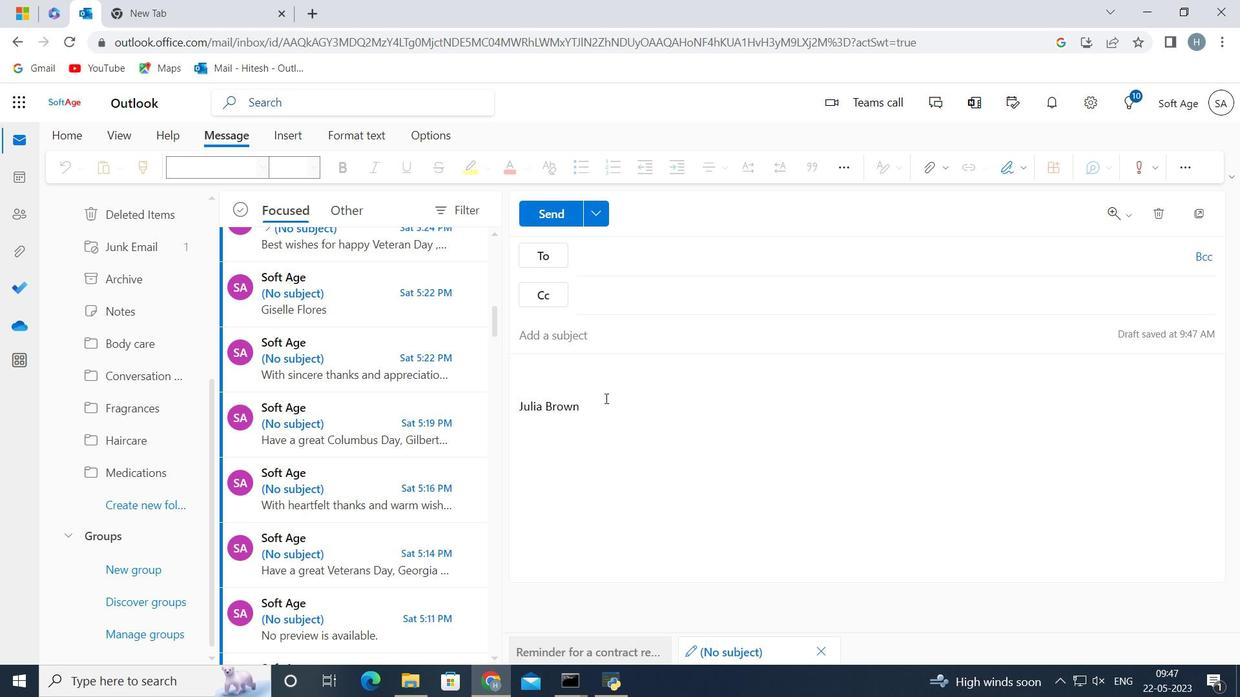 
Action: Mouse pressed left at (606, 399)
Screenshot: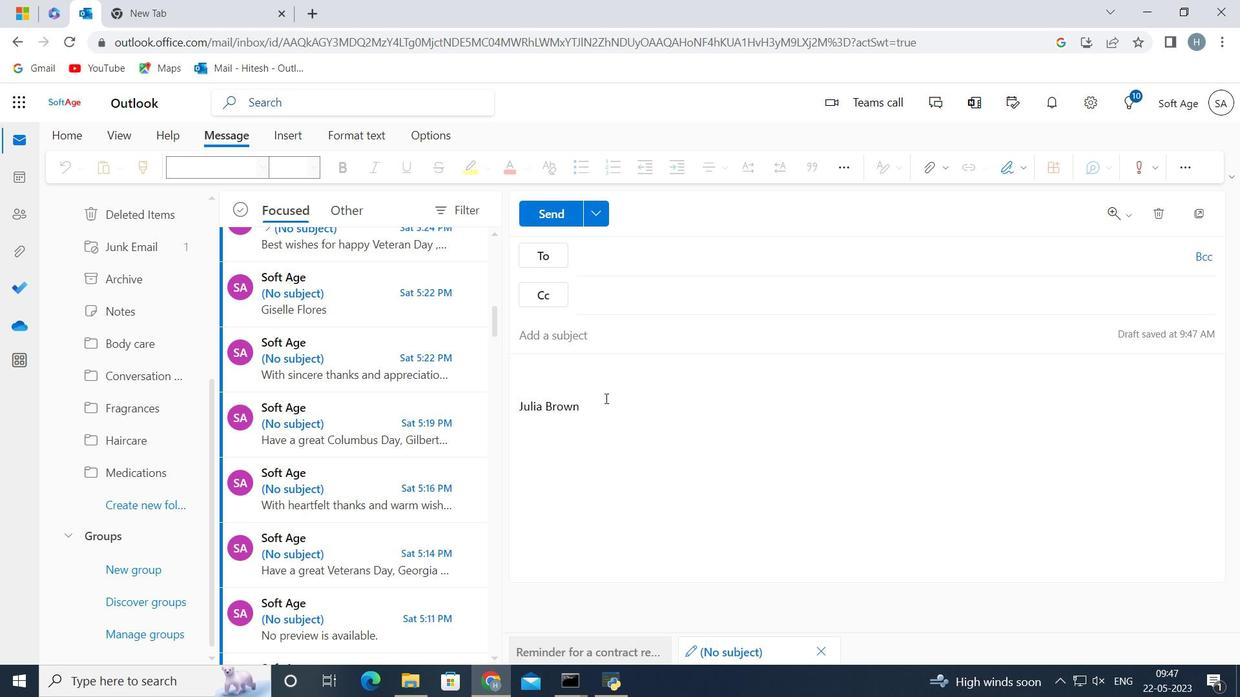 
Action: Mouse moved to (614, 410)
Screenshot: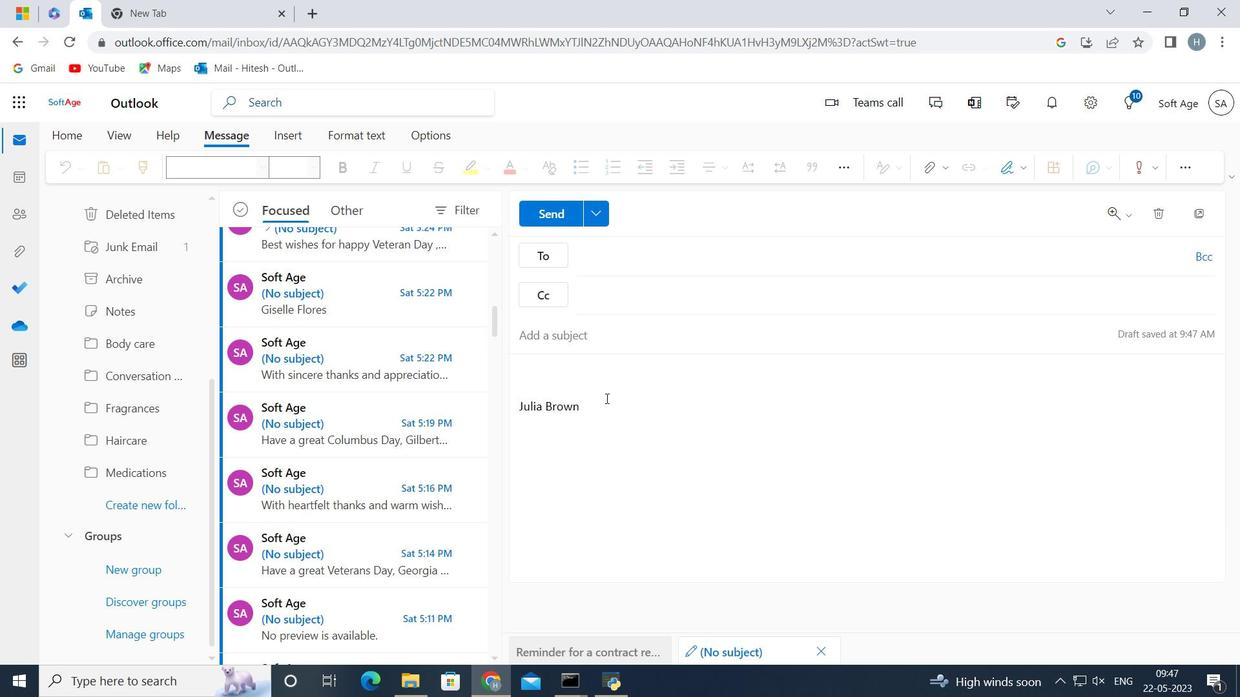 
Action: Mouse pressed left at (614, 410)
Screenshot: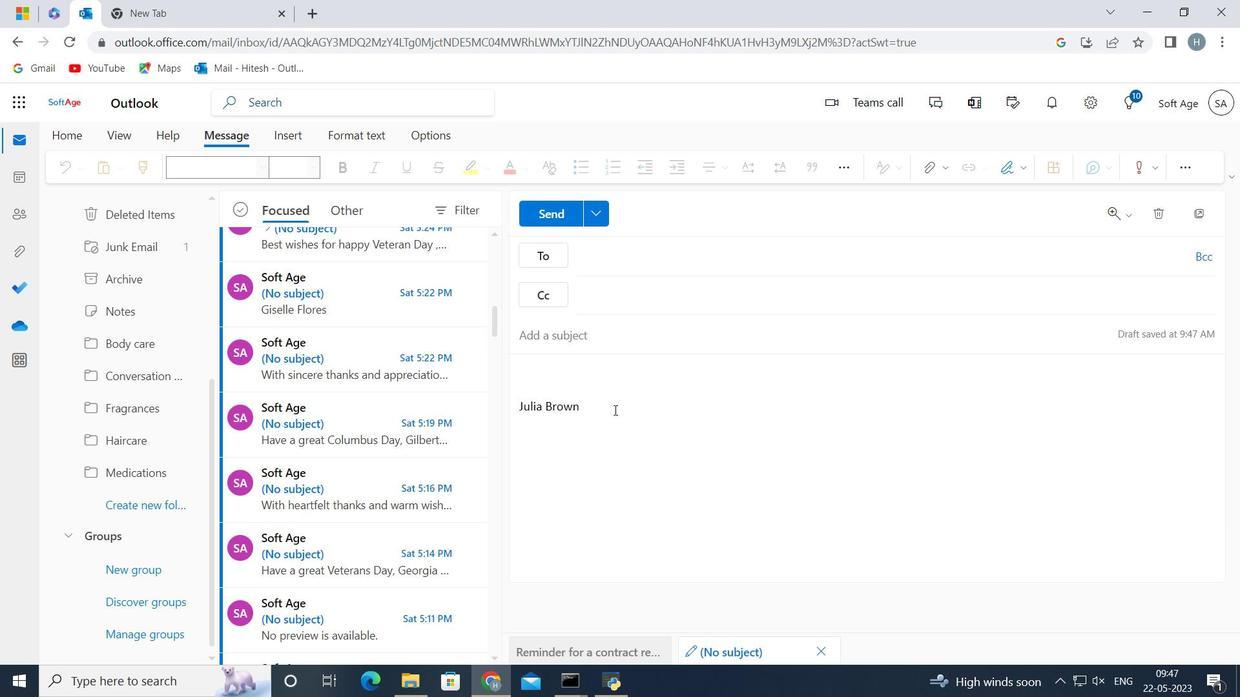 
Action: Key pressed <Key.backspace><Key.backspace><Key.backspace><Key.backspace><Key.backspace><Key.backspace><Key.backspace><Key.backspace><Key.backspace><Key.backspace><Key.backspace><Key.backspace><Key.backspace><Key.shift>Have<Key.space>a<Key.space>great<Key.space><Key.shift>Halloween
Screenshot: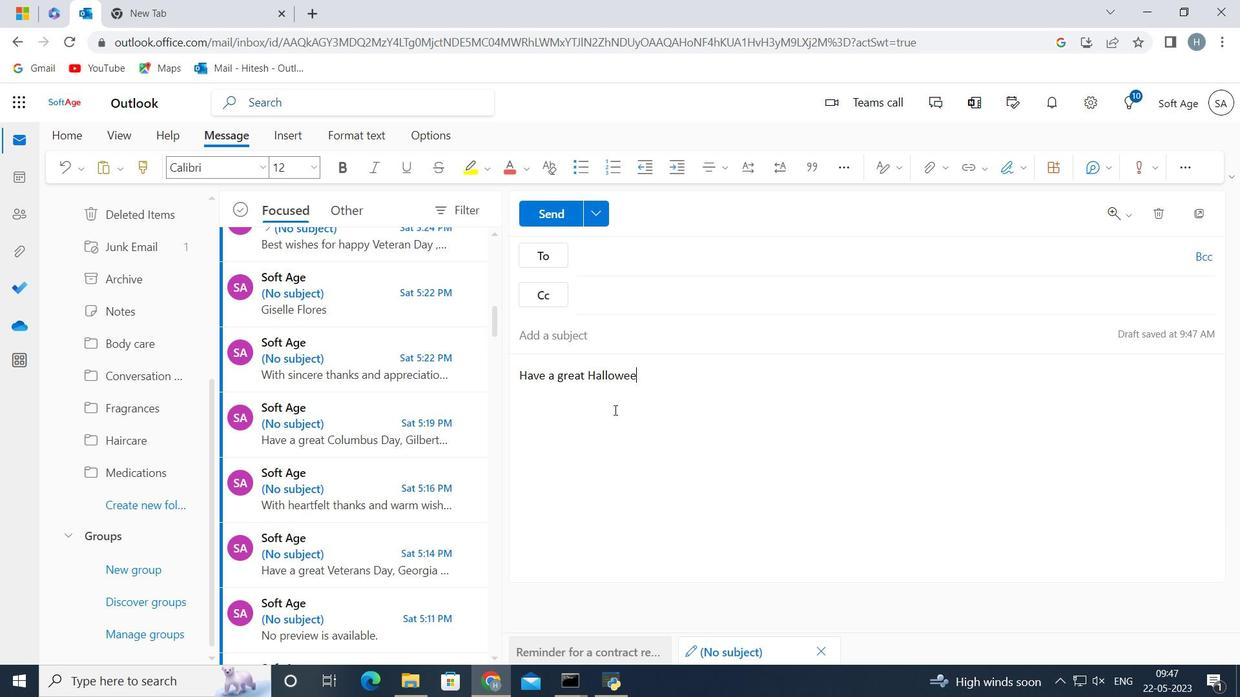
Action: Mouse moved to (623, 264)
Screenshot: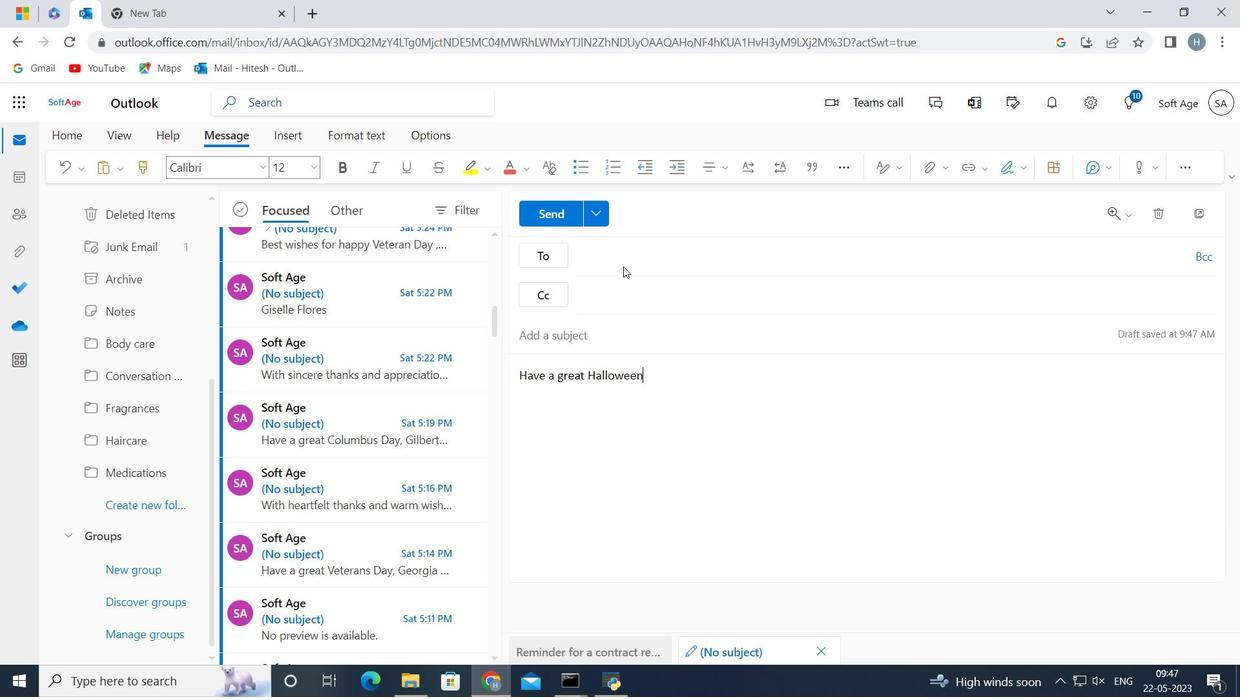
Action: Mouse pressed left at (623, 264)
Screenshot: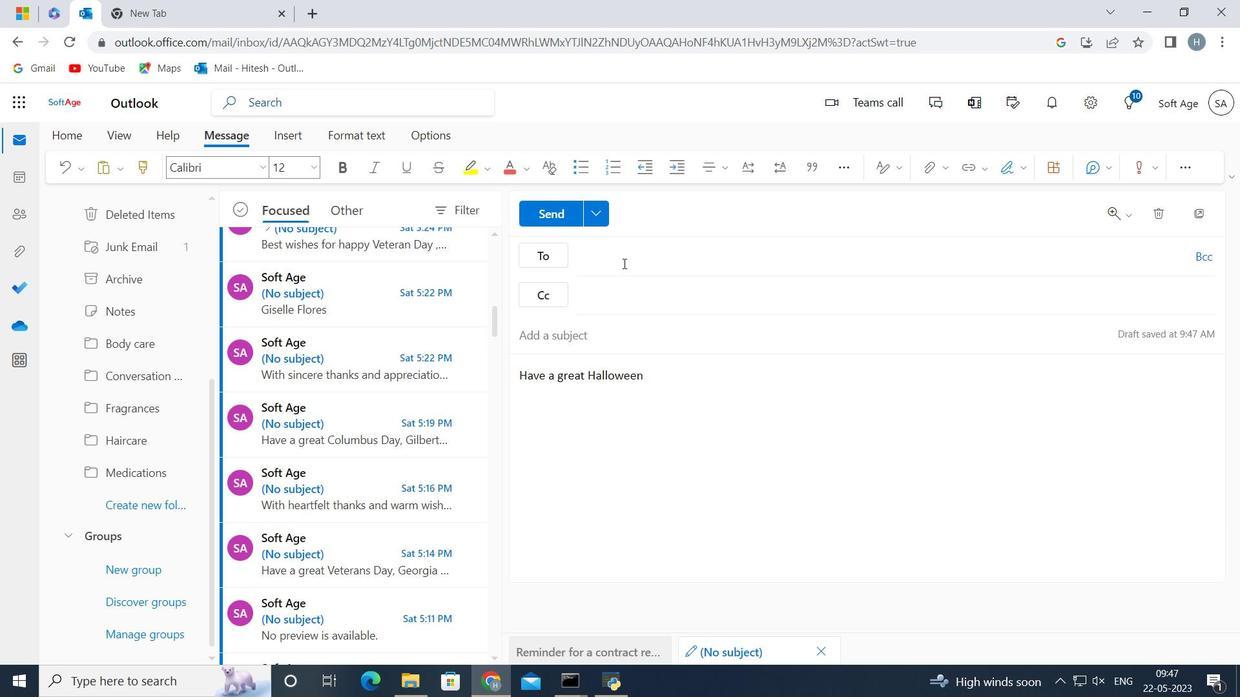 
Action: Key pressed <Key.shift>Softage.8<Key.shift>@softage.net
Screenshot: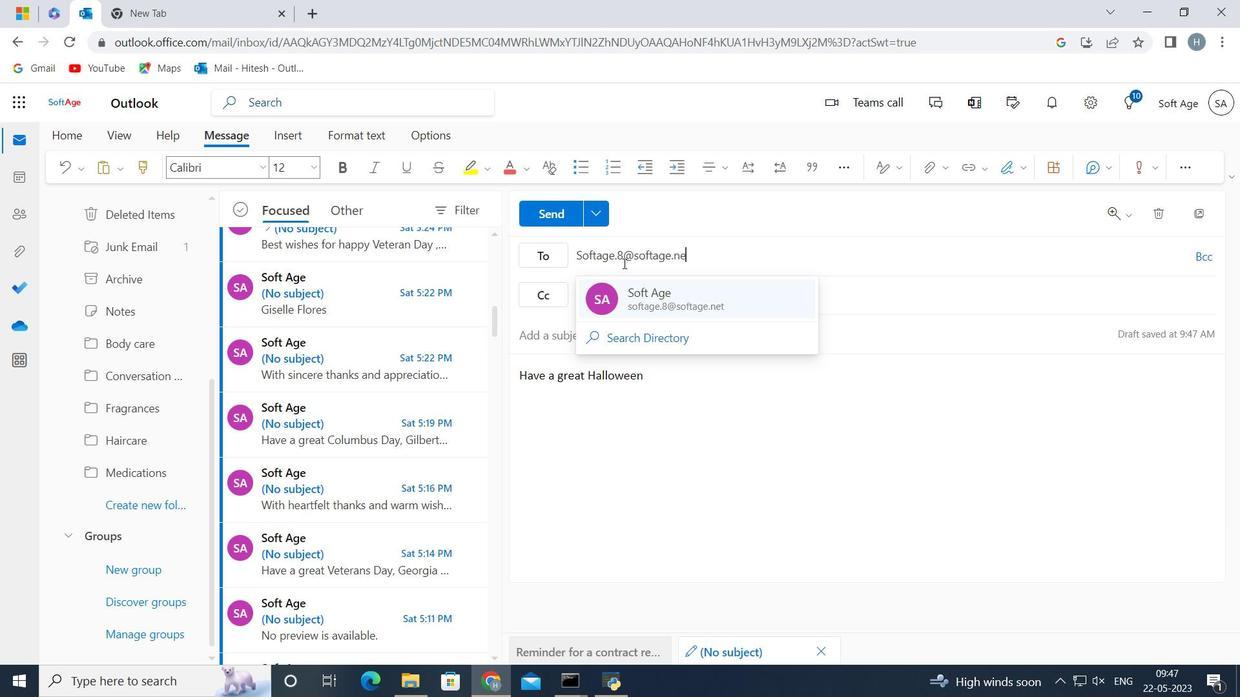 
Action: Mouse moved to (641, 295)
Screenshot: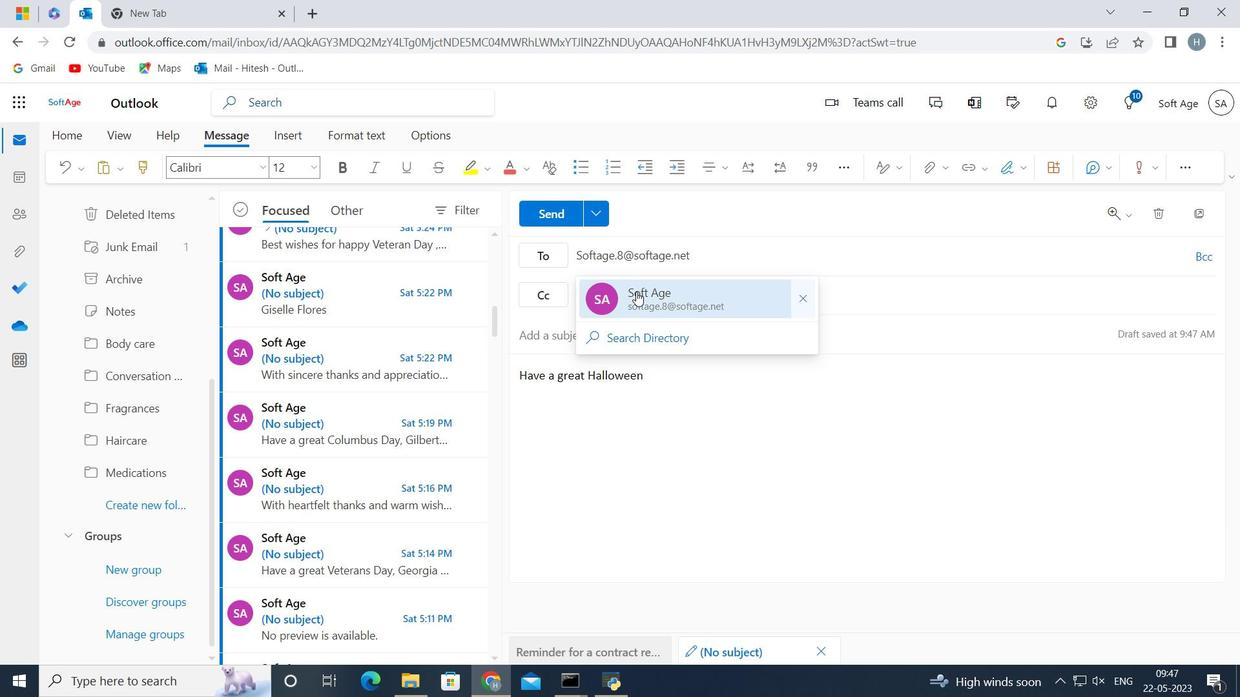 
Action: Mouse pressed left at (641, 295)
Screenshot: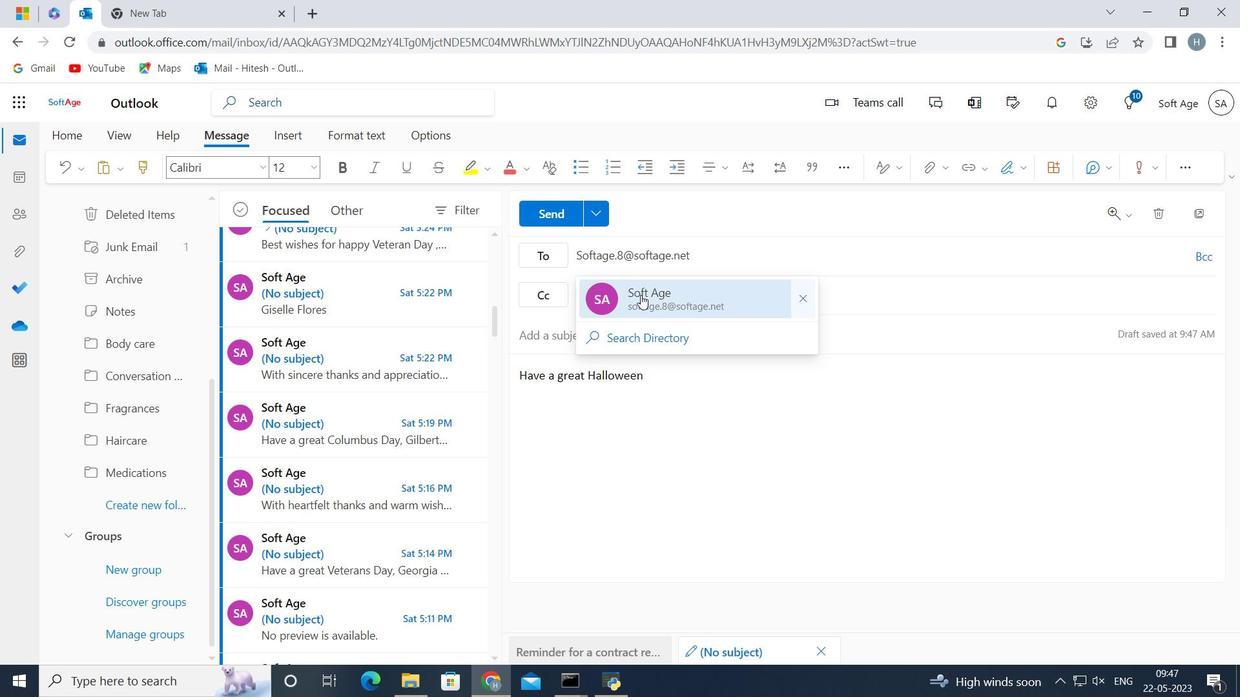 
Action: Mouse moved to (144, 508)
Screenshot: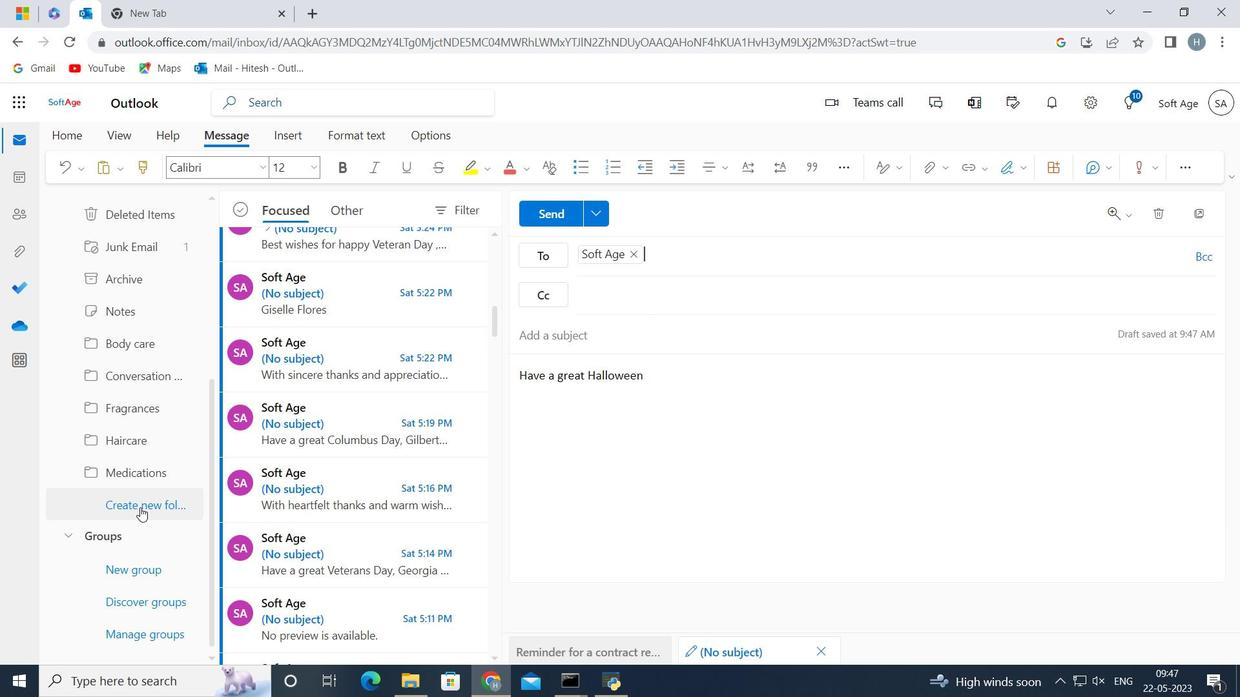 
Action: Mouse pressed left at (144, 508)
Screenshot: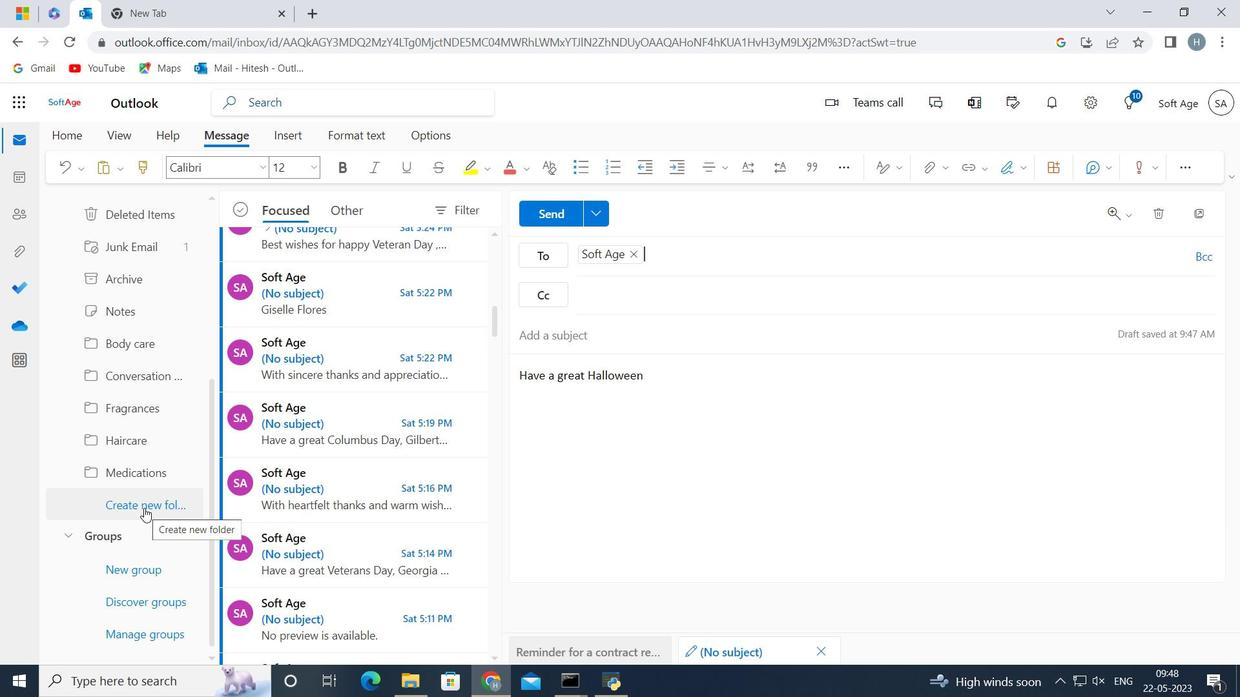 
Action: Key pressed <Key.shift>Meditation
Screenshot: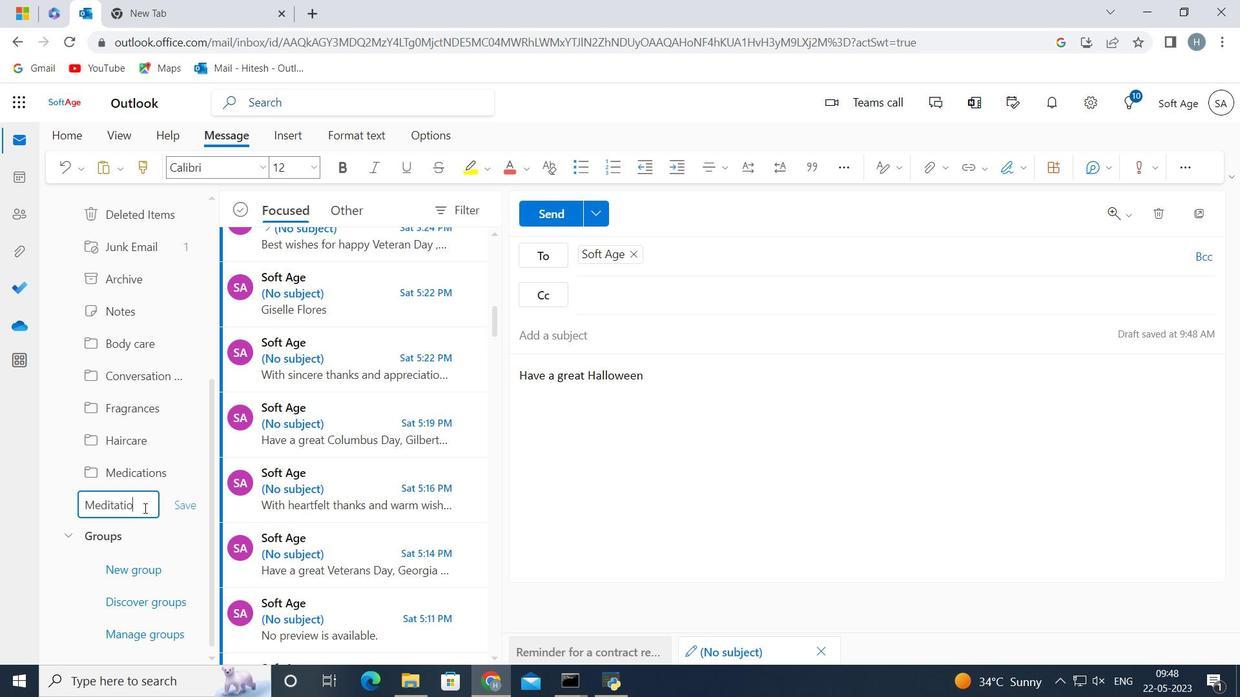 
Action: Mouse moved to (187, 502)
Screenshot: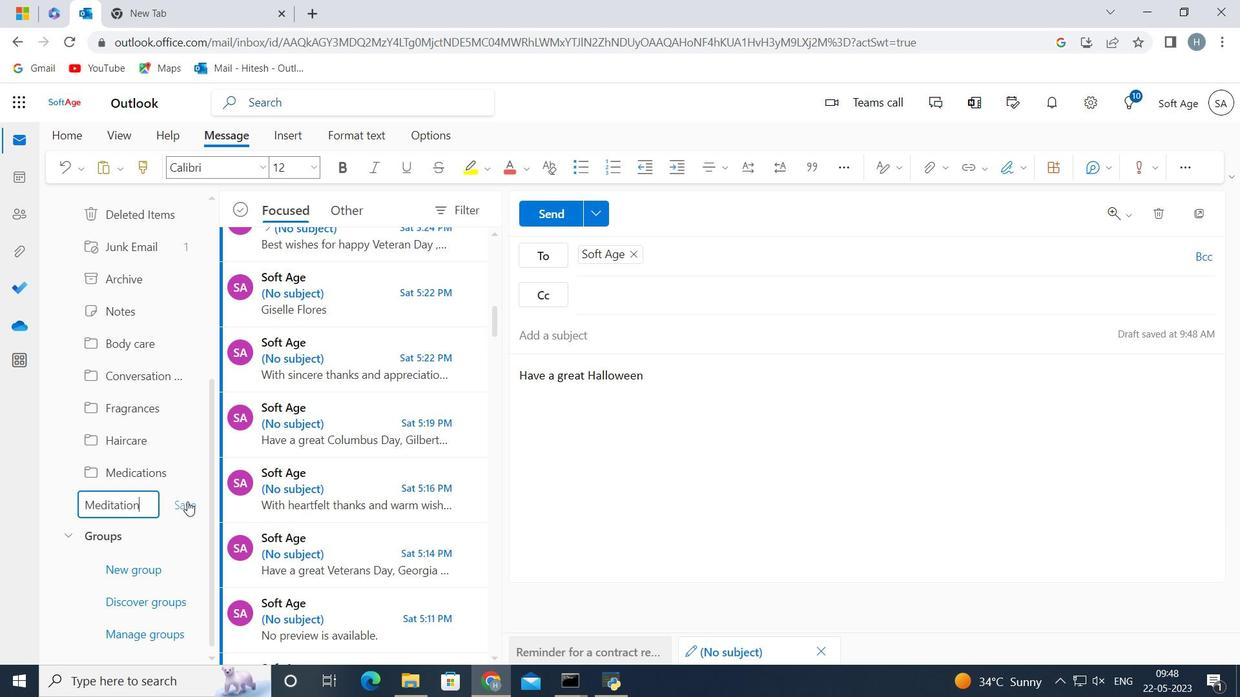 
Action: Mouse pressed left at (187, 502)
Screenshot: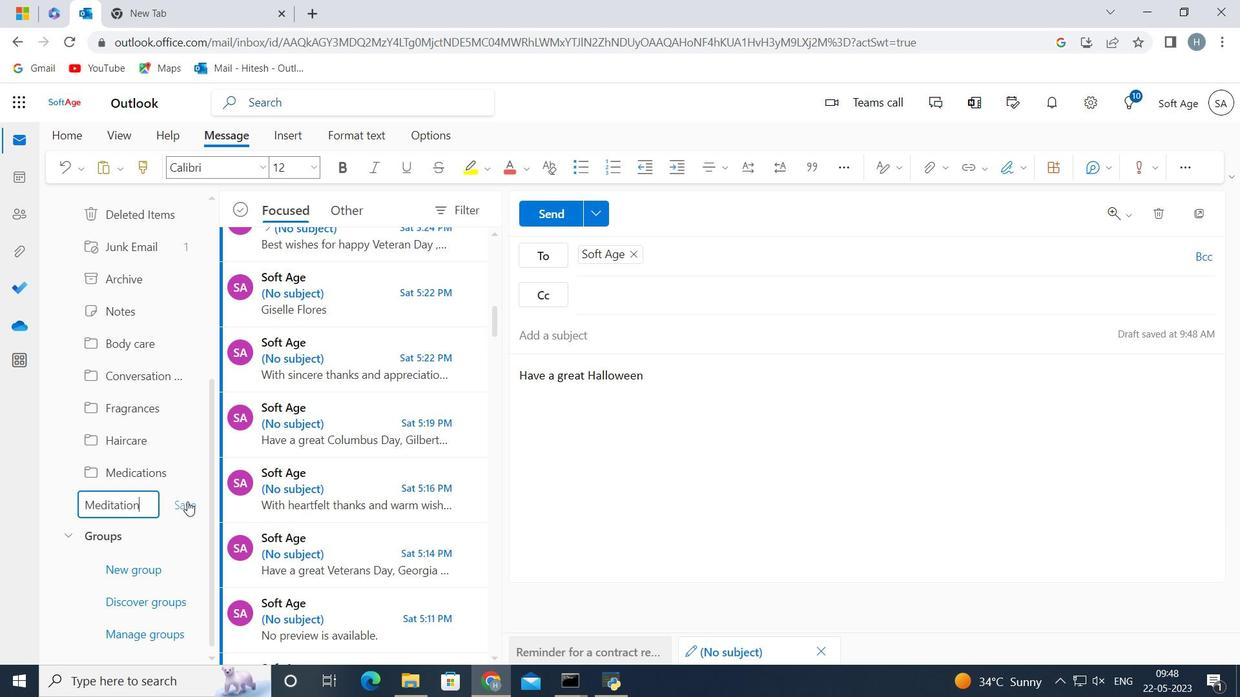 
Action: Mouse moved to (547, 218)
Screenshot: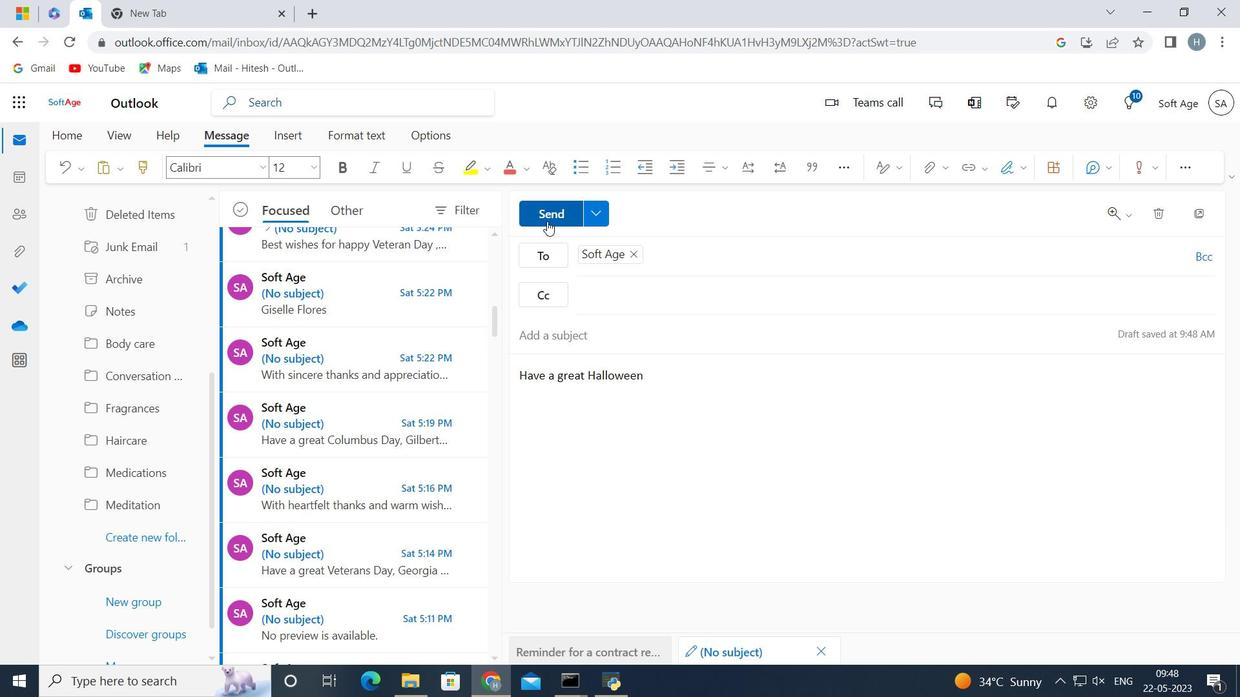 
Action: Mouse pressed left at (547, 218)
Screenshot: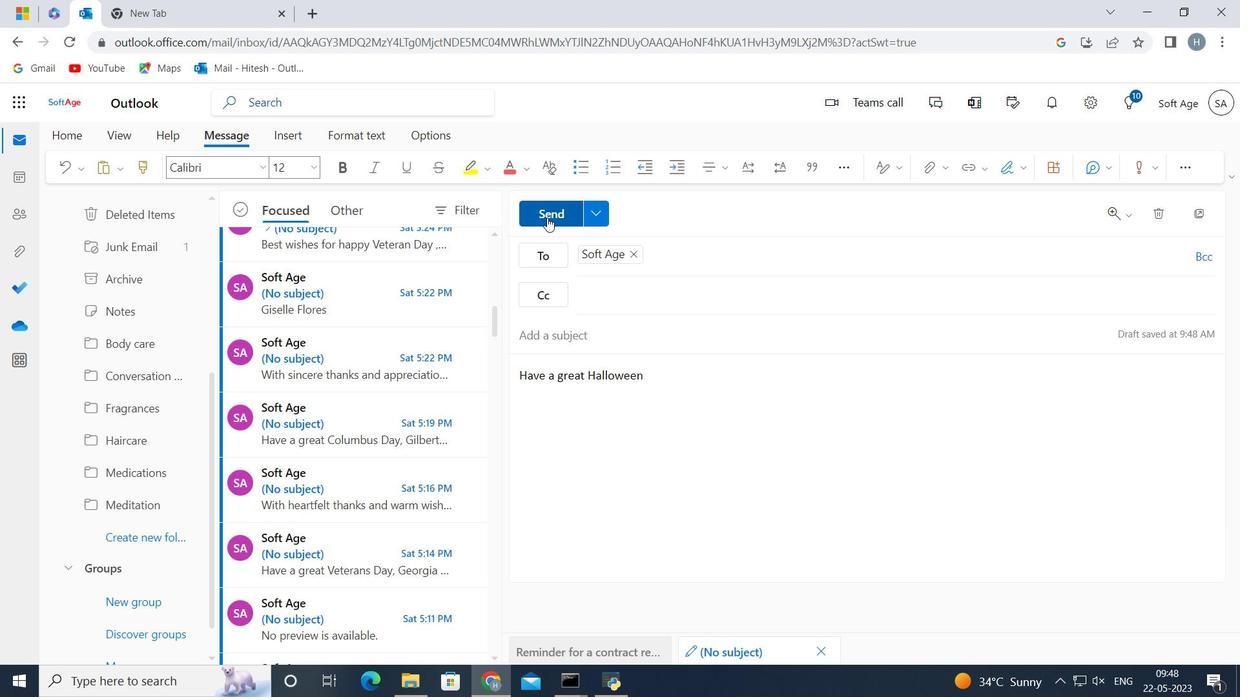 
Action: Mouse moved to (628, 420)
Screenshot: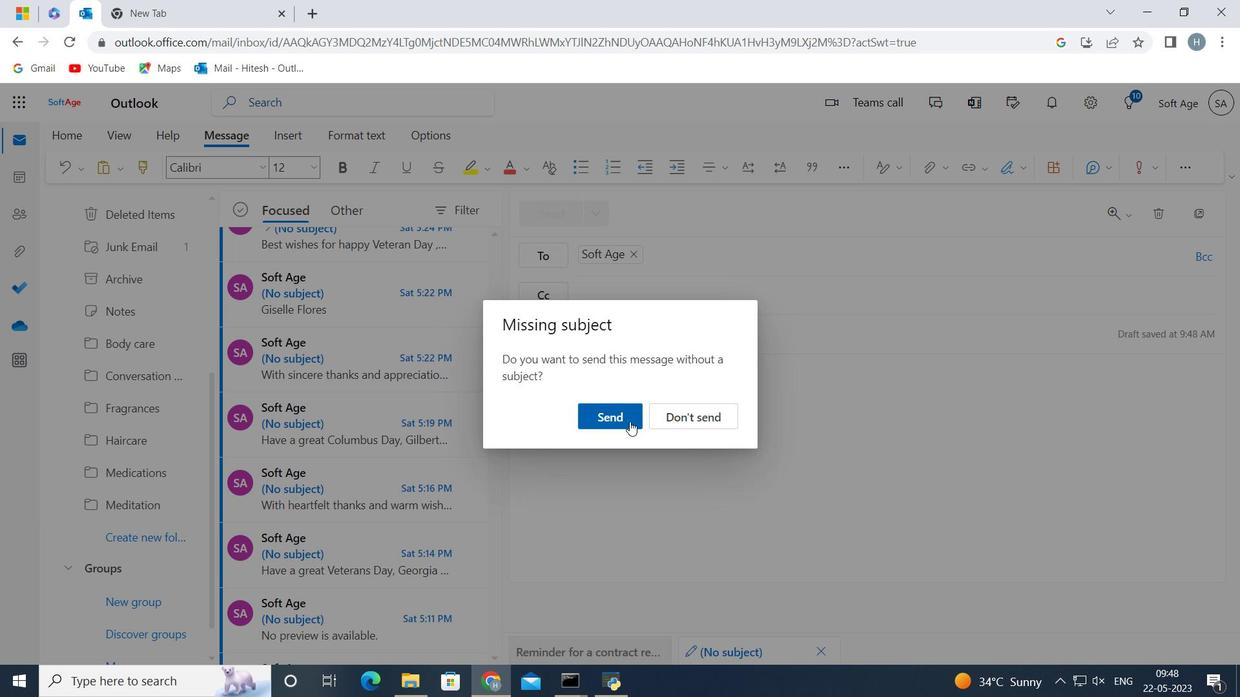 
Action: Mouse pressed left at (628, 420)
Screenshot: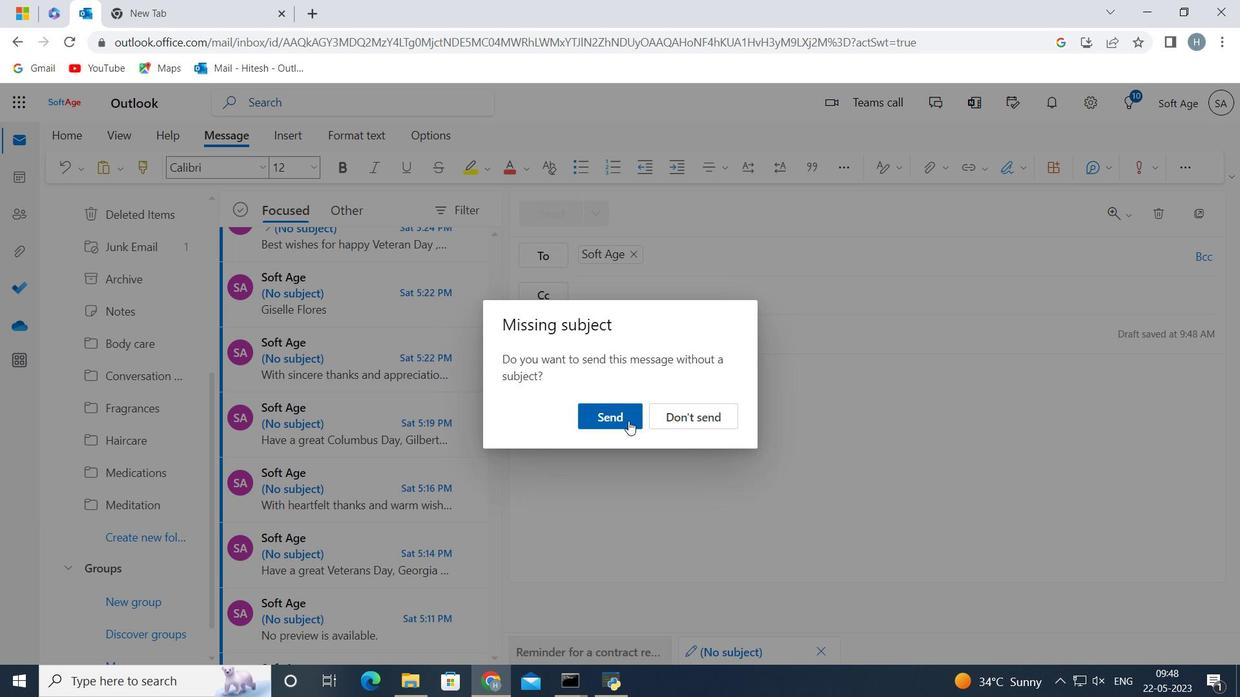 
Action: Mouse moved to (521, 372)
Screenshot: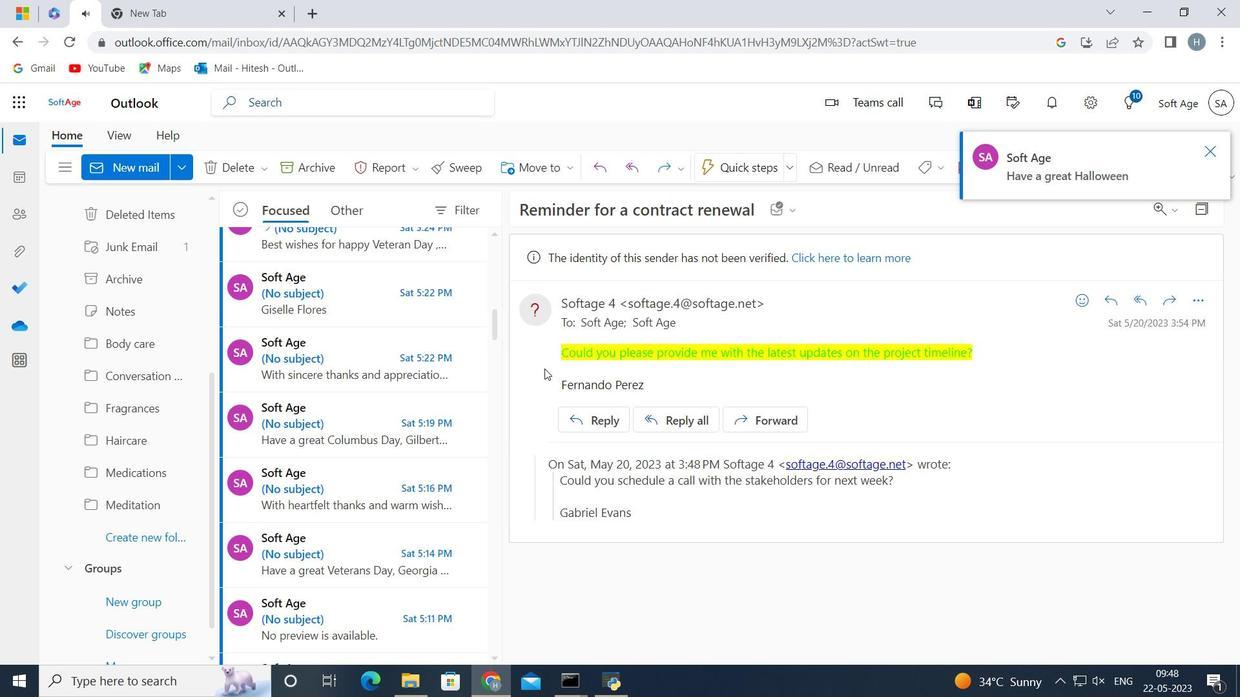 
